 Task: Look for space in Radcliff, United States from 26th August, 2023 to 10th September, 2023 for 6 adults, 2 children in price range Rs.10000 to Rs.15000. Place can be entire place or shared room with 6 bedrooms having 6 beds and 6 bathrooms. Property type can be house, flat, guest house. Amenities needed are: wifi, TV, free parkinig on premises, gym, breakfast. Booking option can be shelf check-in. Required host language is English.
Action: Mouse moved to (410, 106)
Screenshot: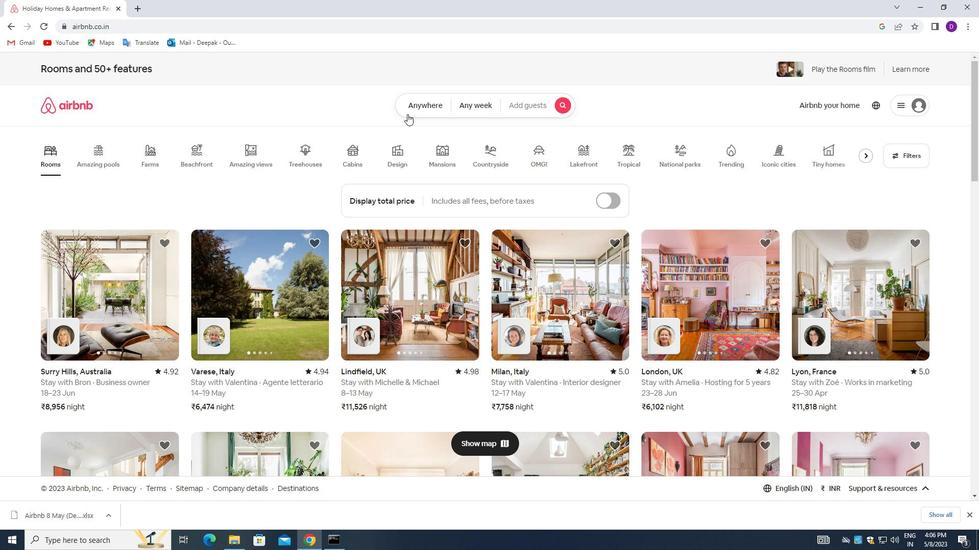 
Action: Mouse pressed left at (410, 106)
Screenshot: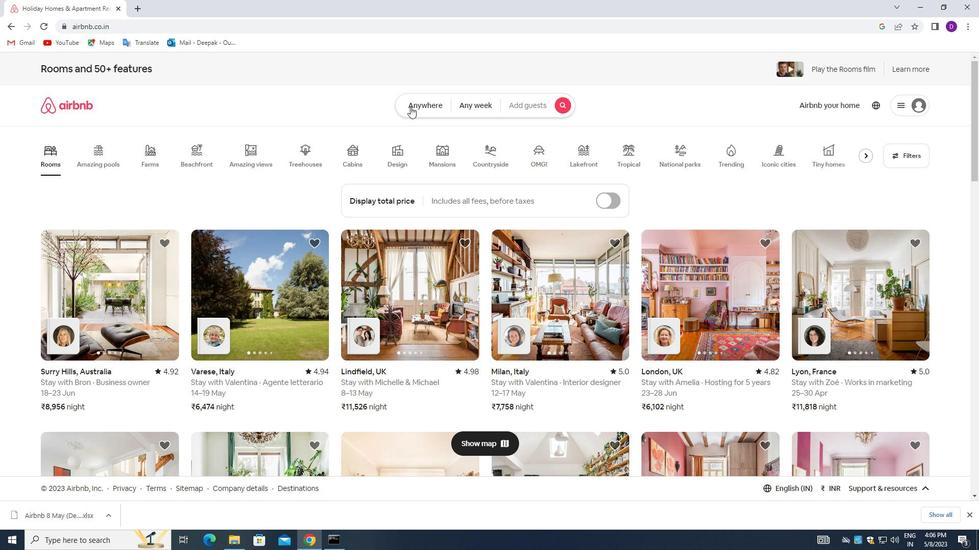 
Action: Mouse moved to (372, 146)
Screenshot: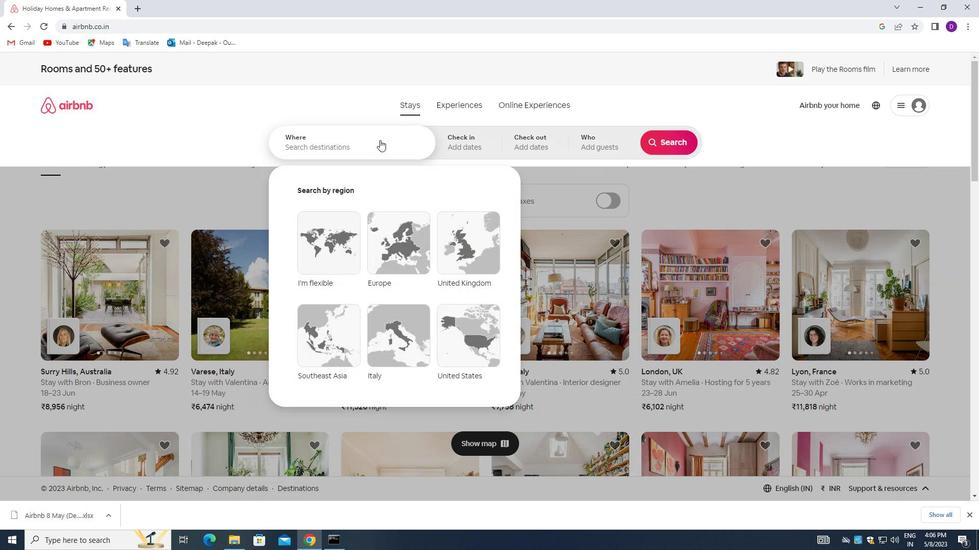 
Action: Mouse pressed left at (372, 146)
Screenshot: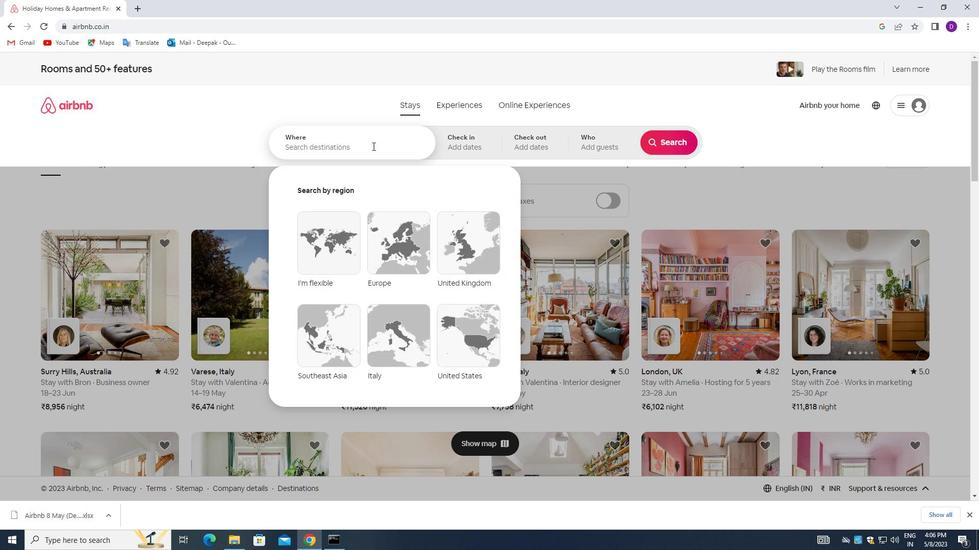 
Action: Mouse moved to (181, 228)
Screenshot: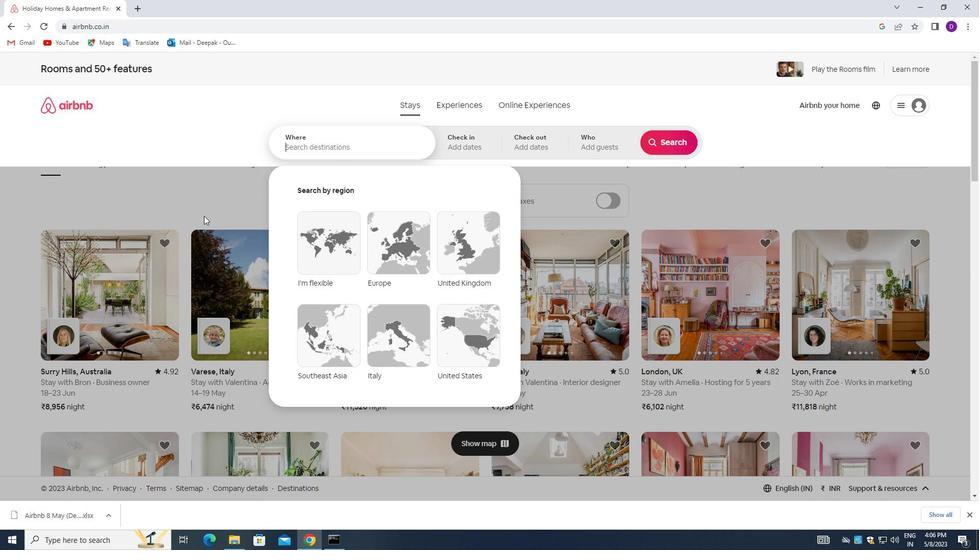 
Action: Key pressed <Key.shift_r>Radcliff,<Key.space><Key.shift>UNITED<Key.space><Key.shift_r>STATES<Key.enter>
Screenshot: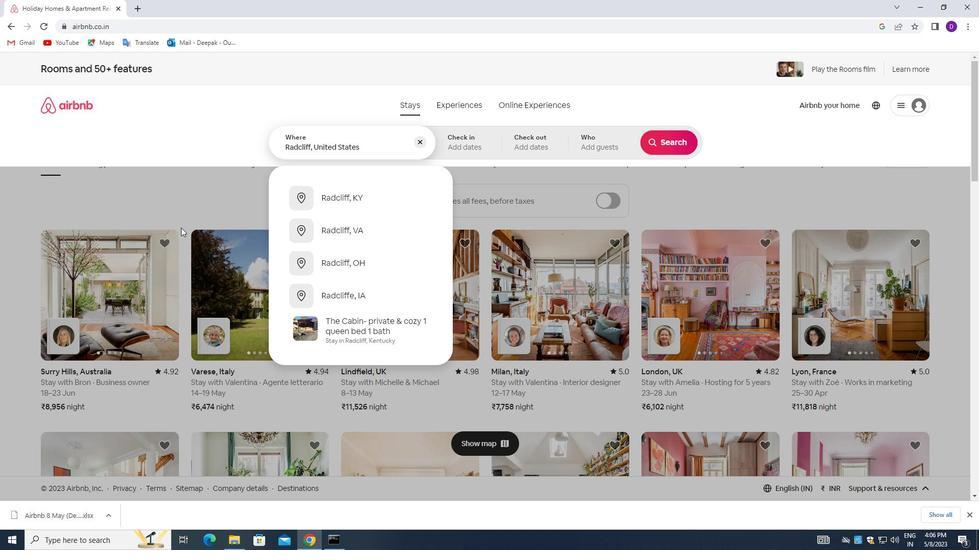 
Action: Mouse moved to (663, 225)
Screenshot: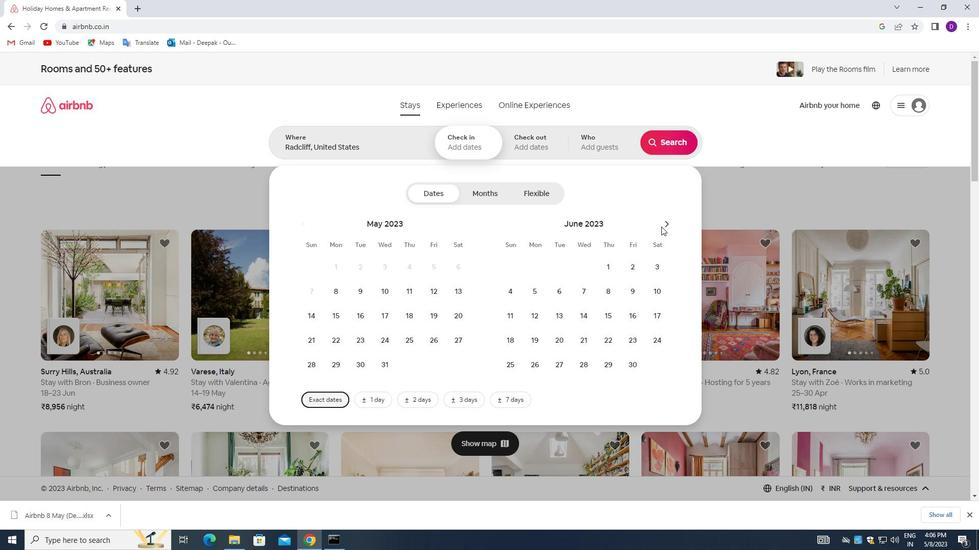 
Action: Mouse pressed left at (663, 225)
Screenshot: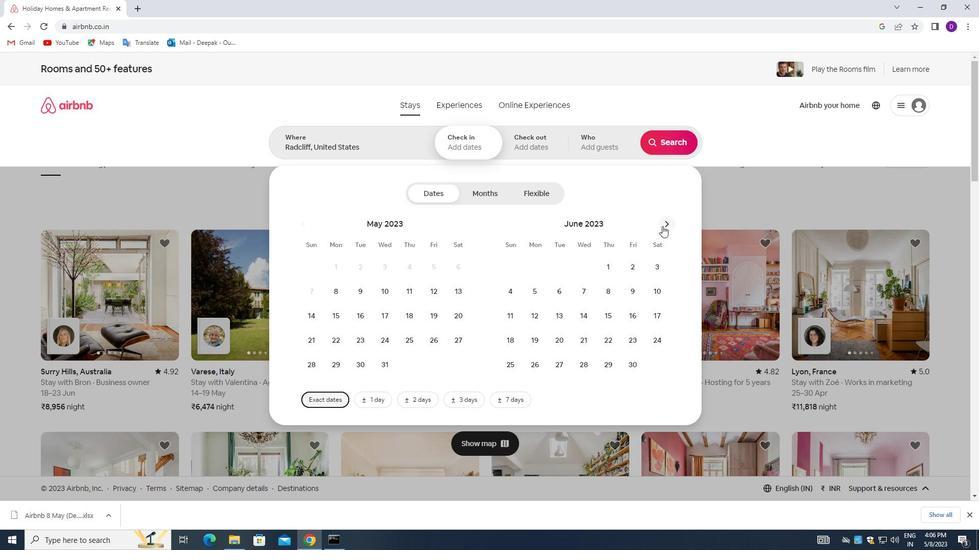
Action: Mouse pressed left at (663, 225)
Screenshot: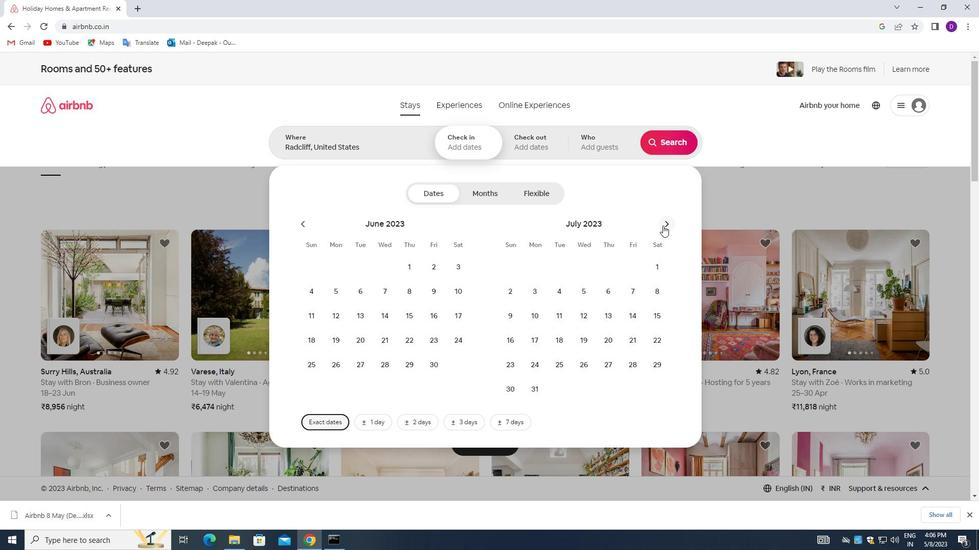 
Action: Mouse pressed left at (663, 225)
Screenshot: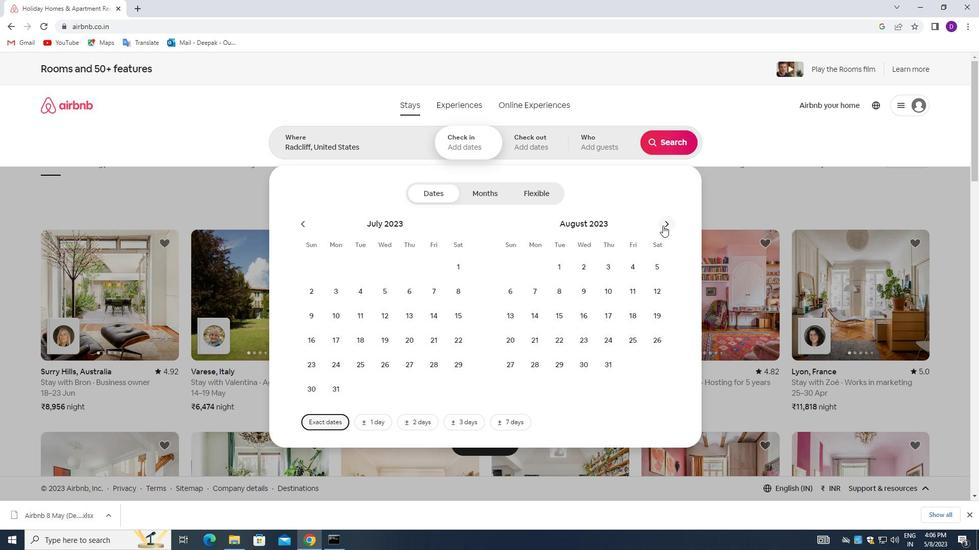 
Action: Mouse moved to (451, 339)
Screenshot: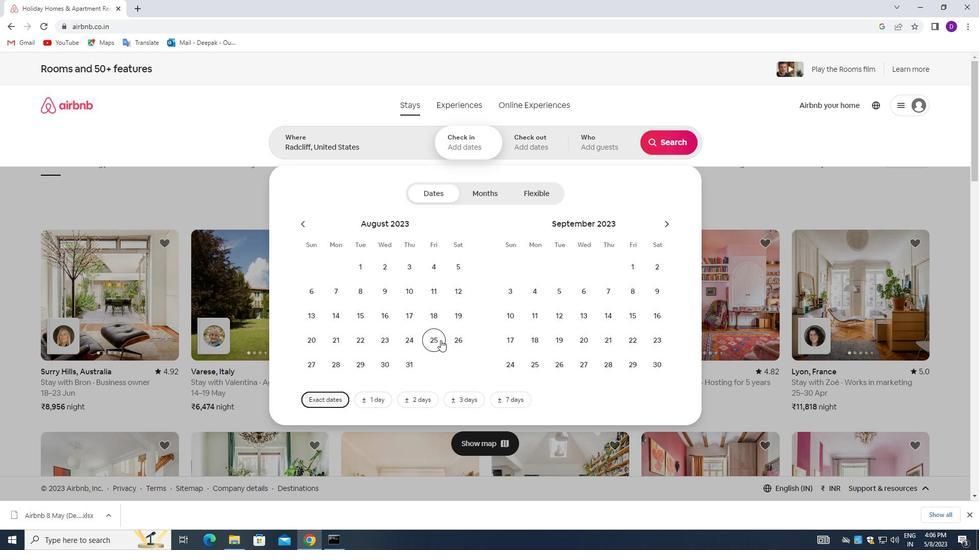 
Action: Mouse pressed left at (451, 339)
Screenshot: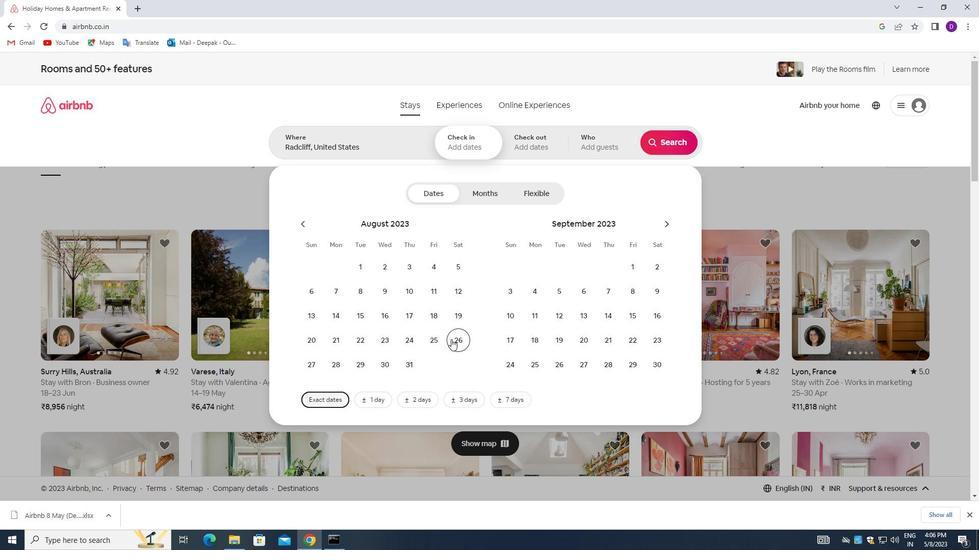 
Action: Mouse moved to (509, 319)
Screenshot: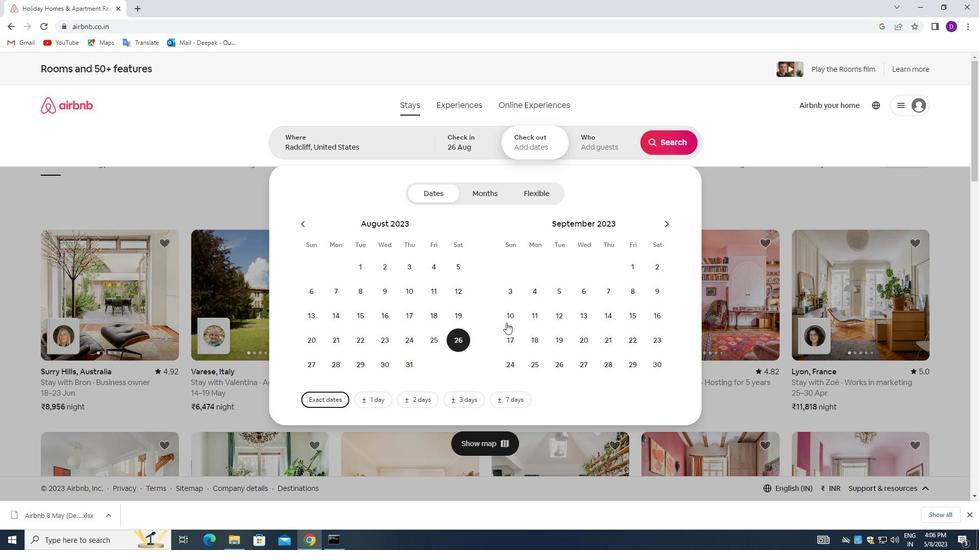 
Action: Mouse pressed left at (509, 319)
Screenshot: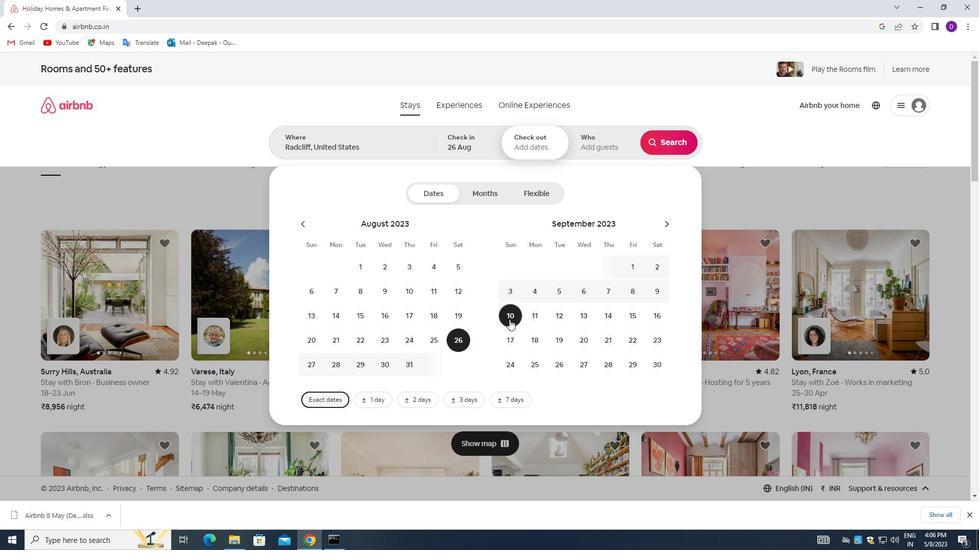 
Action: Mouse moved to (587, 144)
Screenshot: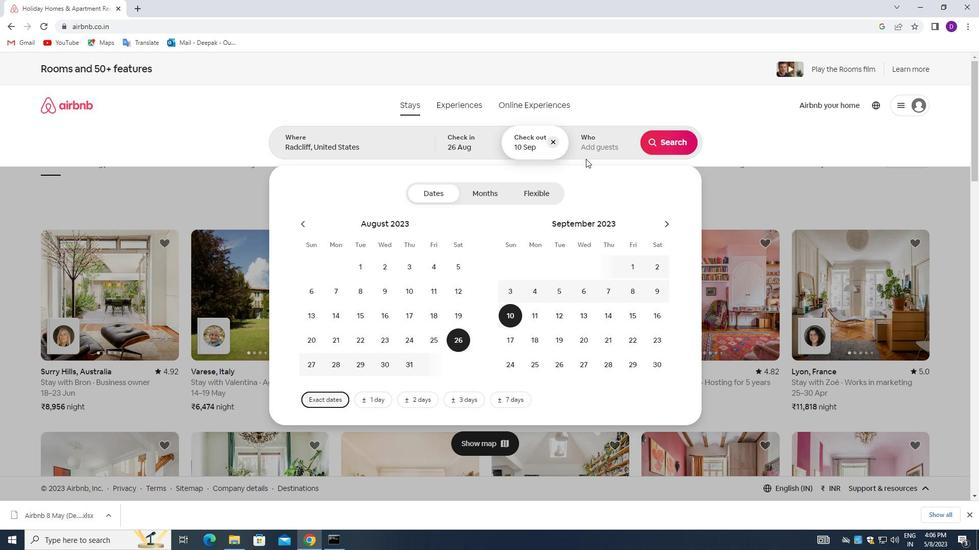 
Action: Mouse pressed left at (587, 144)
Screenshot: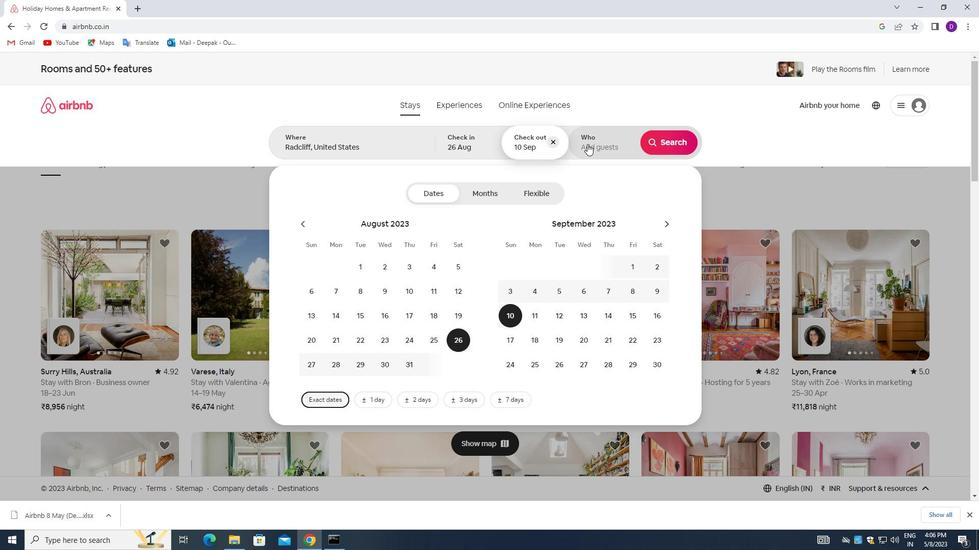 
Action: Mouse moved to (676, 197)
Screenshot: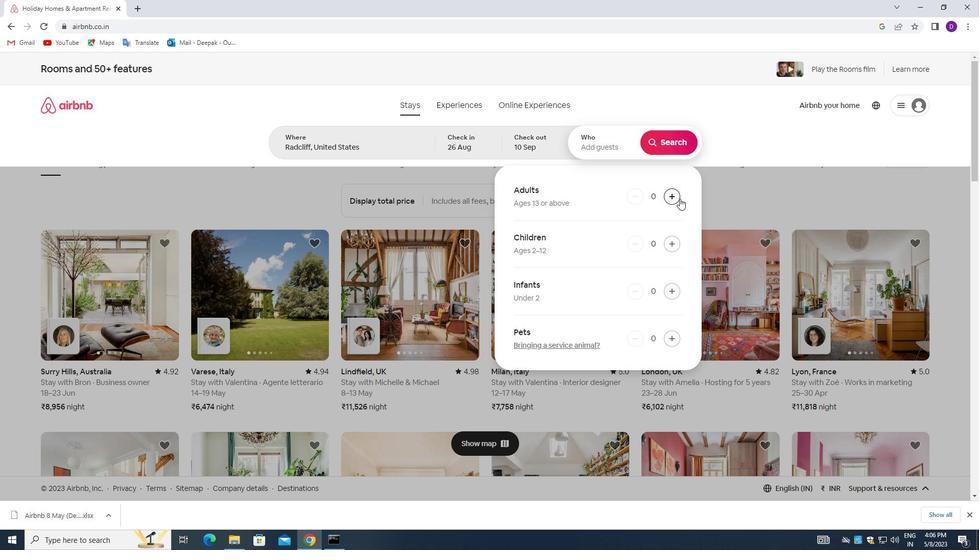 
Action: Mouse pressed left at (676, 197)
Screenshot: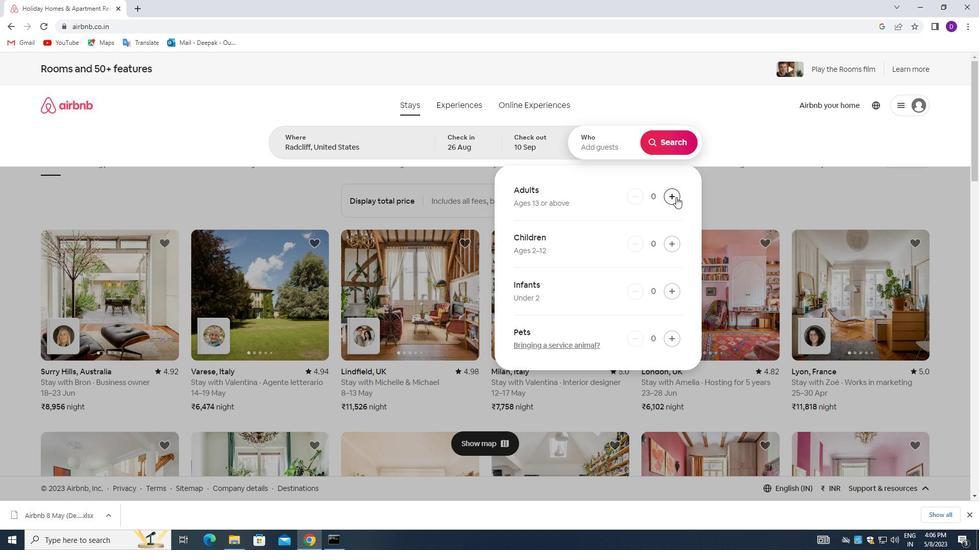 
Action: Mouse pressed left at (676, 197)
Screenshot: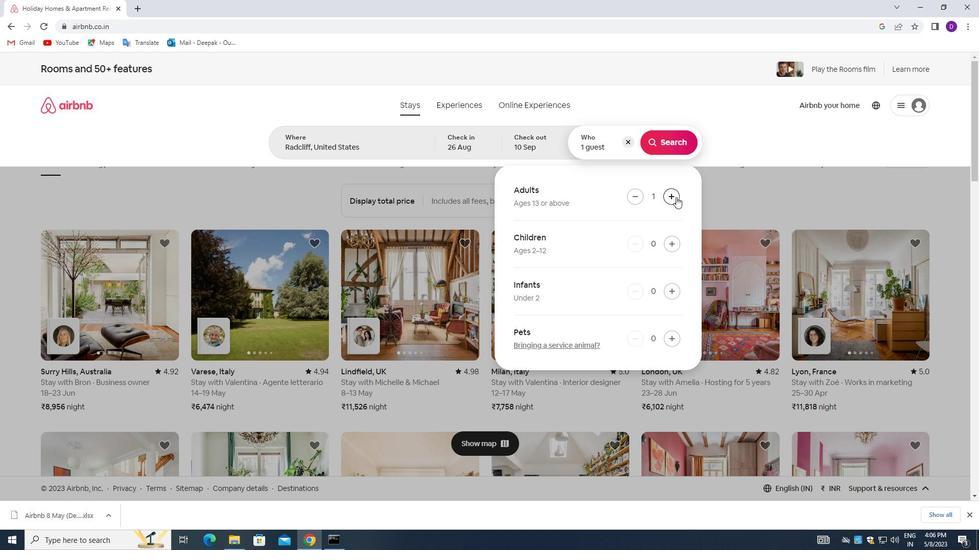 
Action: Mouse pressed left at (676, 197)
Screenshot: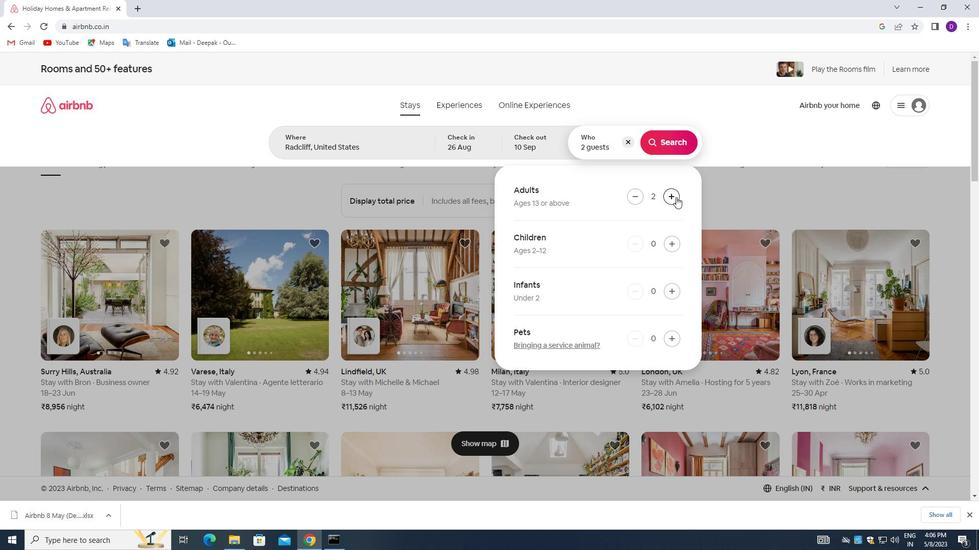 
Action: Mouse pressed left at (676, 197)
Screenshot: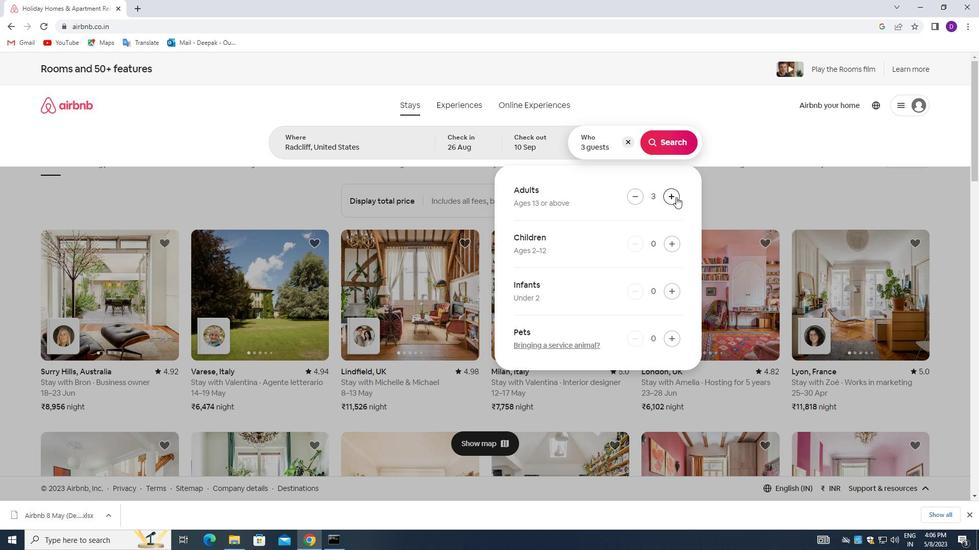
Action: Mouse pressed left at (676, 197)
Screenshot: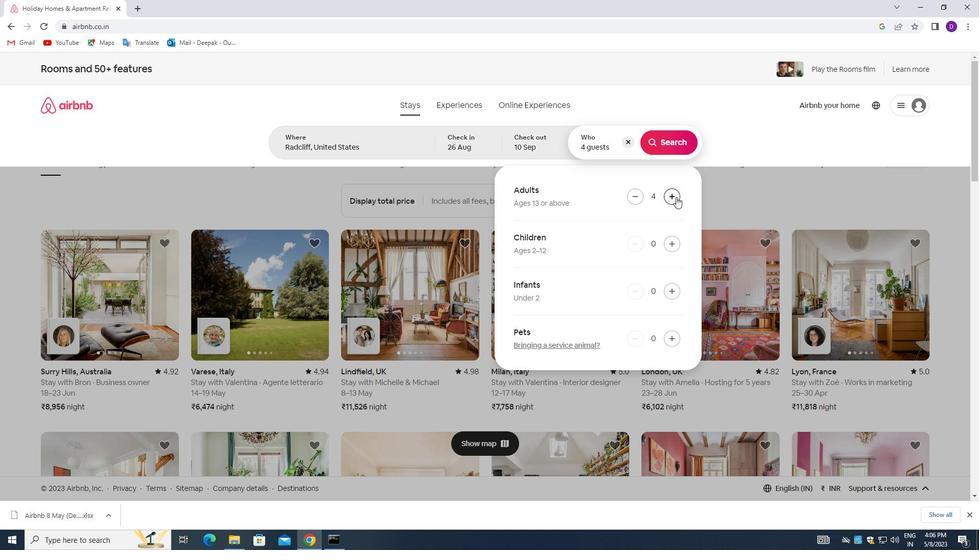 
Action: Mouse pressed left at (676, 197)
Screenshot: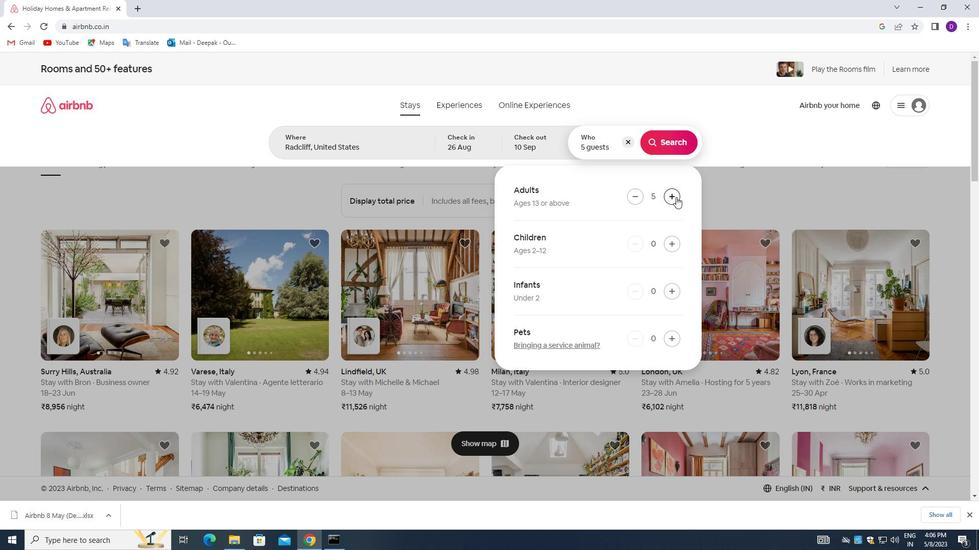 
Action: Mouse moved to (672, 239)
Screenshot: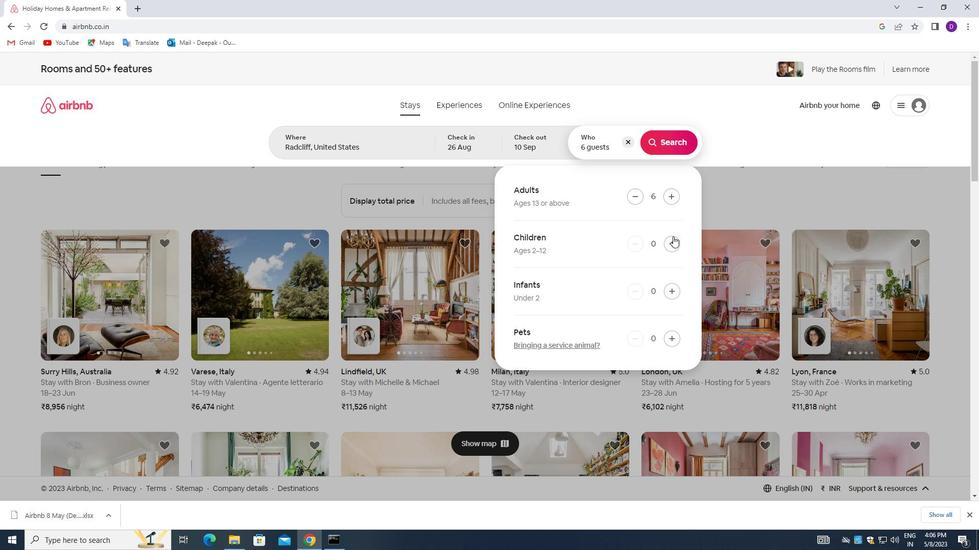 
Action: Mouse pressed left at (672, 239)
Screenshot: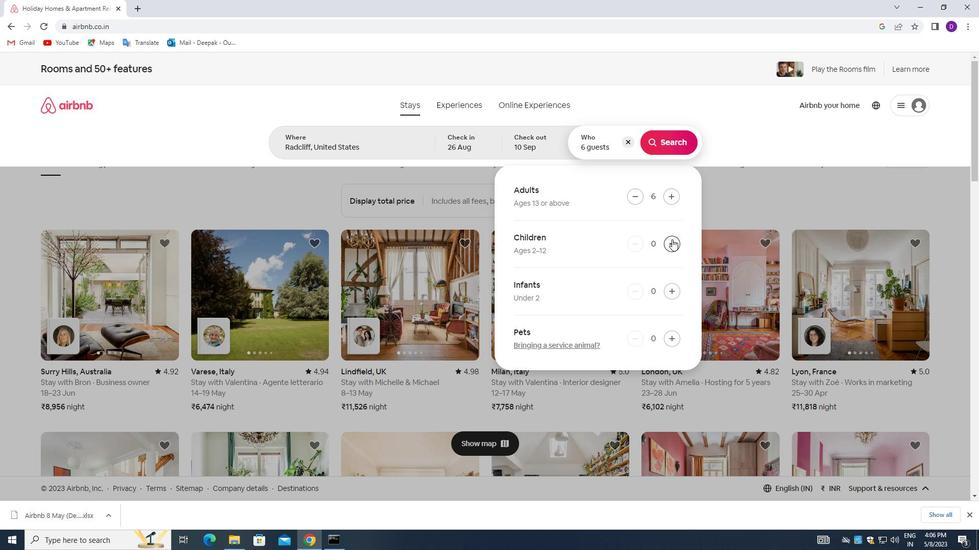 
Action: Mouse pressed left at (672, 239)
Screenshot: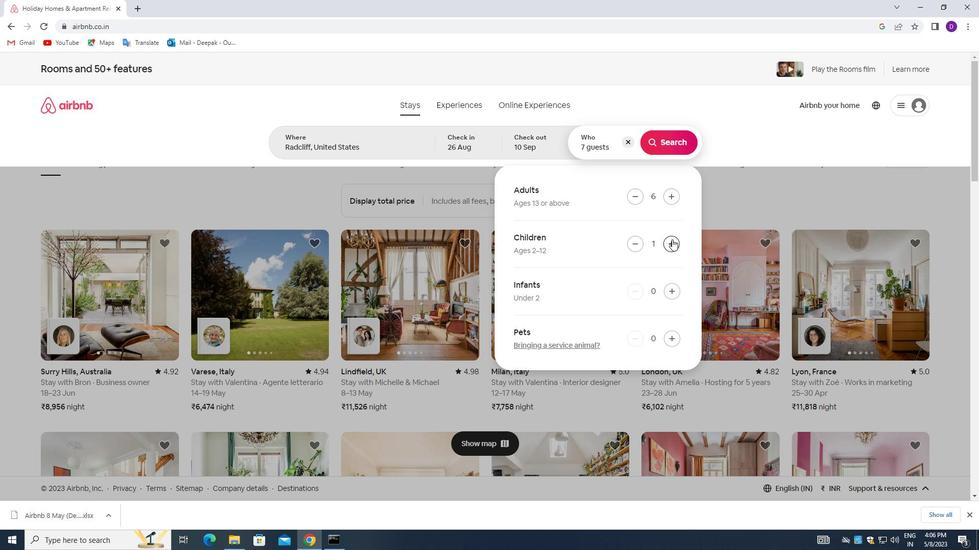 
Action: Mouse moved to (666, 137)
Screenshot: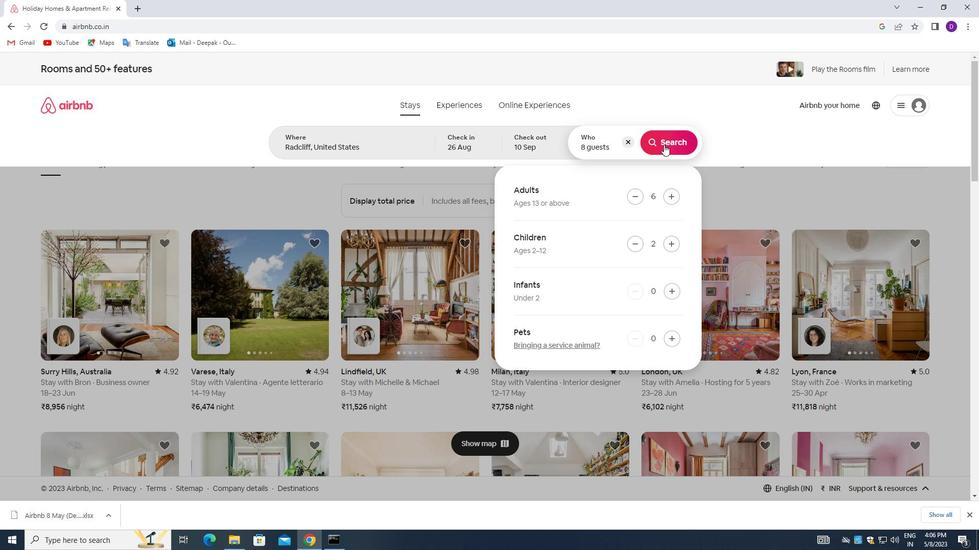 
Action: Mouse pressed left at (666, 137)
Screenshot: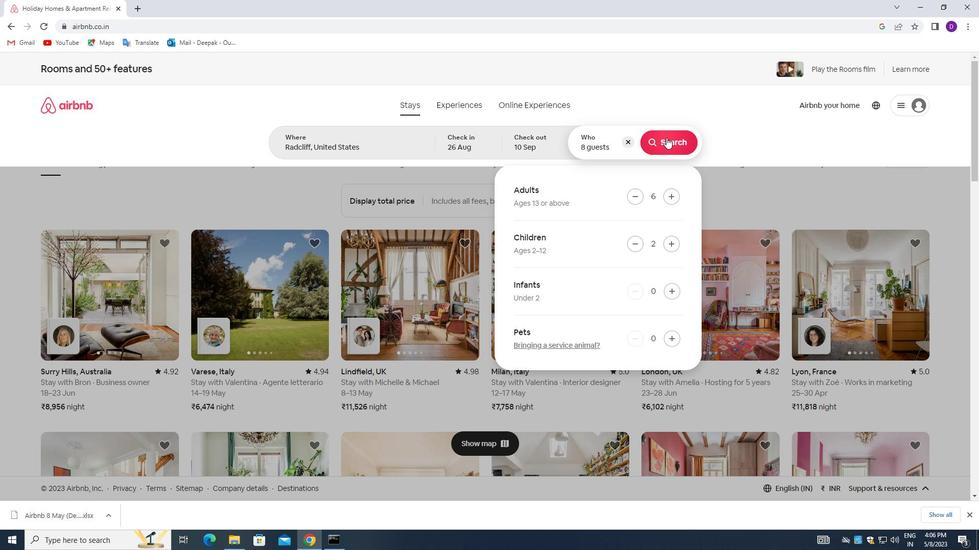 
Action: Mouse moved to (919, 110)
Screenshot: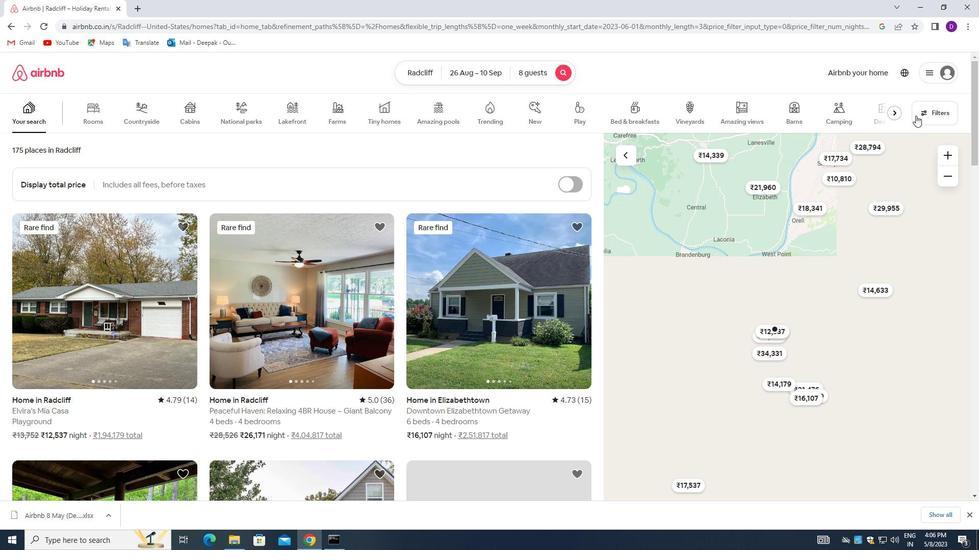 
Action: Mouse pressed left at (919, 110)
Screenshot: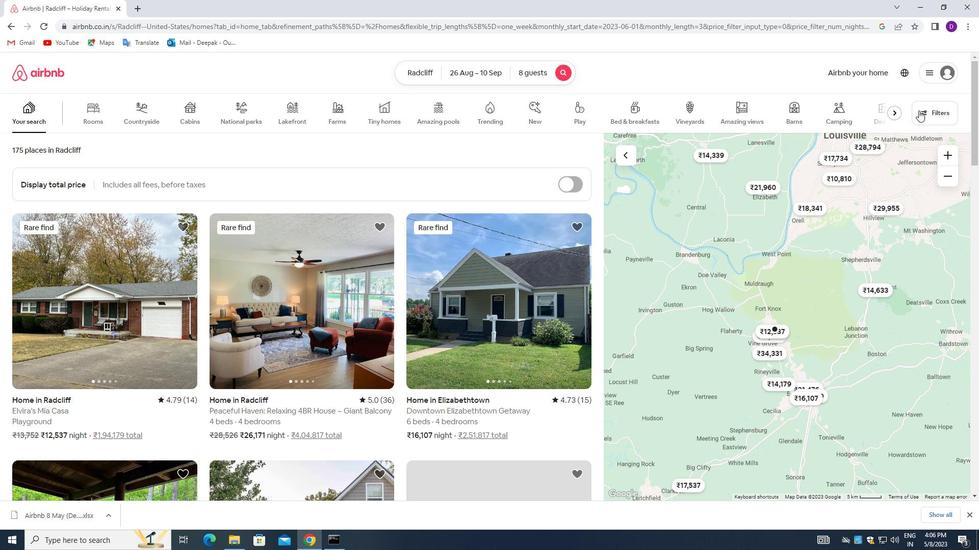 
Action: Mouse moved to (368, 361)
Screenshot: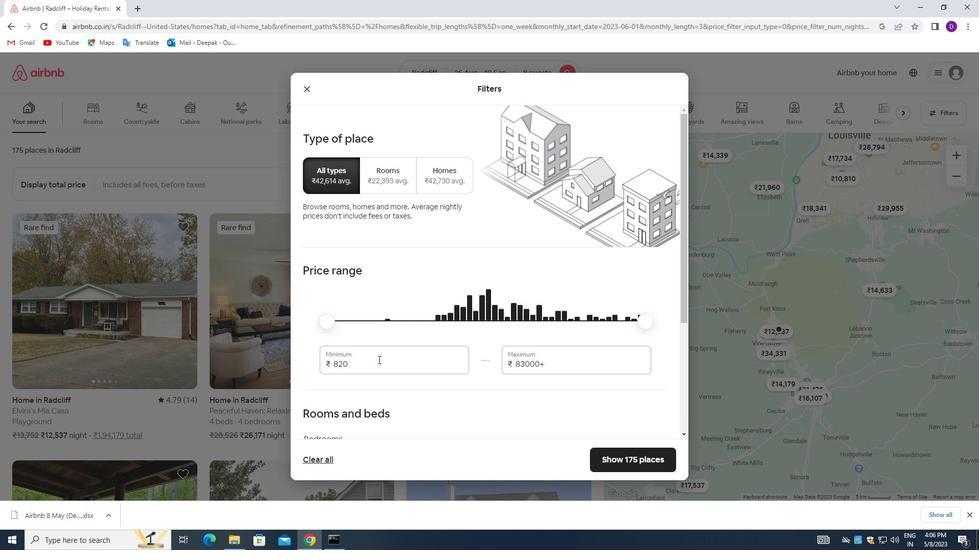 
Action: Mouse pressed left at (368, 361)
Screenshot: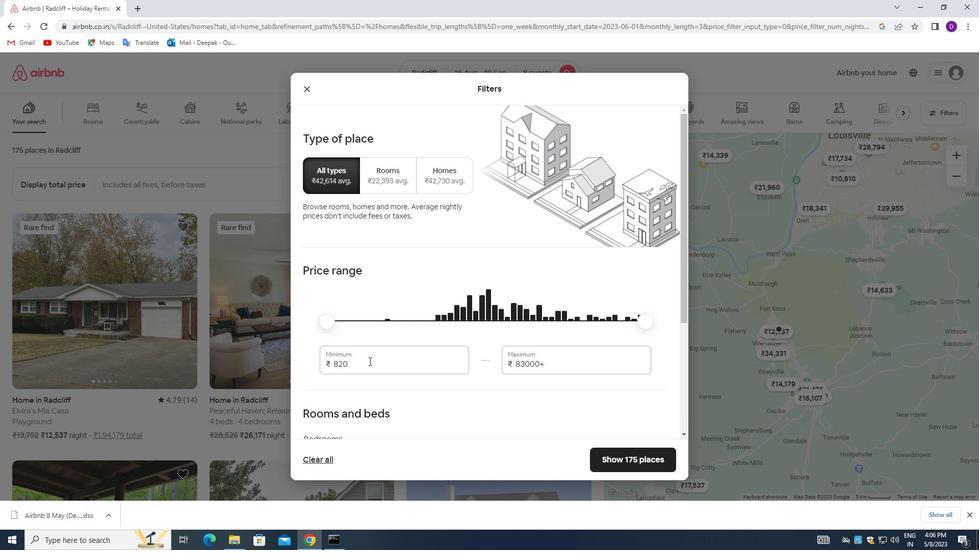 
Action: Mouse pressed left at (368, 361)
Screenshot: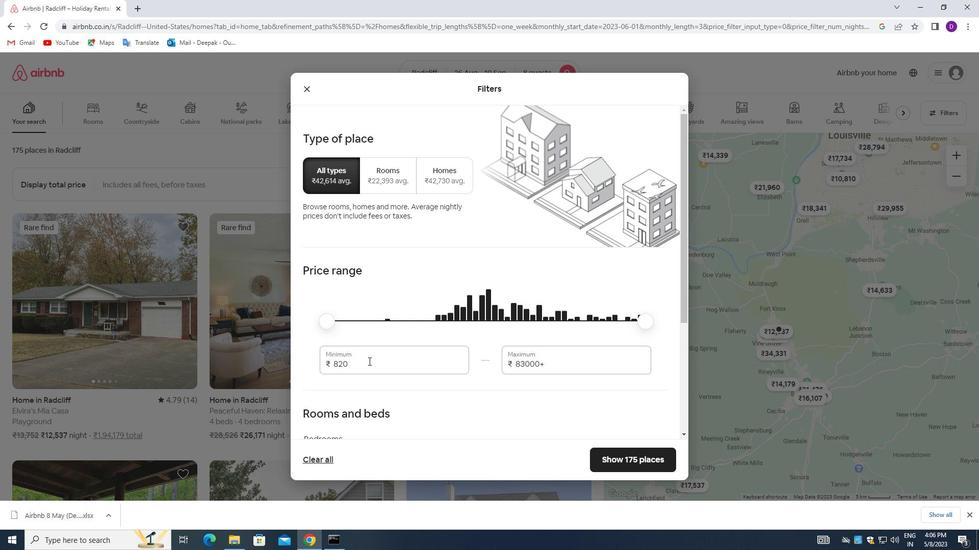 
Action: Mouse moved to (367, 357)
Screenshot: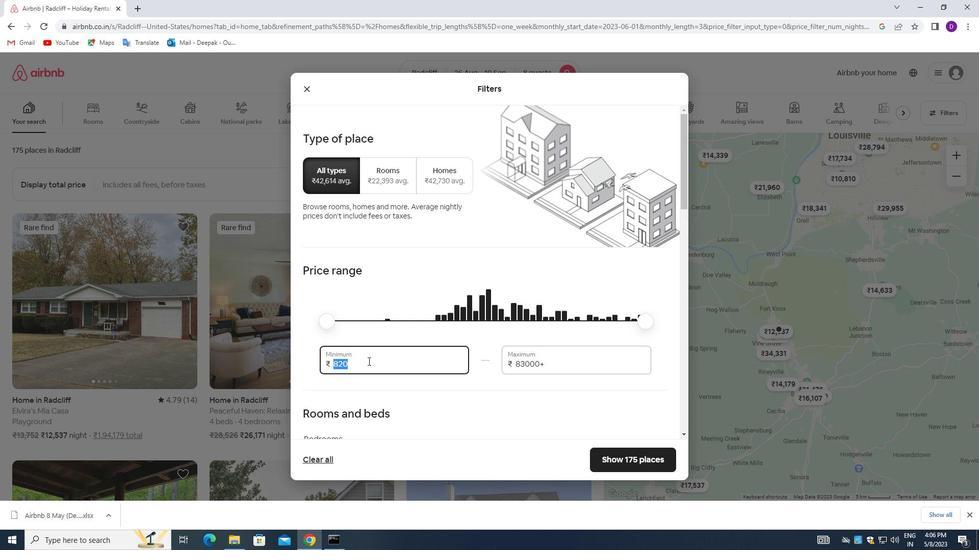 
Action: Key pressed 10000<Key.tab>15000
Screenshot: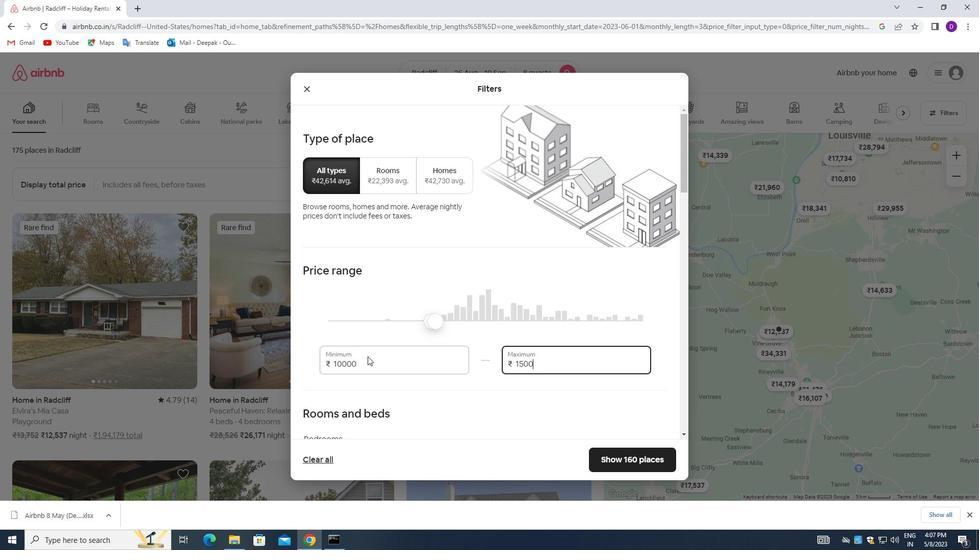 
Action: Mouse moved to (408, 386)
Screenshot: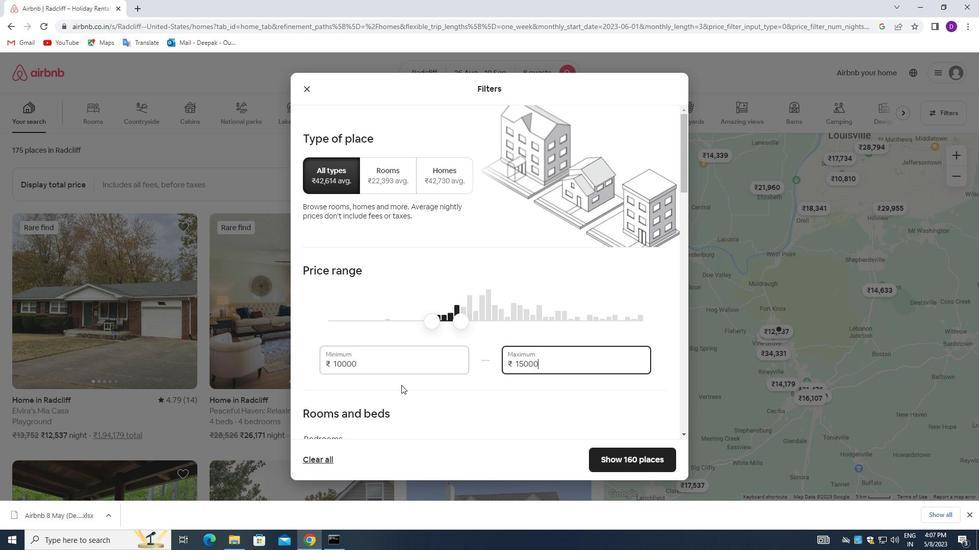 
Action: Mouse scrolled (408, 386) with delta (0, 0)
Screenshot: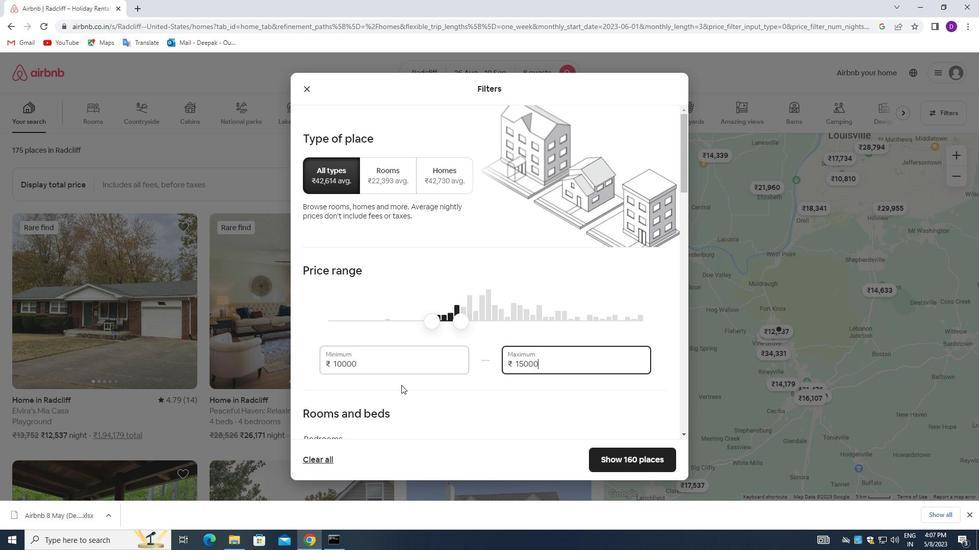
Action: Mouse moved to (412, 383)
Screenshot: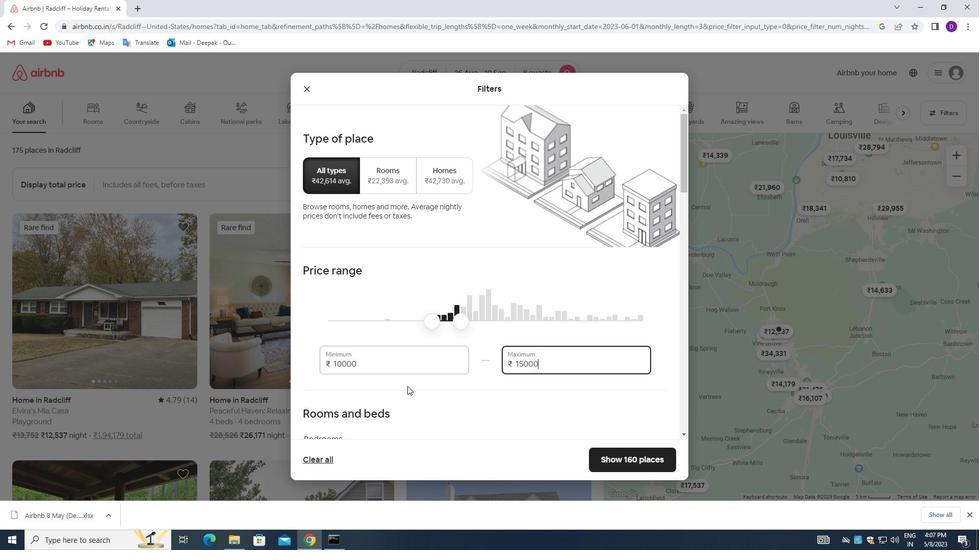 
Action: Mouse scrolled (412, 383) with delta (0, 0)
Screenshot: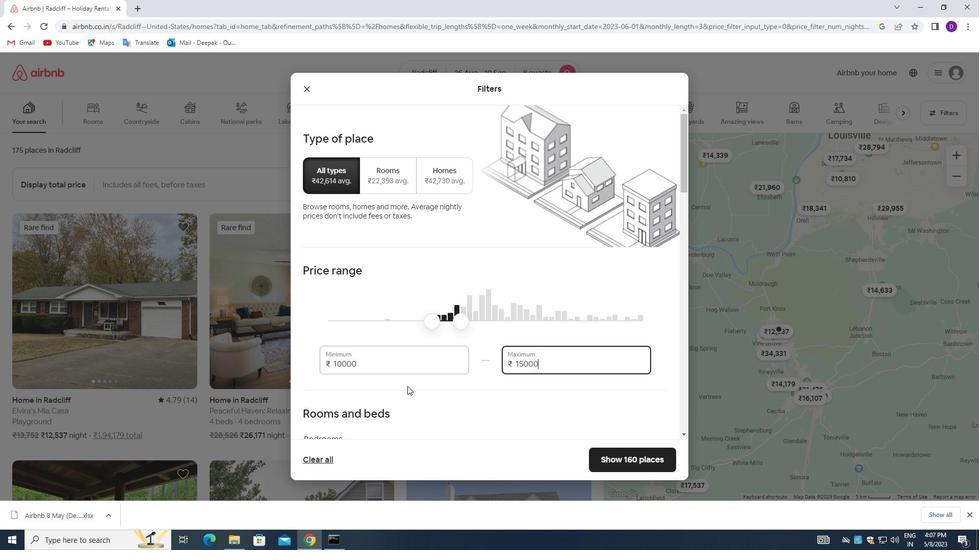 
Action: Mouse moved to (440, 337)
Screenshot: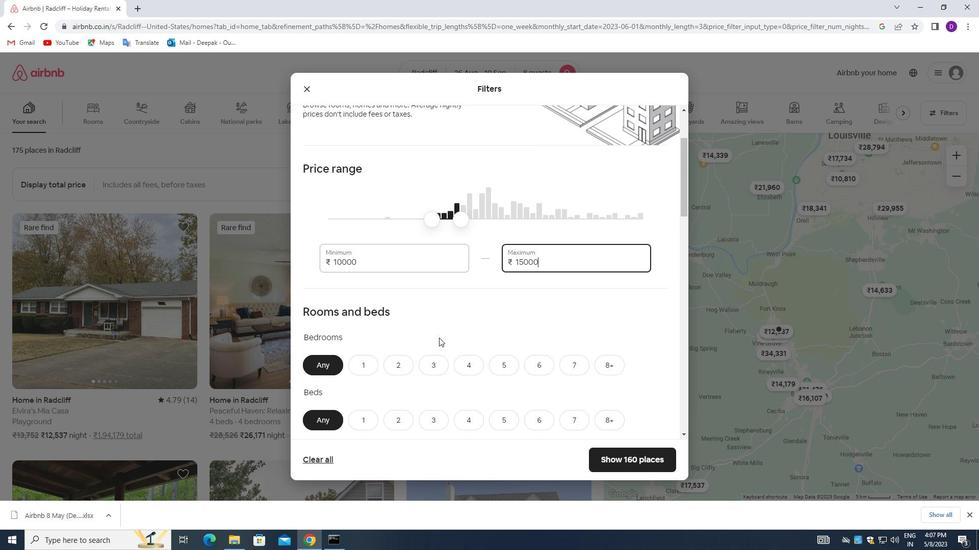 
Action: Mouse scrolled (440, 337) with delta (0, 0)
Screenshot: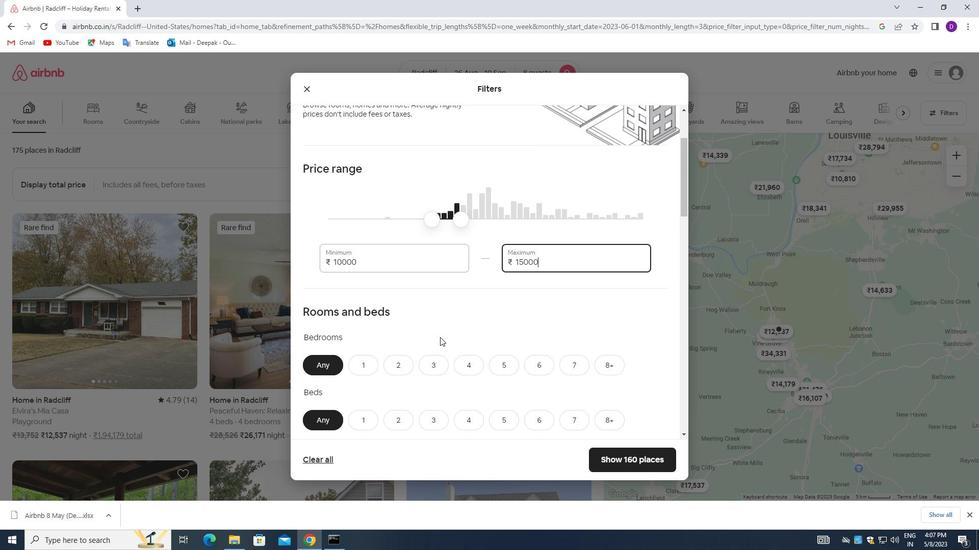 
Action: Mouse scrolled (440, 337) with delta (0, 0)
Screenshot: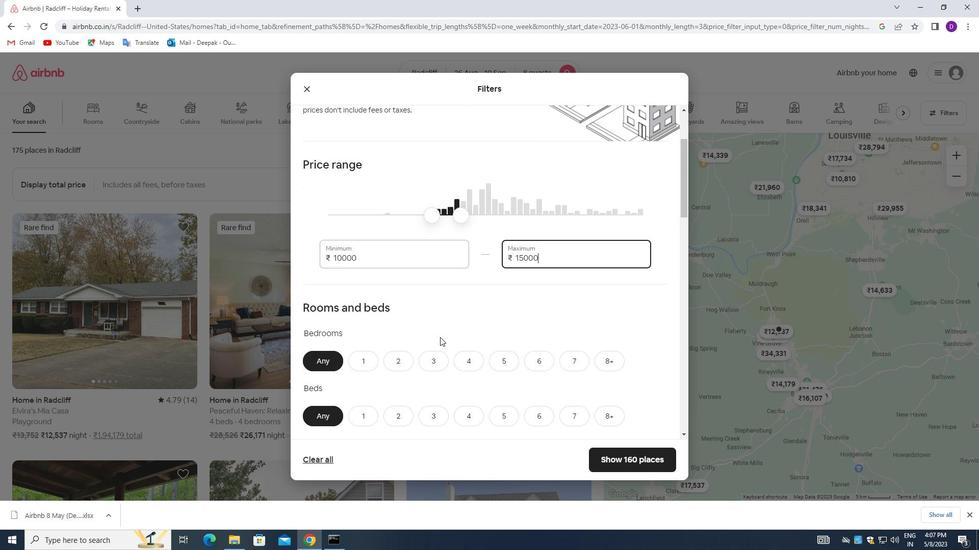 
Action: Mouse moved to (446, 336)
Screenshot: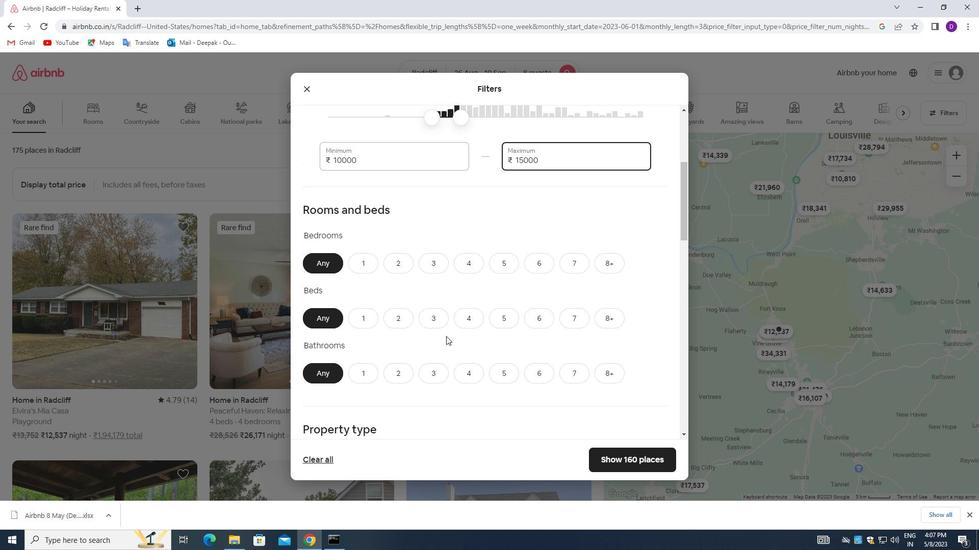 
Action: Mouse scrolled (446, 336) with delta (0, 0)
Screenshot: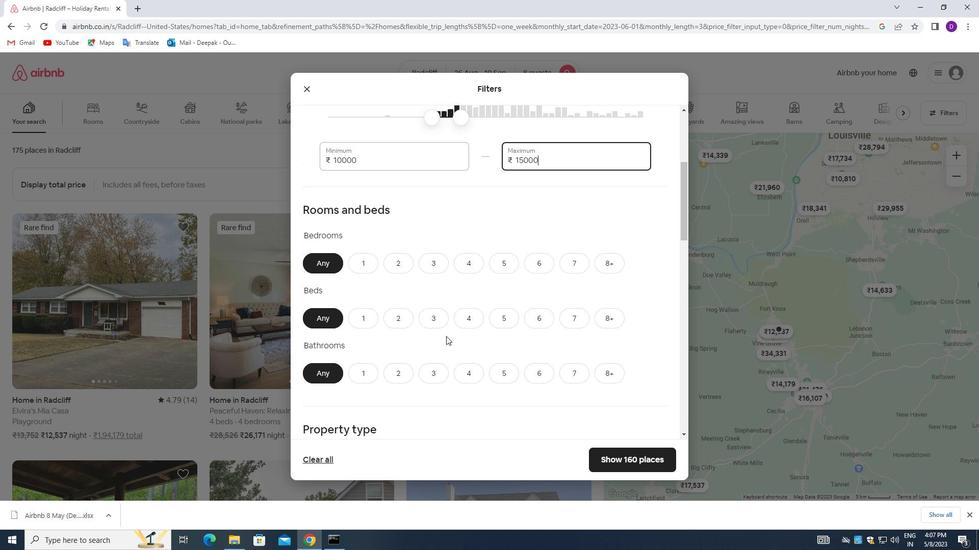 
Action: Mouse scrolled (446, 336) with delta (0, 0)
Screenshot: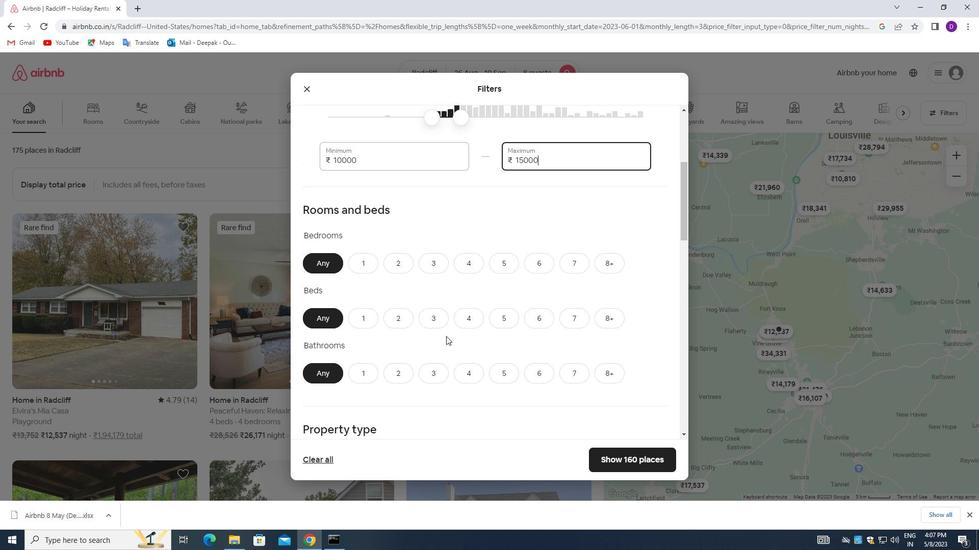 
Action: Mouse moved to (538, 163)
Screenshot: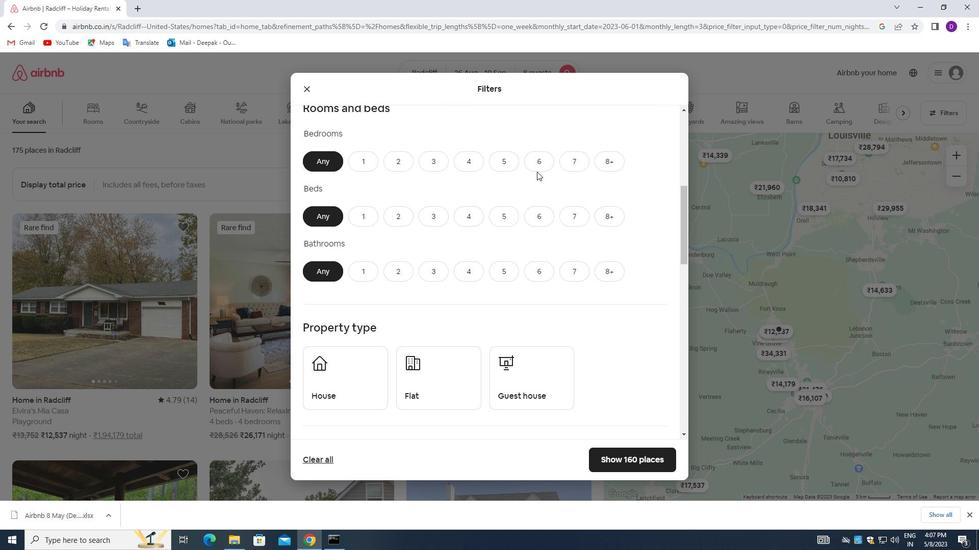 
Action: Mouse pressed left at (538, 163)
Screenshot: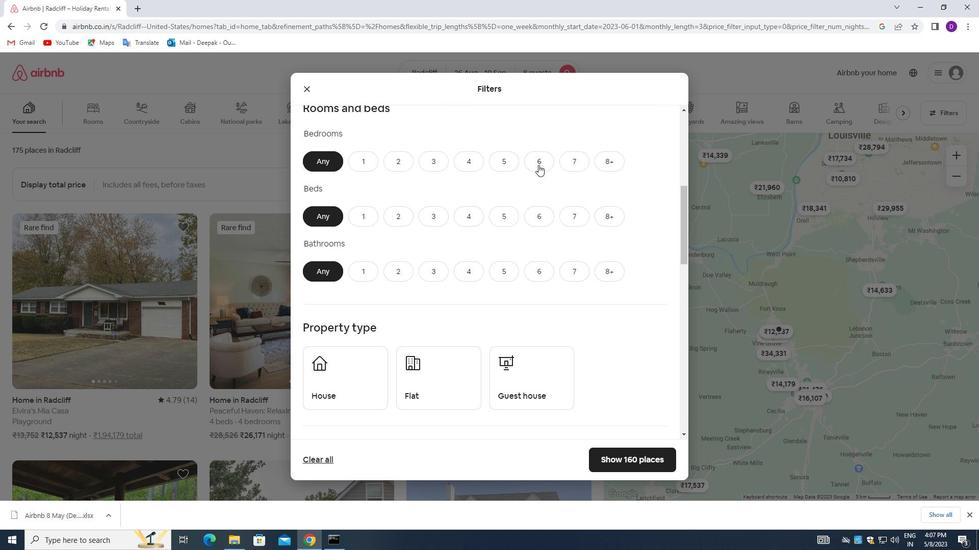 
Action: Mouse moved to (541, 211)
Screenshot: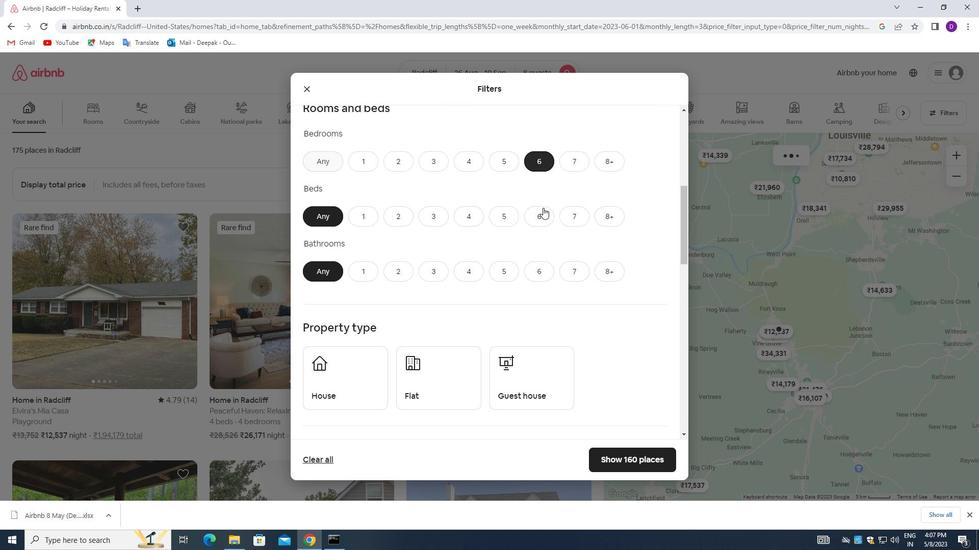 
Action: Mouse pressed left at (541, 211)
Screenshot: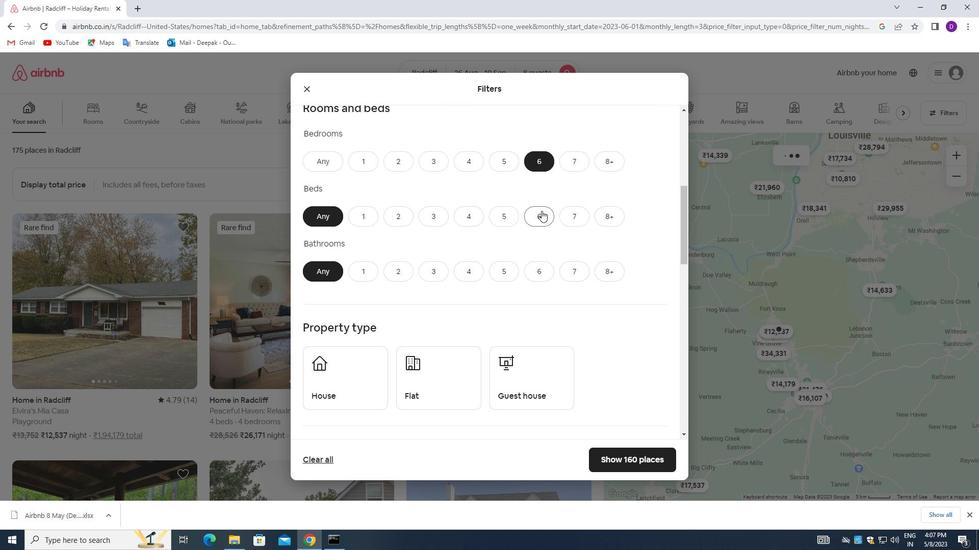
Action: Mouse moved to (541, 265)
Screenshot: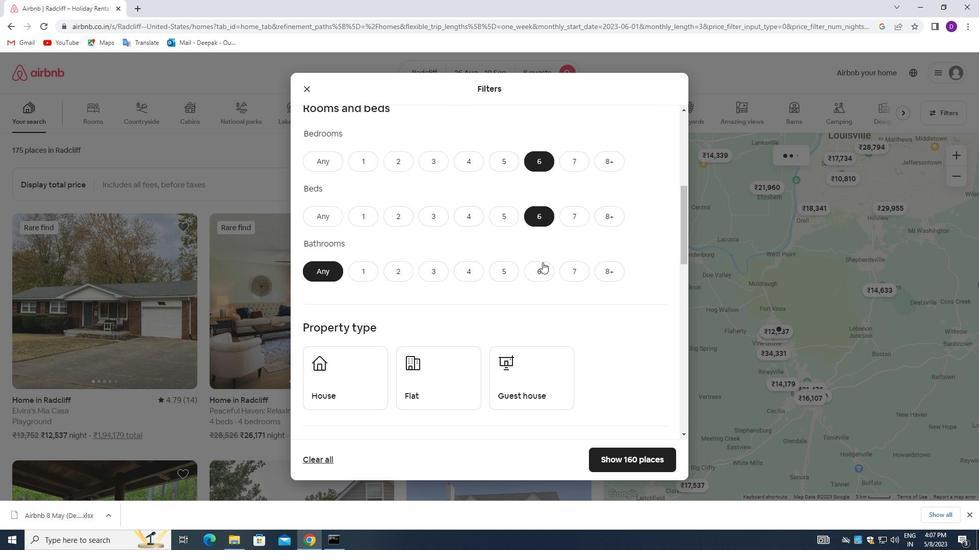 
Action: Mouse pressed left at (541, 265)
Screenshot: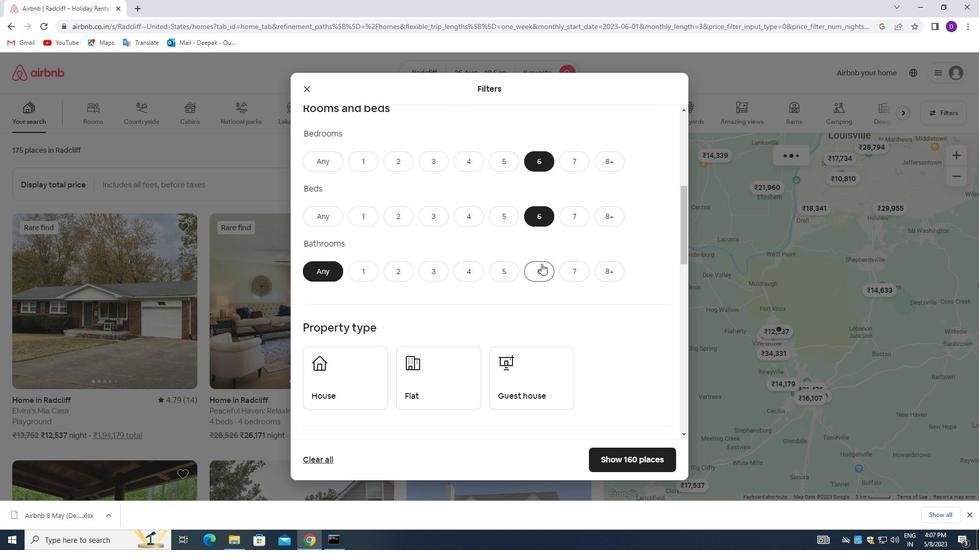 
Action: Mouse moved to (402, 308)
Screenshot: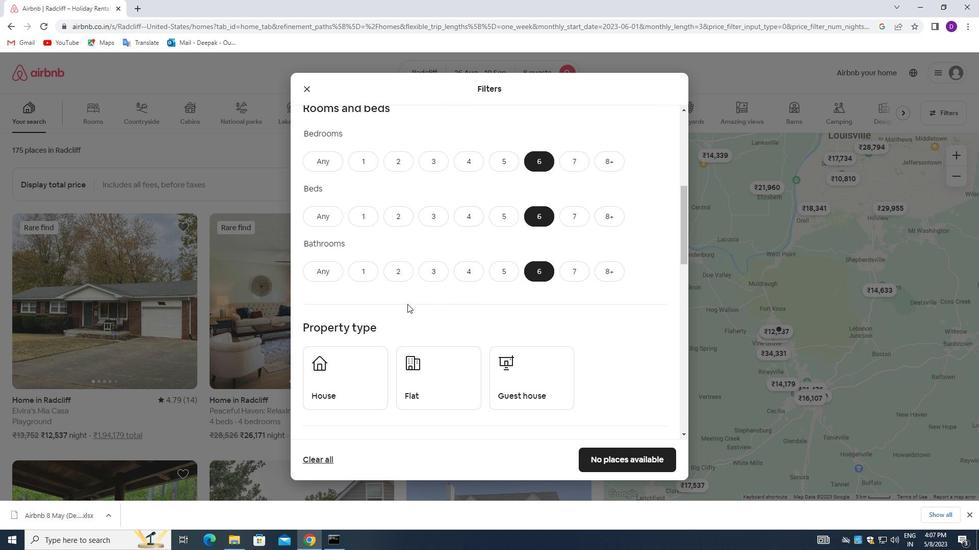 
Action: Mouse scrolled (402, 307) with delta (0, 0)
Screenshot: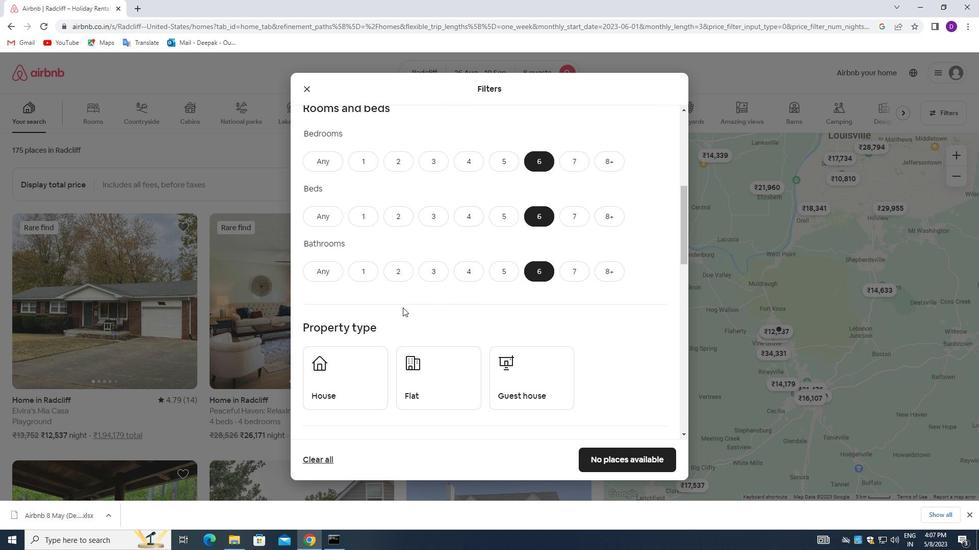 
Action: Mouse moved to (405, 308)
Screenshot: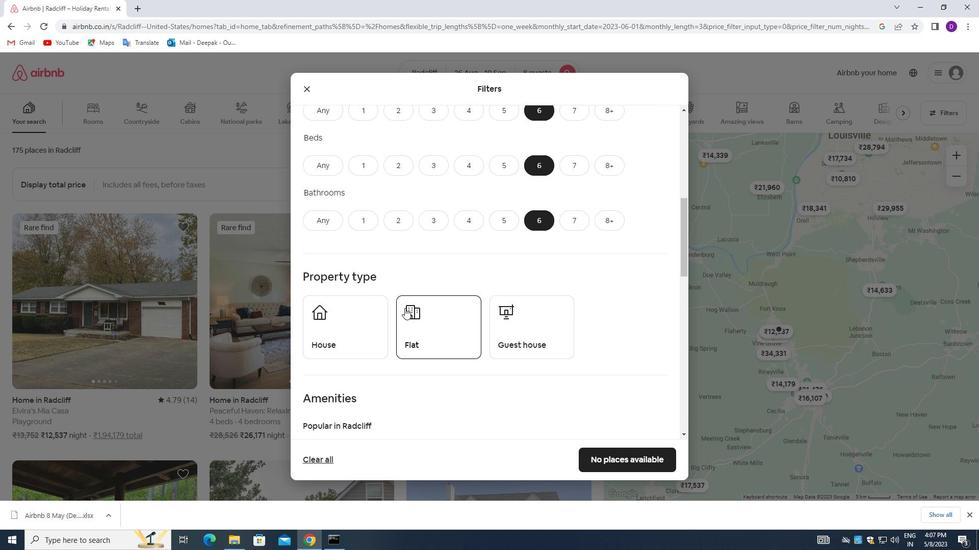 
Action: Mouse scrolled (405, 307) with delta (0, 0)
Screenshot: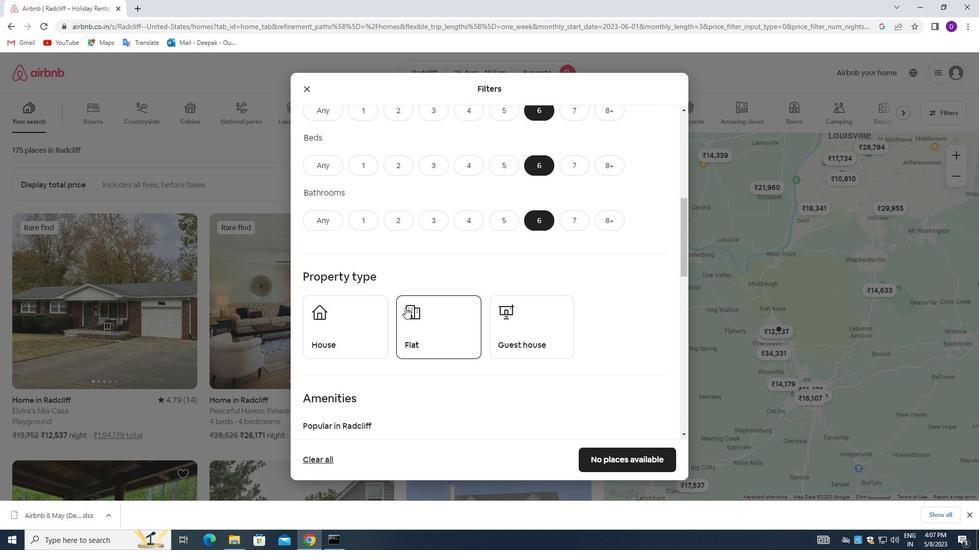 
Action: Mouse moved to (336, 278)
Screenshot: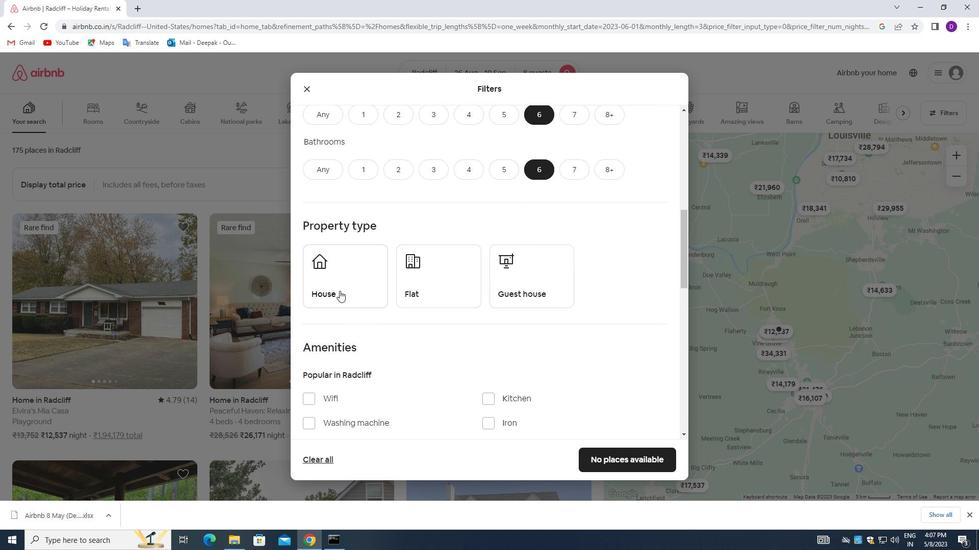
Action: Mouse pressed left at (336, 278)
Screenshot: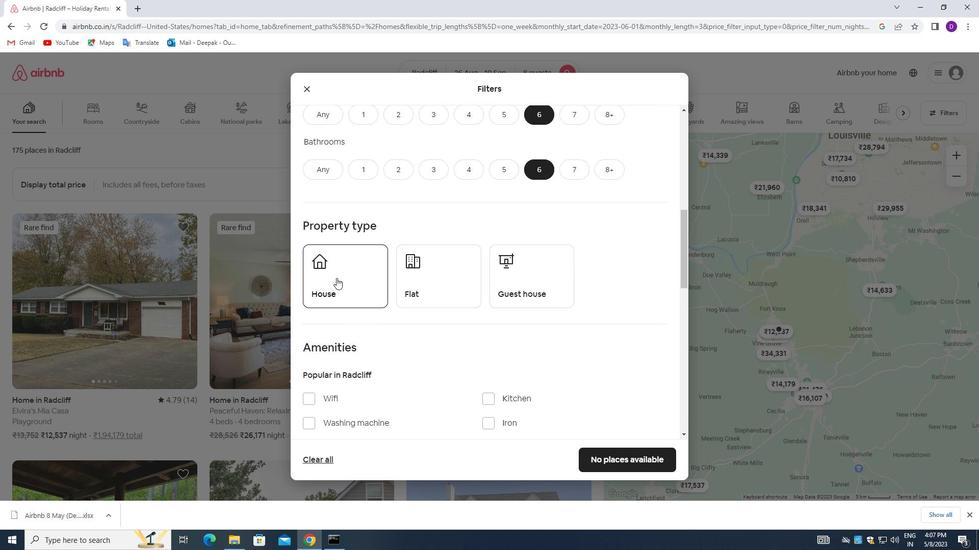 
Action: Mouse moved to (426, 280)
Screenshot: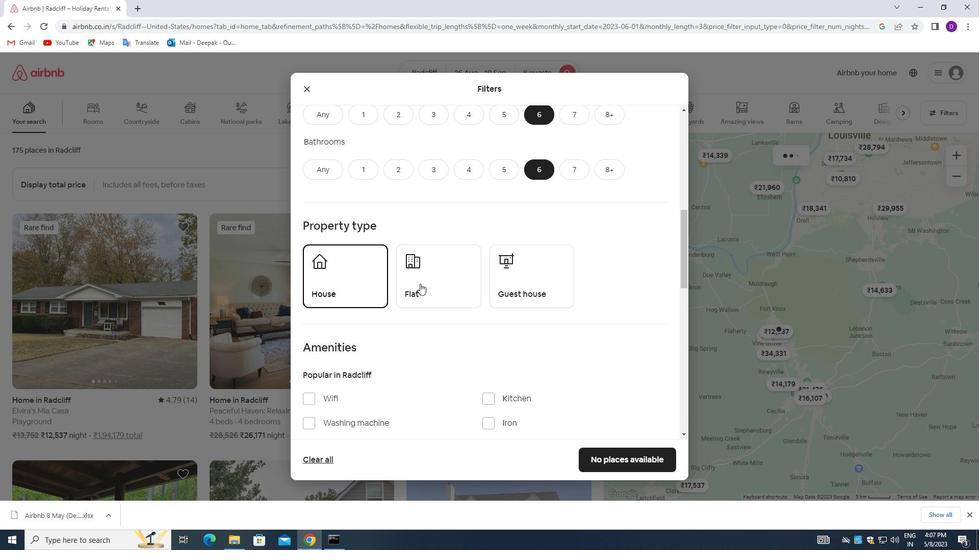 
Action: Mouse pressed left at (426, 280)
Screenshot: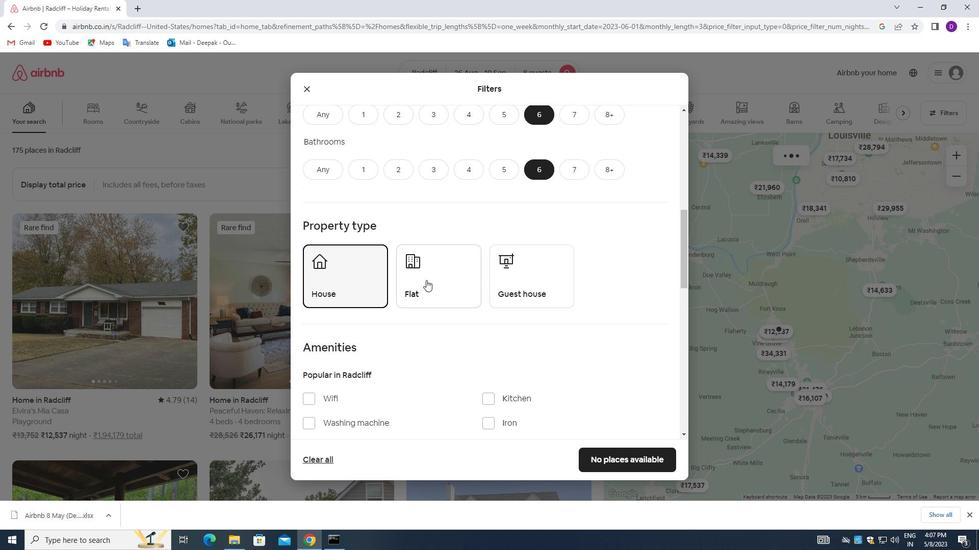 
Action: Mouse moved to (505, 291)
Screenshot: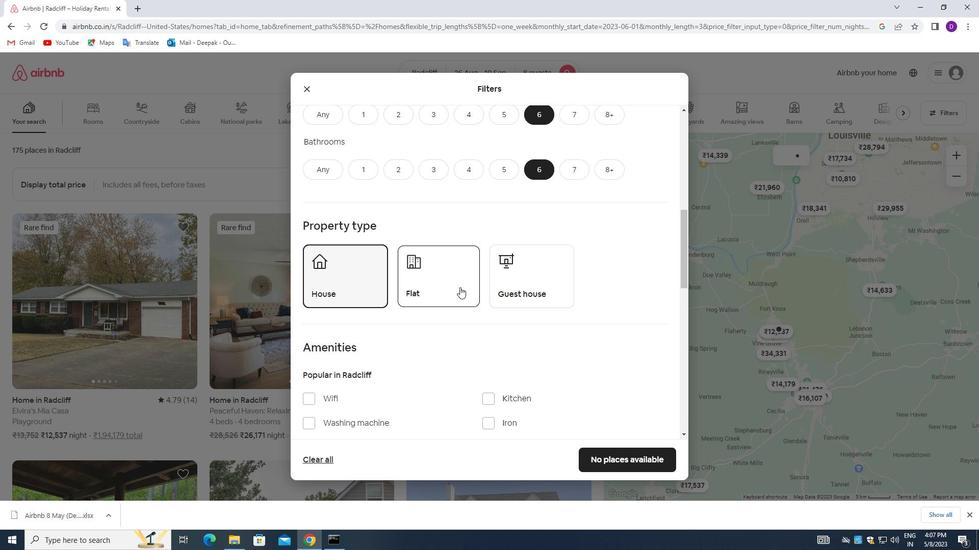 
Action: Mouse pressed left at (505, 291)
Screenshot: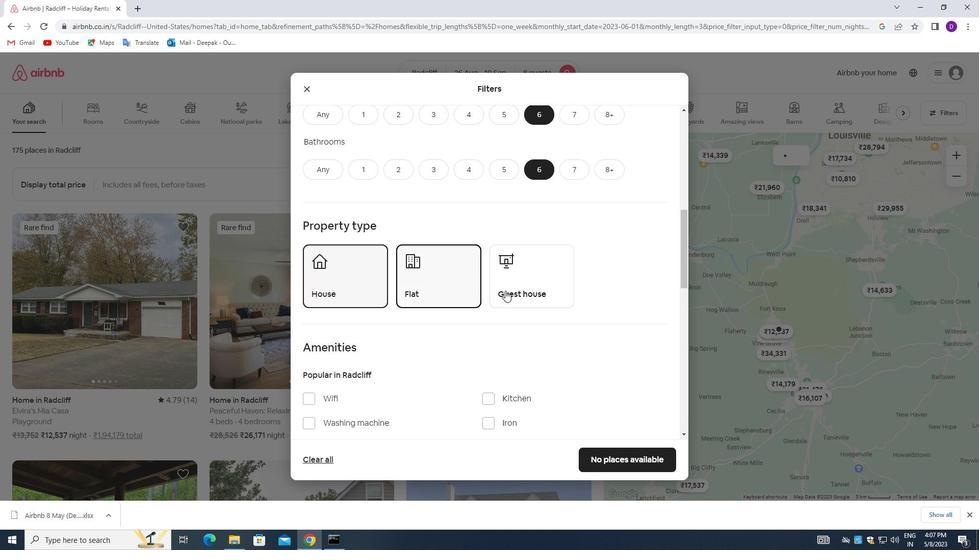 
Action: Mouse moved to (432, 325)
Screenshot: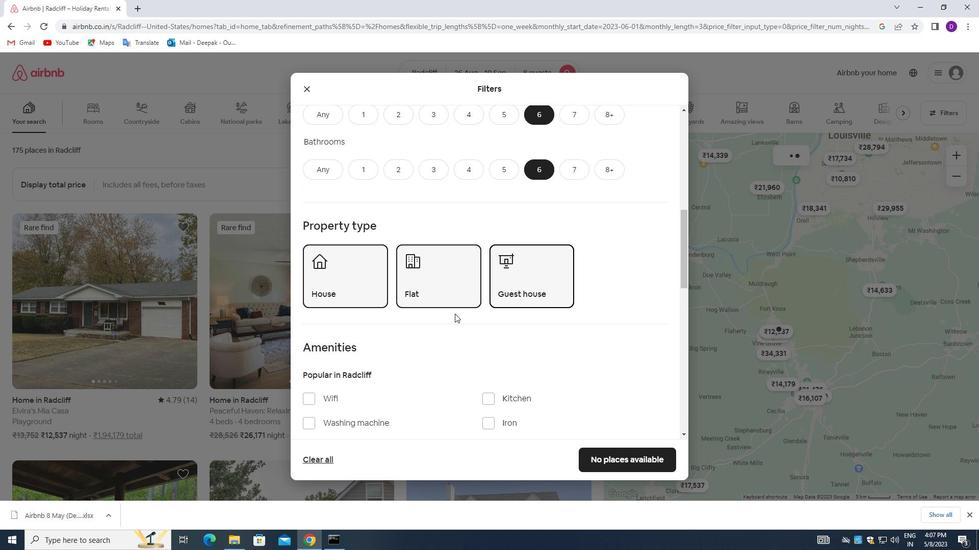 
Action: Mouse scrolled (432, 324) with delta (0, 0)
Screenshot: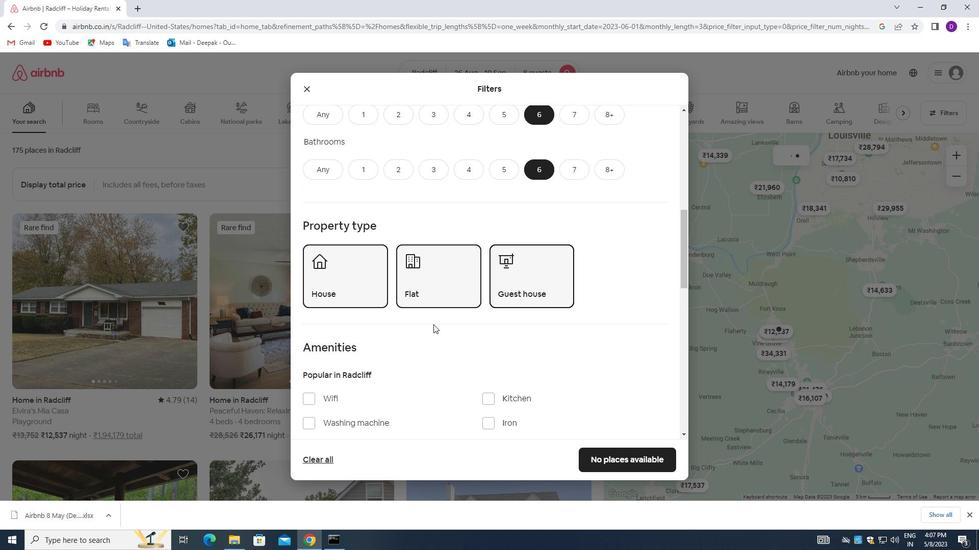 
Action: Mouse moved to (431, 325)
Screenshot: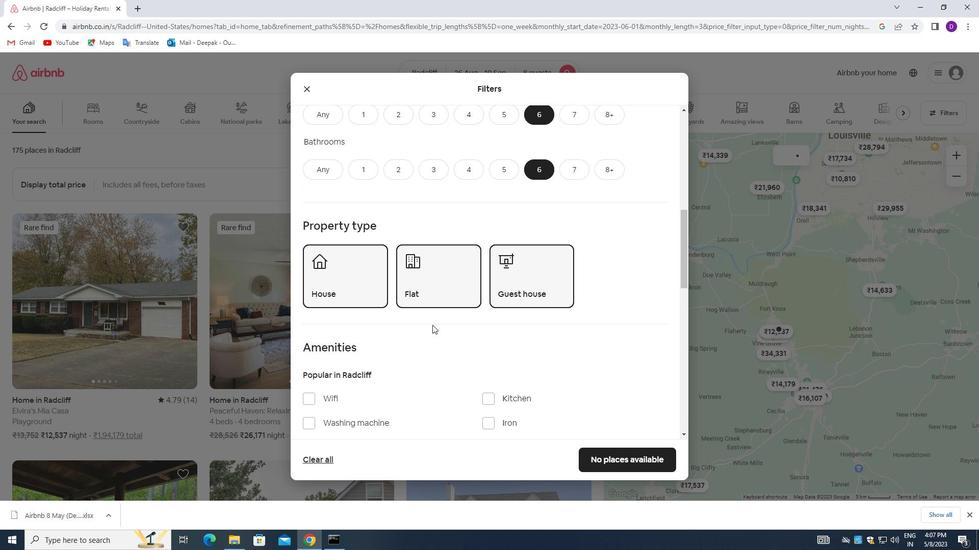 
Action: Mouse scrolled (431, 324) with delta (0, 0)
Screenshot: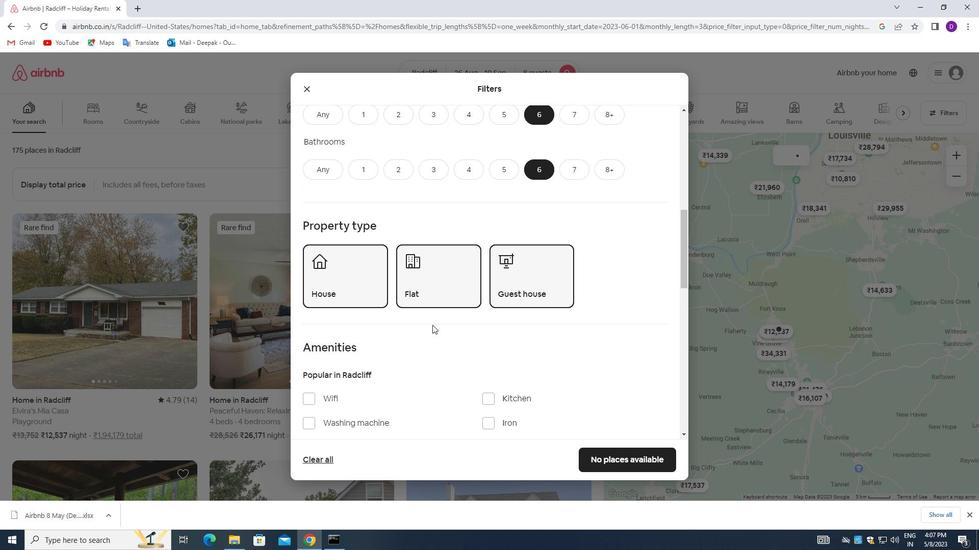 
Action: Mouse moved to (428, 324)
Screenshot: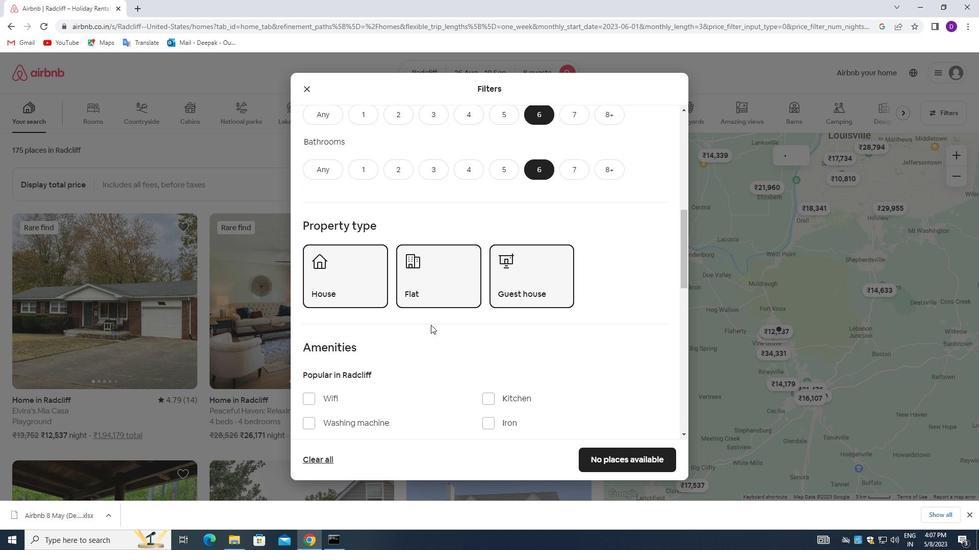 
Action: Mouse scrolled (428, 324) with delta (0, 0)
Screenshot: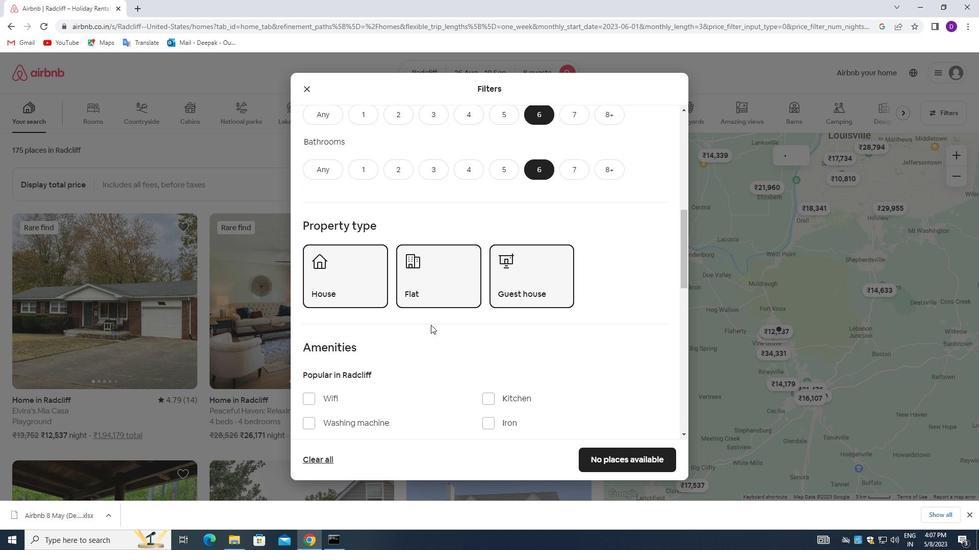 
Action: Mouse moved to (314, 246)
Screenshot: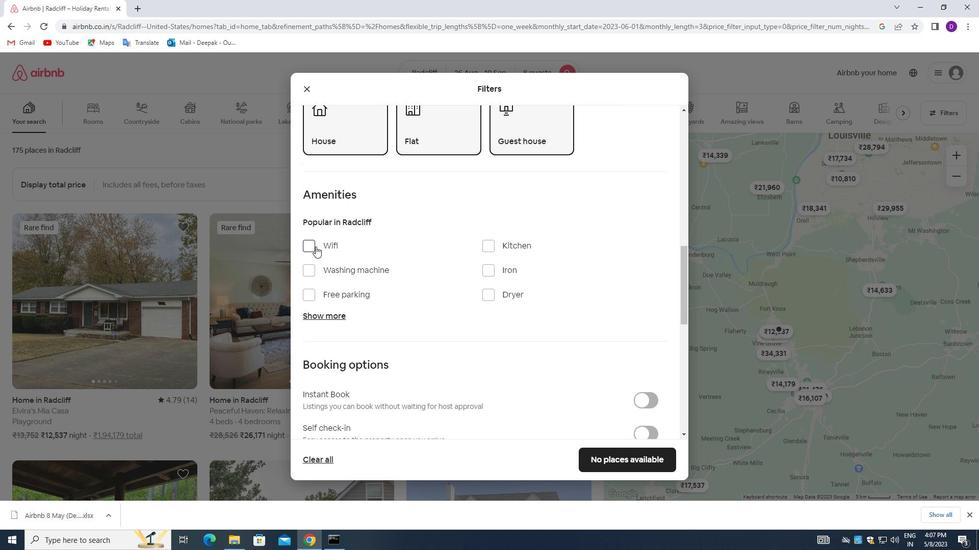 
Action: Mouse pressed left at (314, 246)
Screenshot: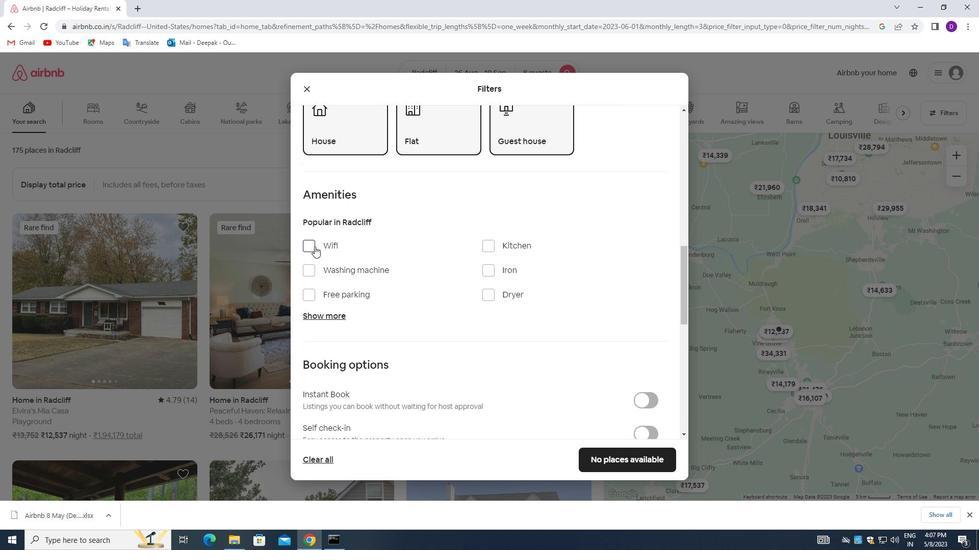 
Action: Mouse moved to (316, 298)
Screenshot: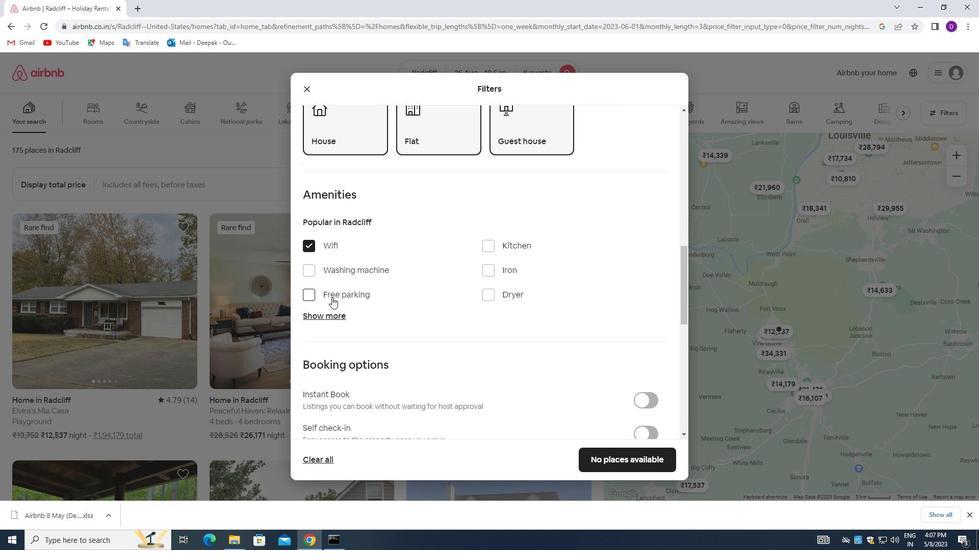 
Action: Mouse pressed left at (316, 298)
Screenshot: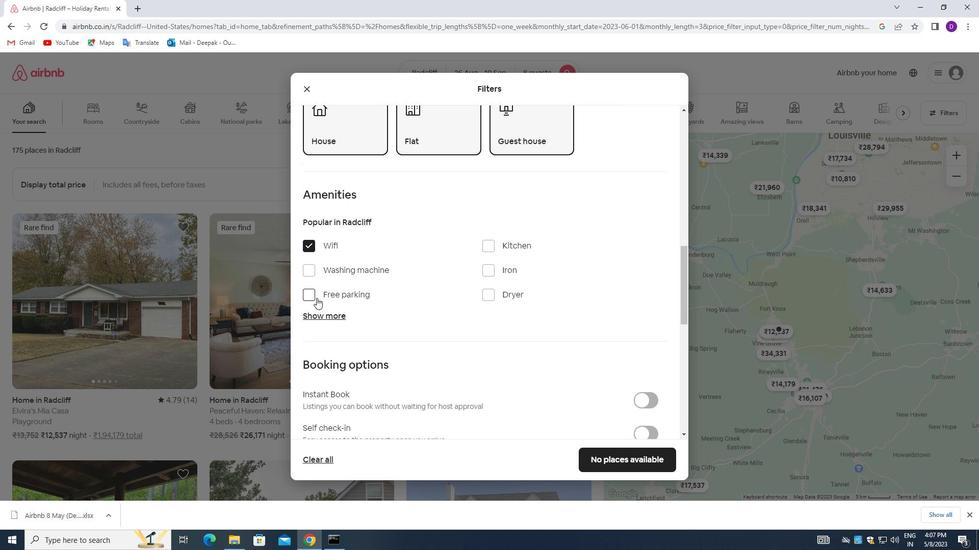 
Action: Mouse moved to (335, 317)
Screenshot: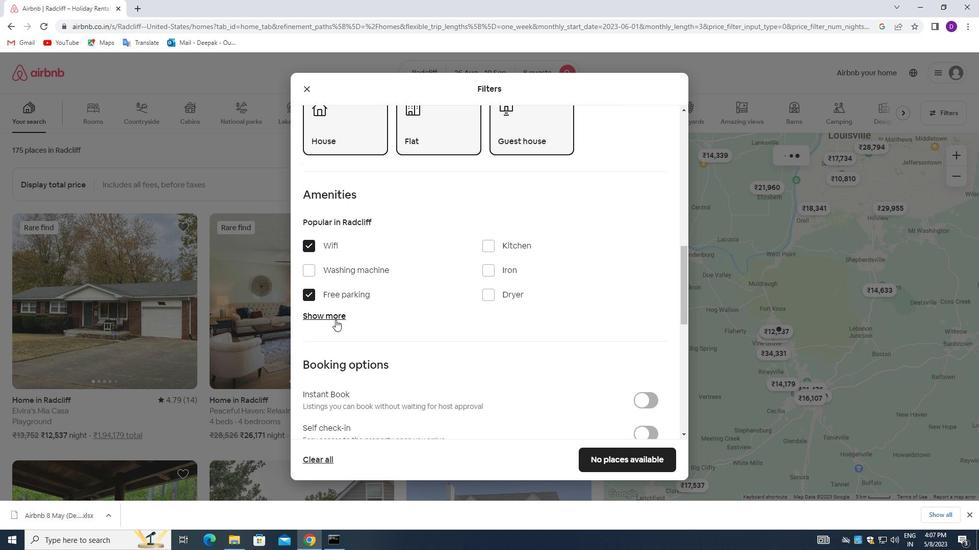 
Action: Mouse pressed left at (335, 317)
Screenshot: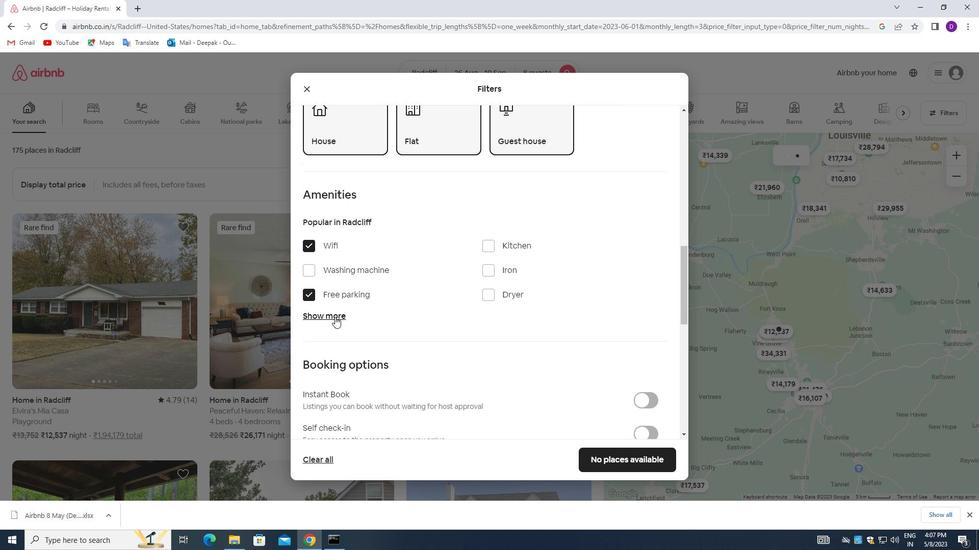 
Action: Mouse moved to (455, 313)
Screenshot: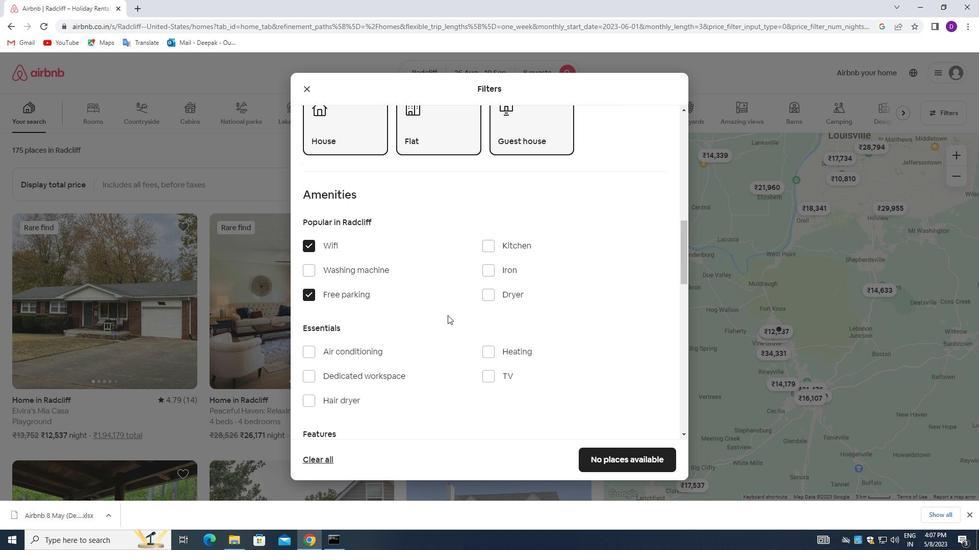 
Action: Mouse scrolled (455, 313) with delta (0, 0)
Screenshot: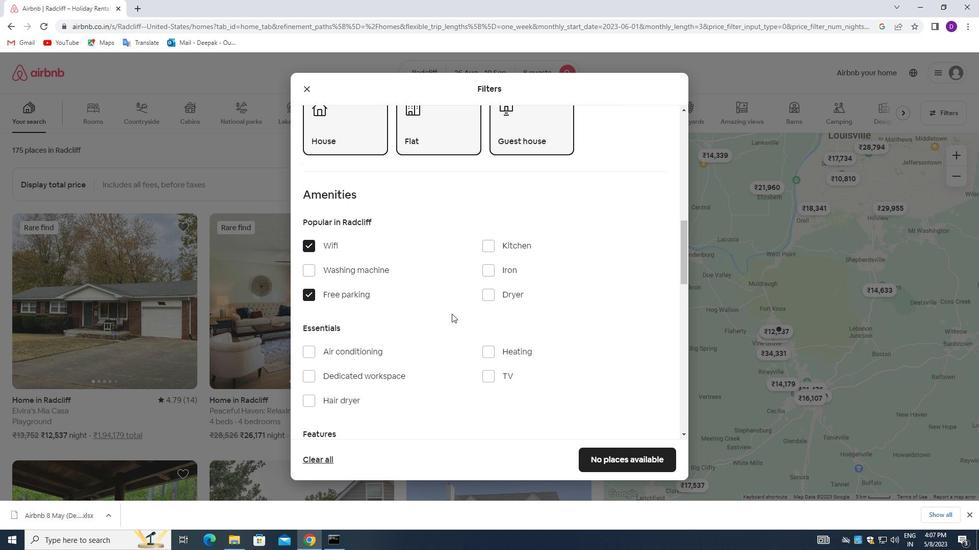 
Action: Mouse scrolled (455, 313) with delta (0, 0)
Screenshot: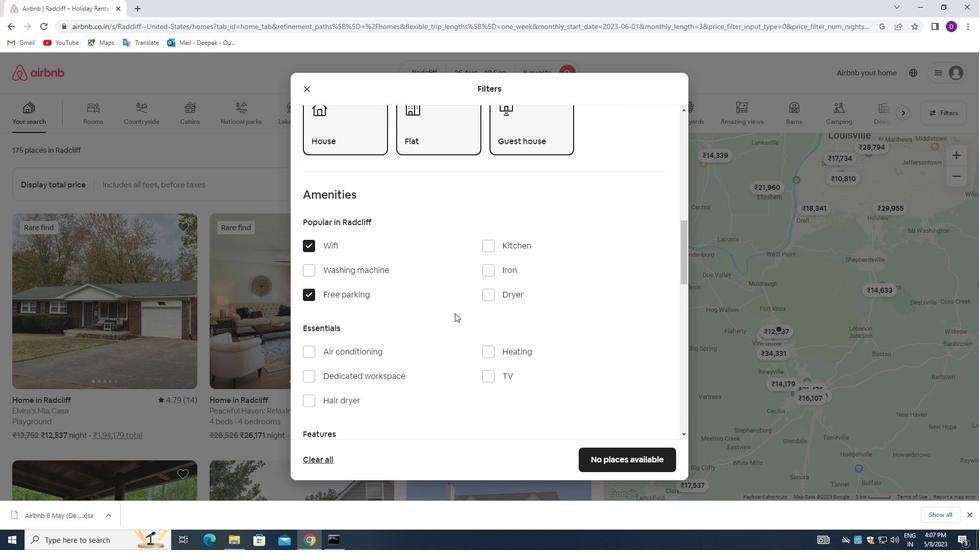 
Action: Mouse moved to (488, 279)
Screenshot: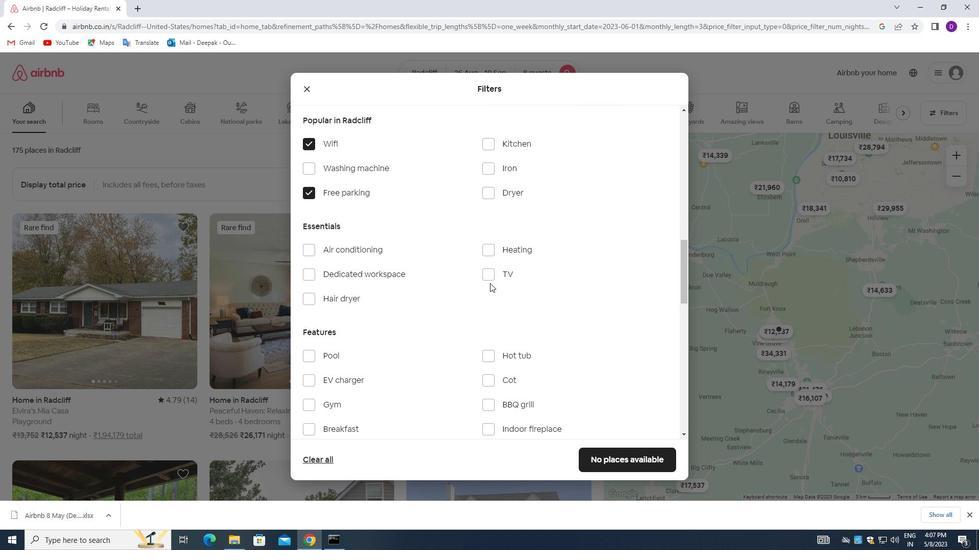 
Action: Mouse pressed left at (488, 279)
Screenshot: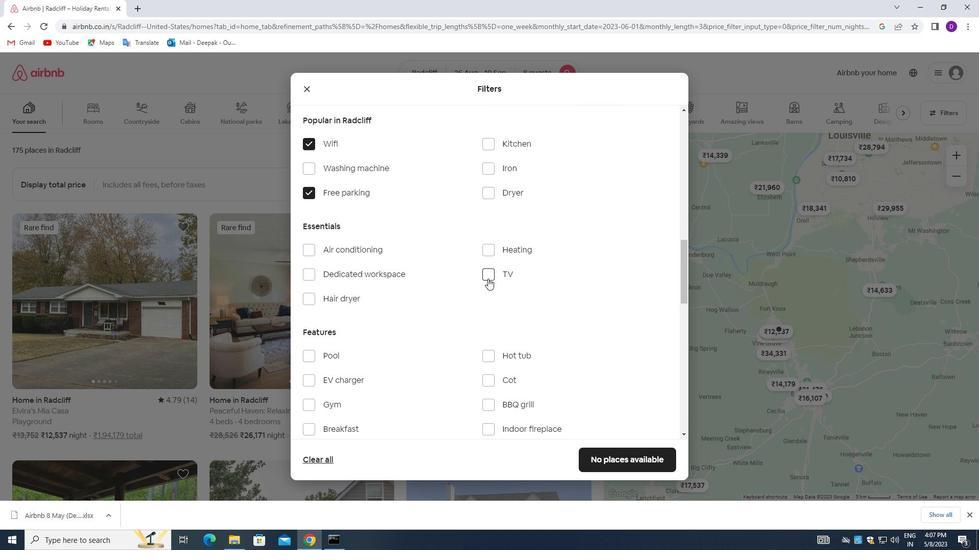
Action: Mouse moved to (407, 314)
Screenshot: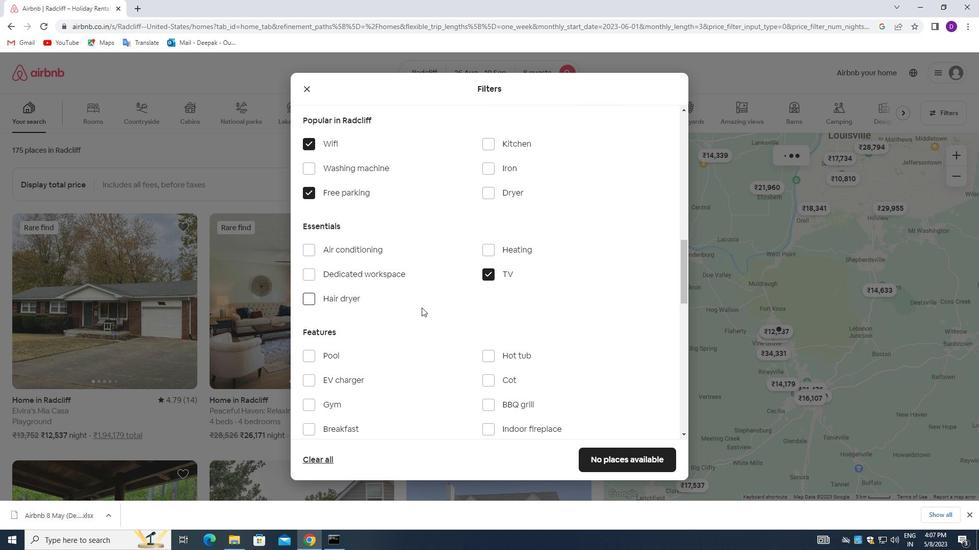
Action: Mouse scrolled (407, 313) with delta (0, 0)
Screenshot: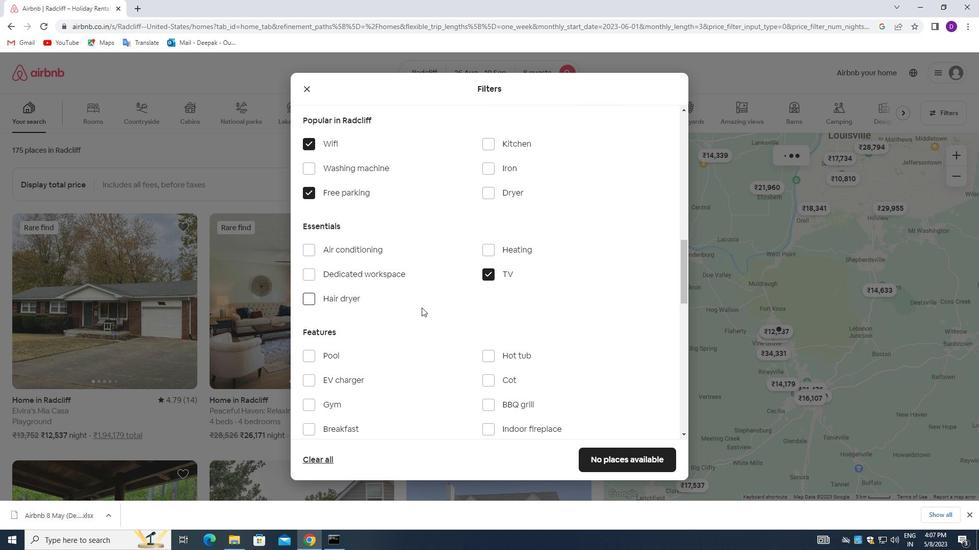 
Action: Mouse moved to (404, 310)
Screenshot: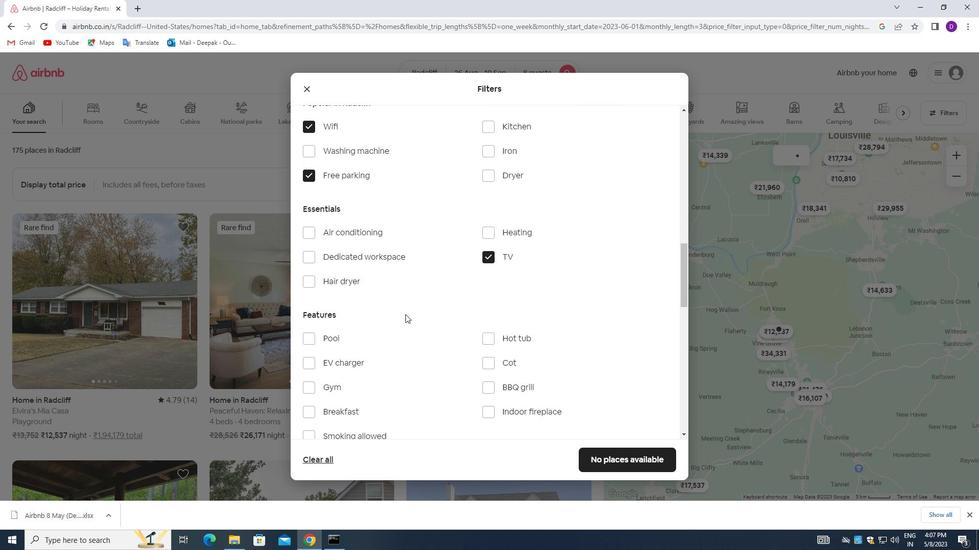 
Action: Mouse scrolled (404, 310) with delta (0, 0)
Screenshot: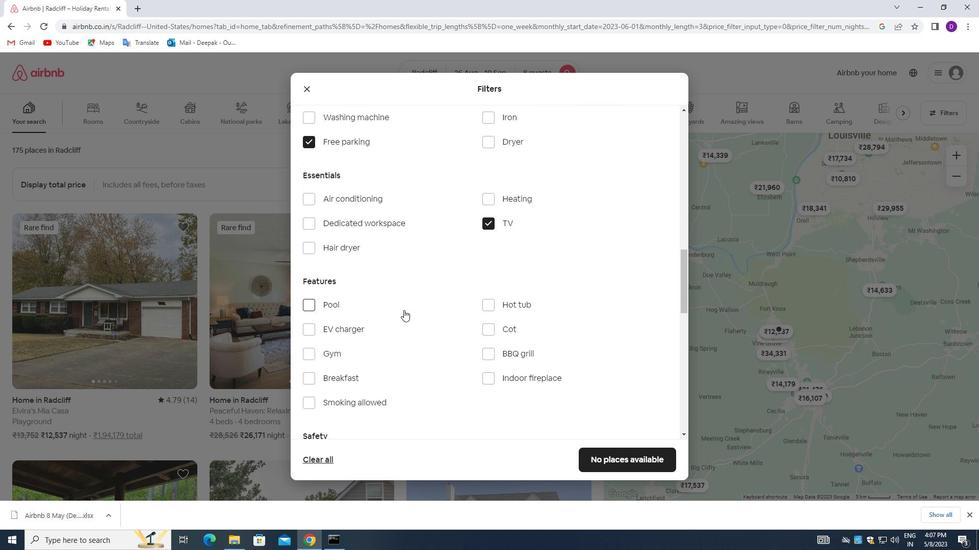 
Action: Mouse scrolled (404, 310) with delta (0, 0)
Screenshot: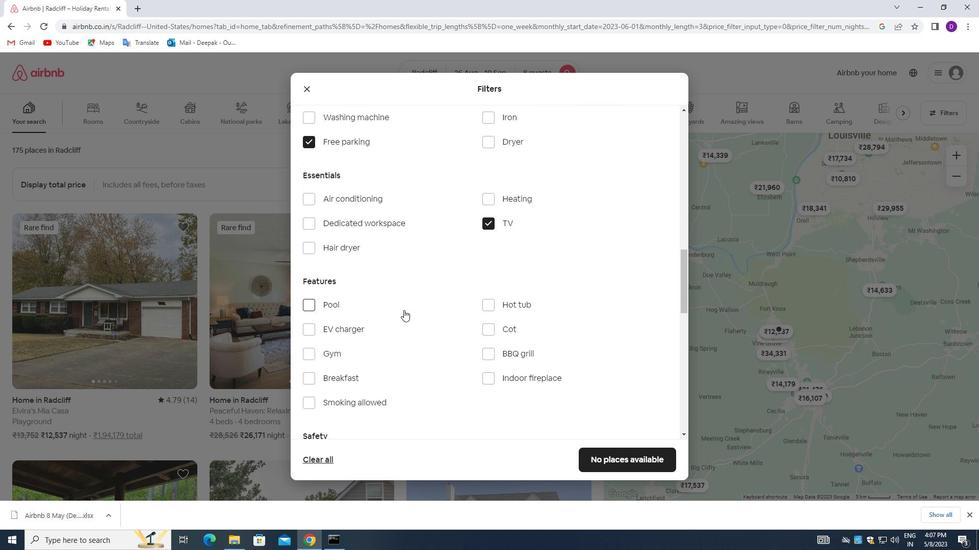
Action: Mouse moved to (308, 252)
Screenshot: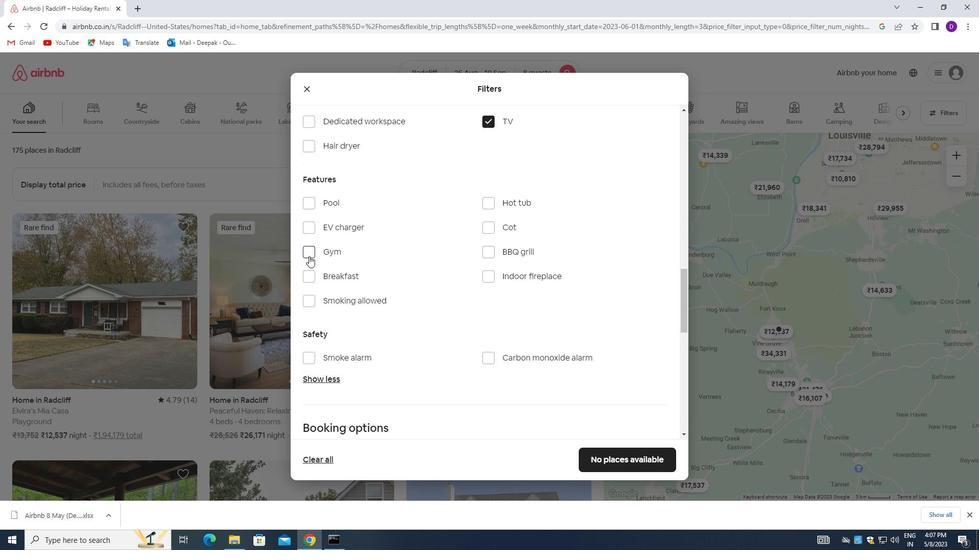 
Action: Mouse pressed left at (308, 252)
Screenshot: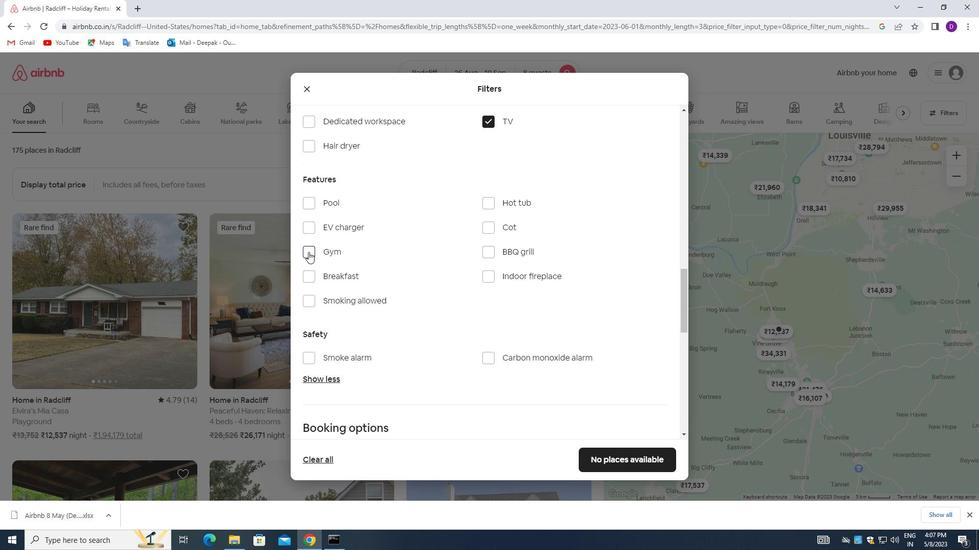 
Action: Mouse moved to (309, 272)
Screenshot: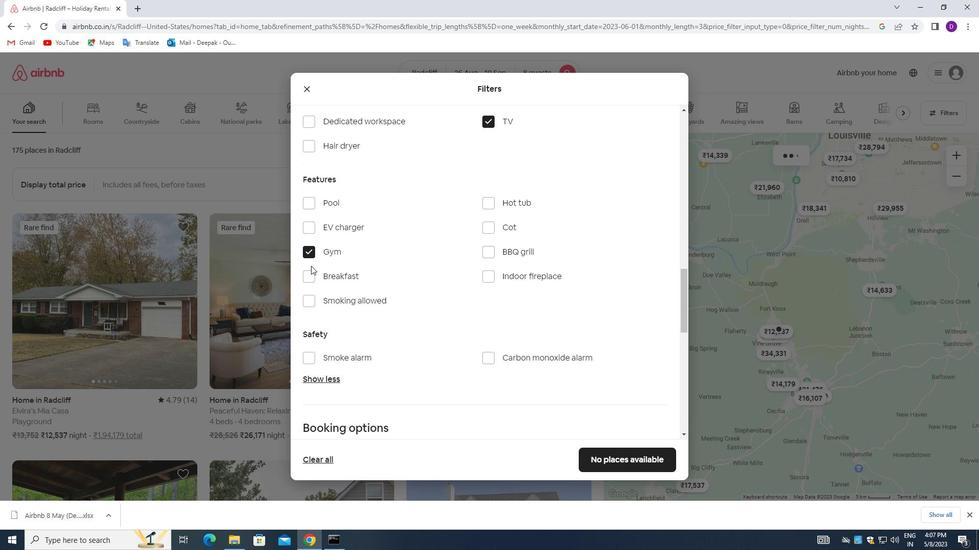 
Action: Mouse pressed left at (309, 272)
Screenshot: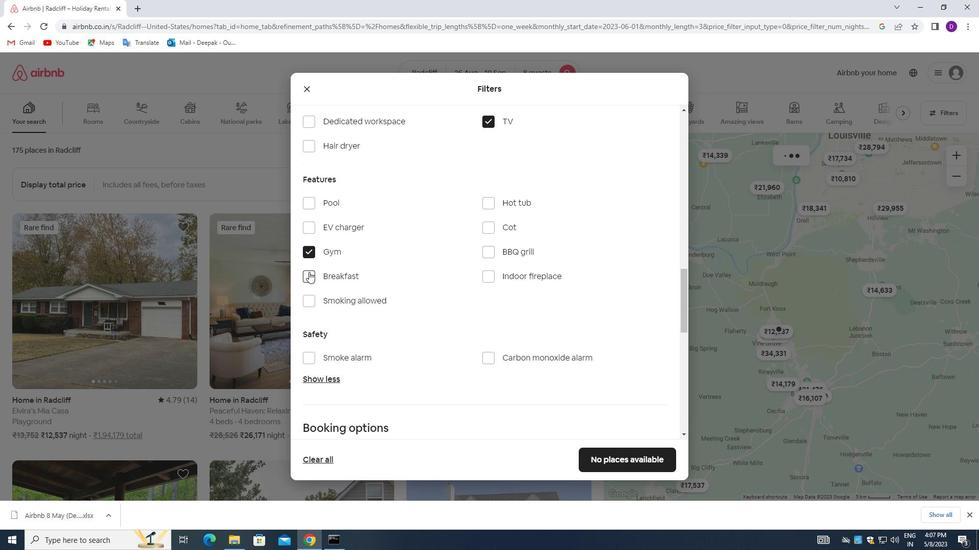 
Action: Mouse moved to (406, 261)
Screenshot: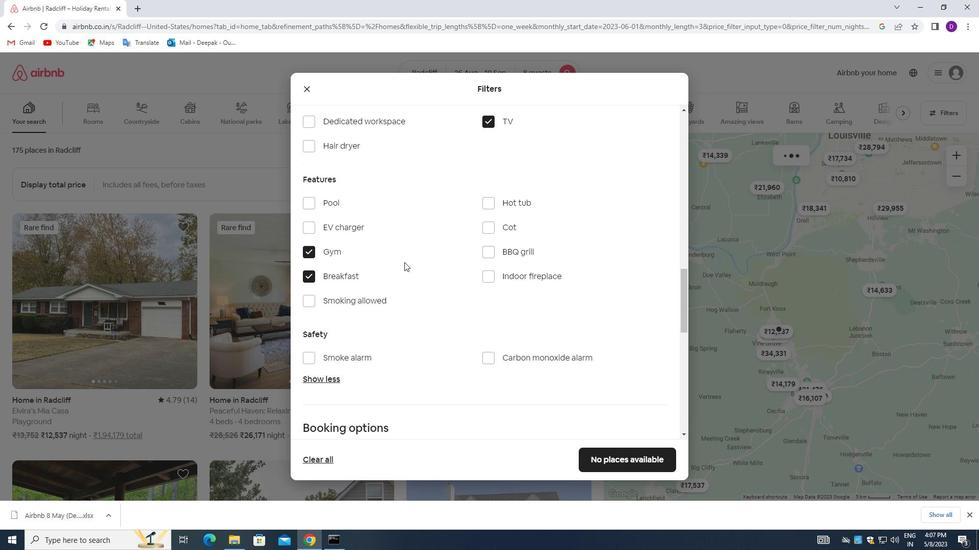 
Action: Mouse scrolled (406, 261) with delta (0, 0)
Screenshot: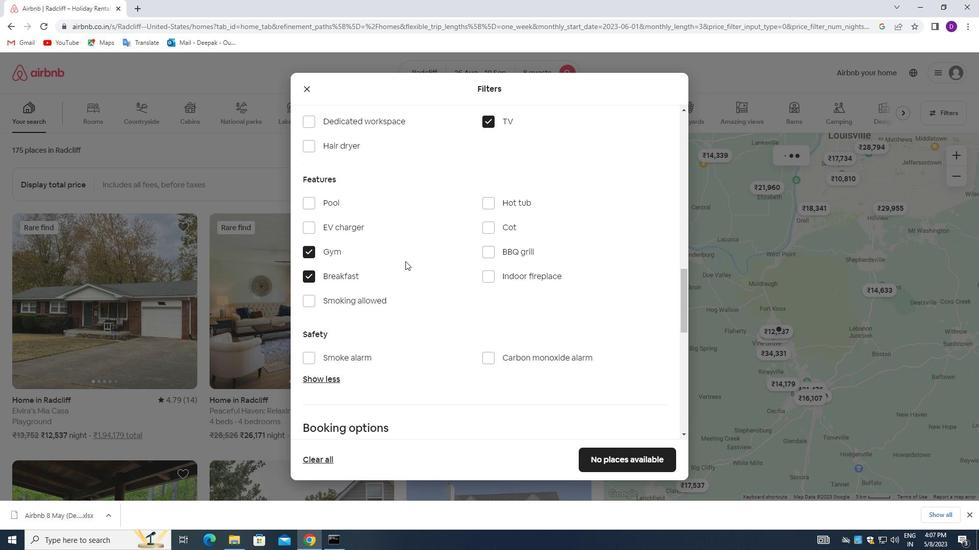 
Action: Mouse moved to (405, 261)
Screenshot: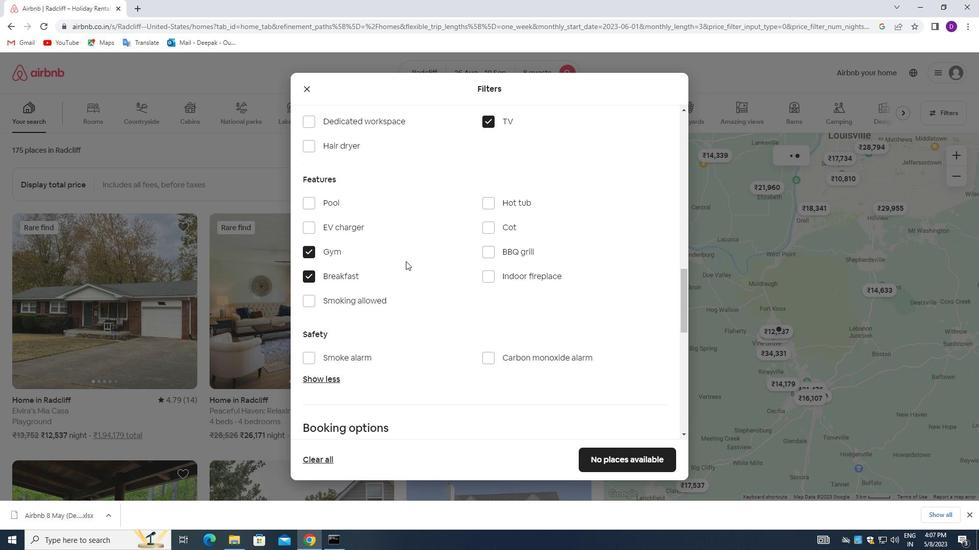 
Action: Mouse scrolled (405, 261) with delta (0, 0)
Screenshot: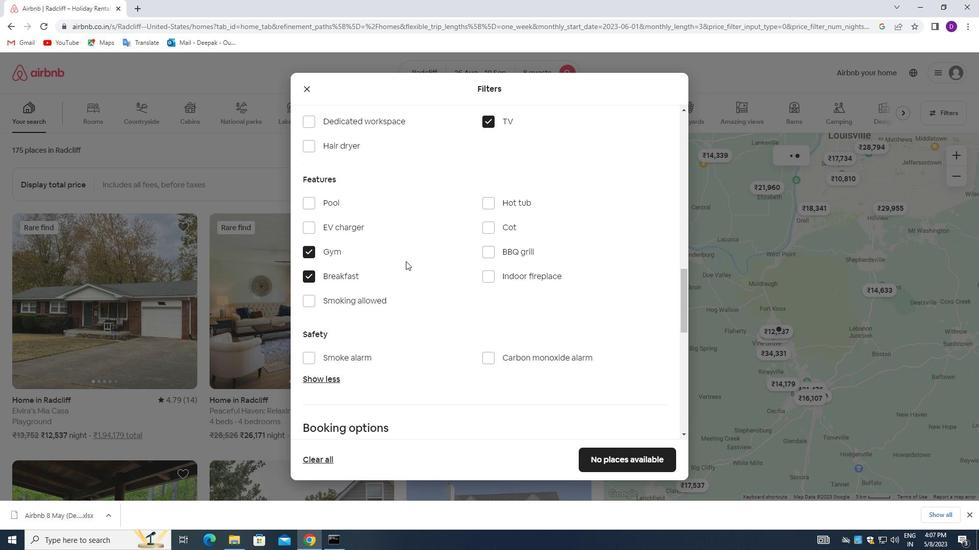 
Action: Mouse moved to (409, 271)
Screenshot: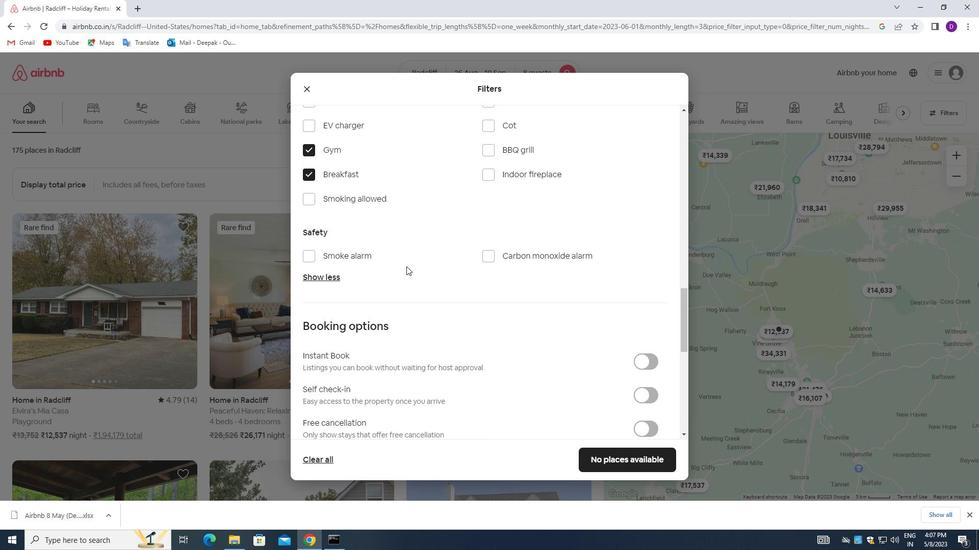 
Action: Mouse scrolled (409, 270) with delta (0, 0)
Screenshot: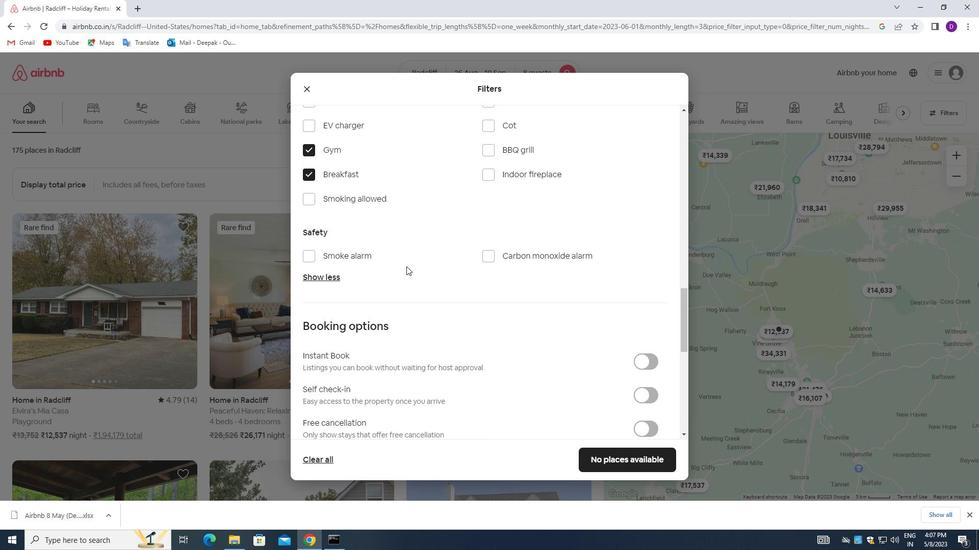 
Action: Mouse moved to (410, 272)
Screenshot: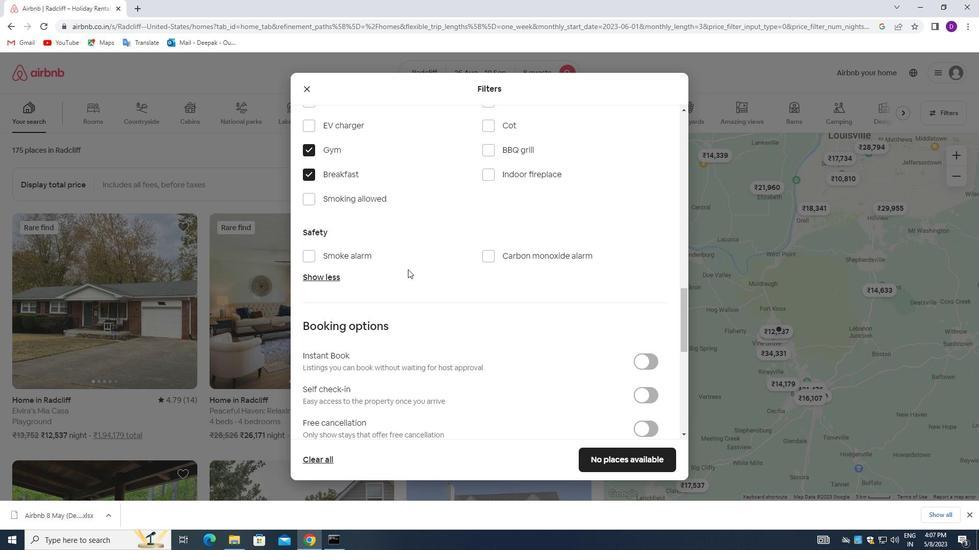 
Action: Mouse scrolled (410, 272) with delta (0, 0)
Screenshot: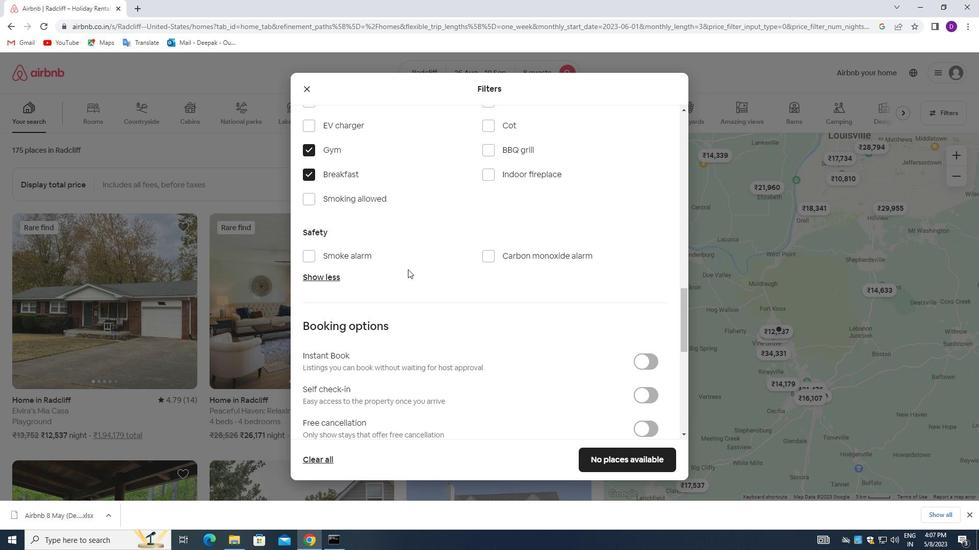 
Action: Mouse moved to (645, 291)
Screenshot: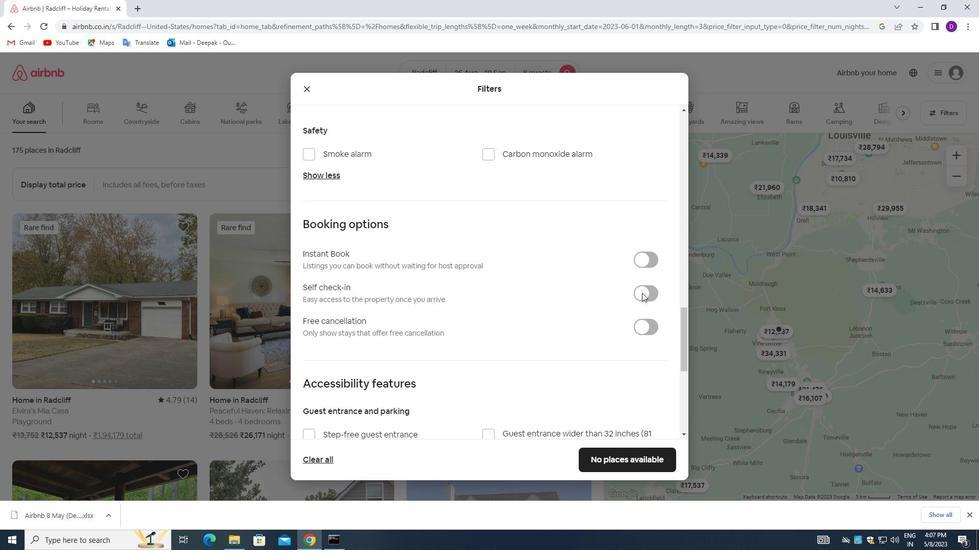 
Action: Mouse pressed left at (645, 291)
Screenshot: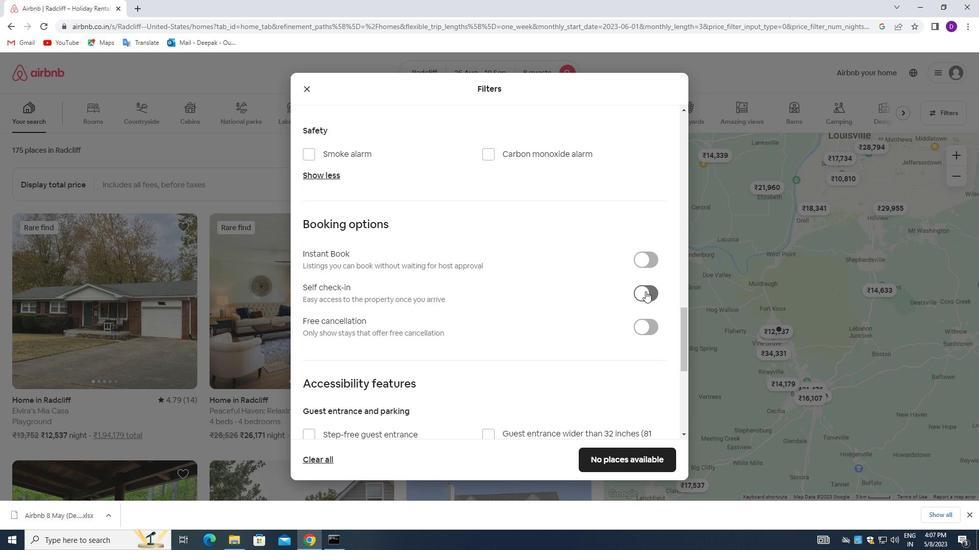 
Action: Mouse moved to (470, 335)
Screenshot: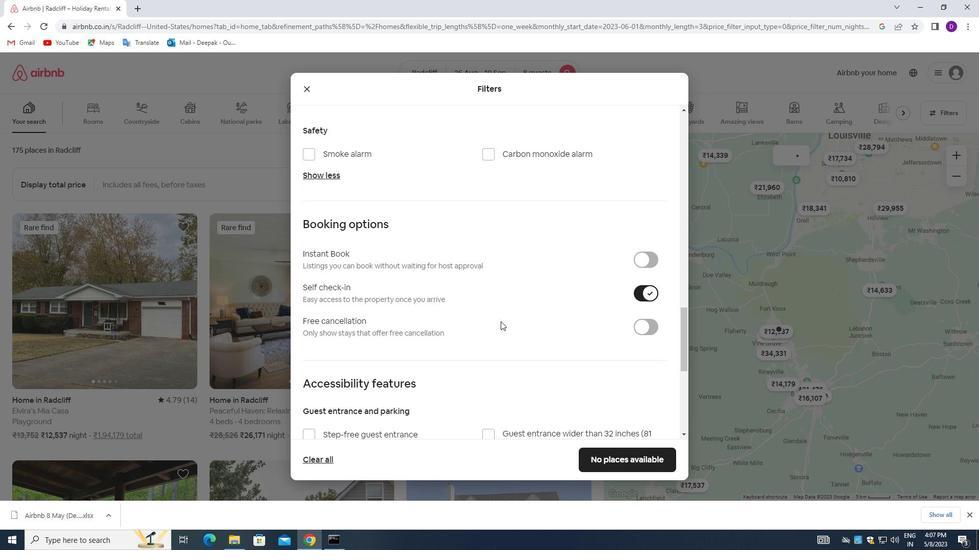 
Action: Mouse scrolled (470, 335) with delta (0, 0)
Screenshot: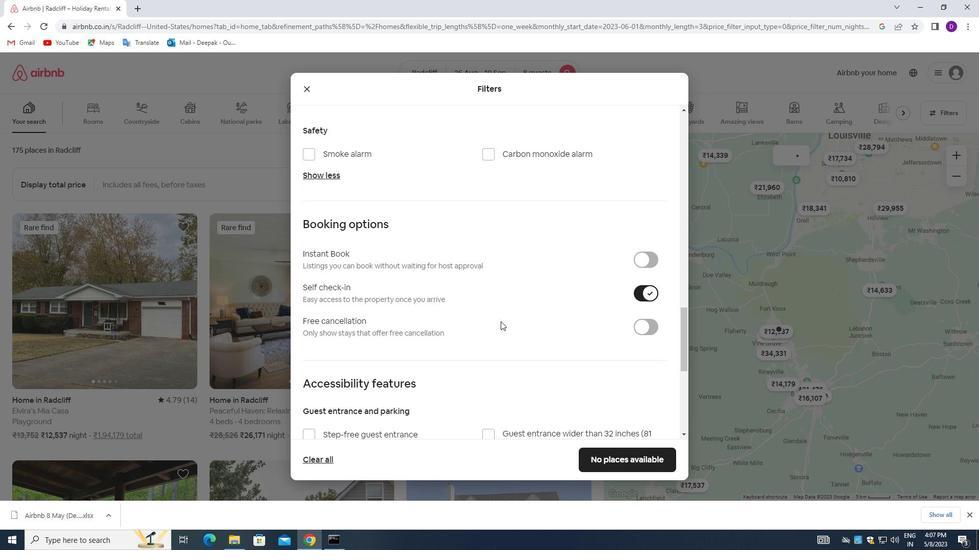 
Action: Mouse moved to (467, 336)
Screenshot: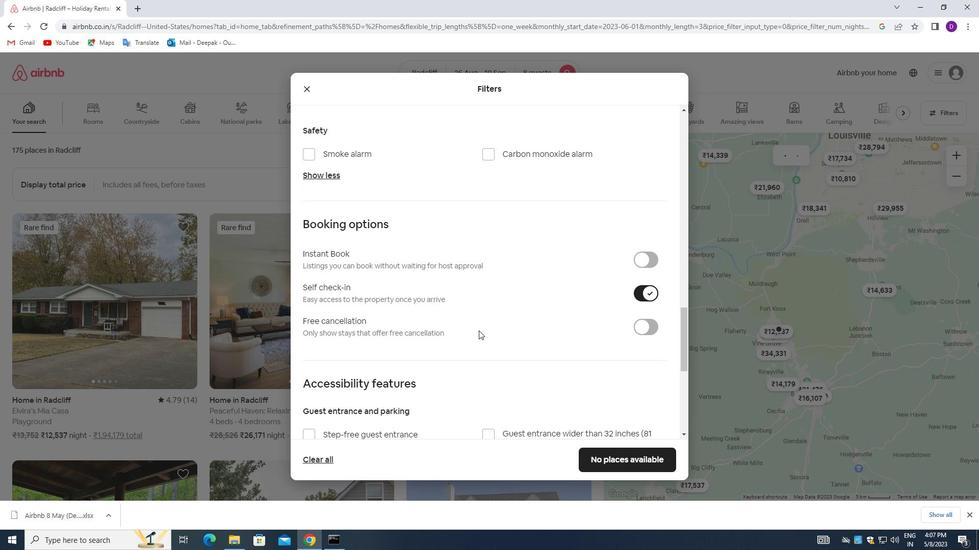 
Action: Mouse scrolled (467, 335) with delta (0, 0)
Screenshot: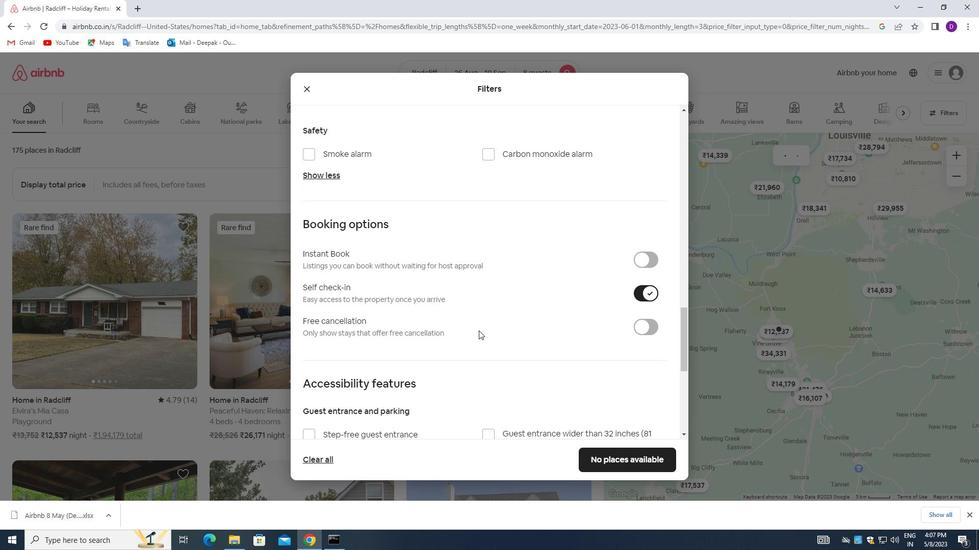 
Action: Mouse moved to (464, 334)
Screenshot: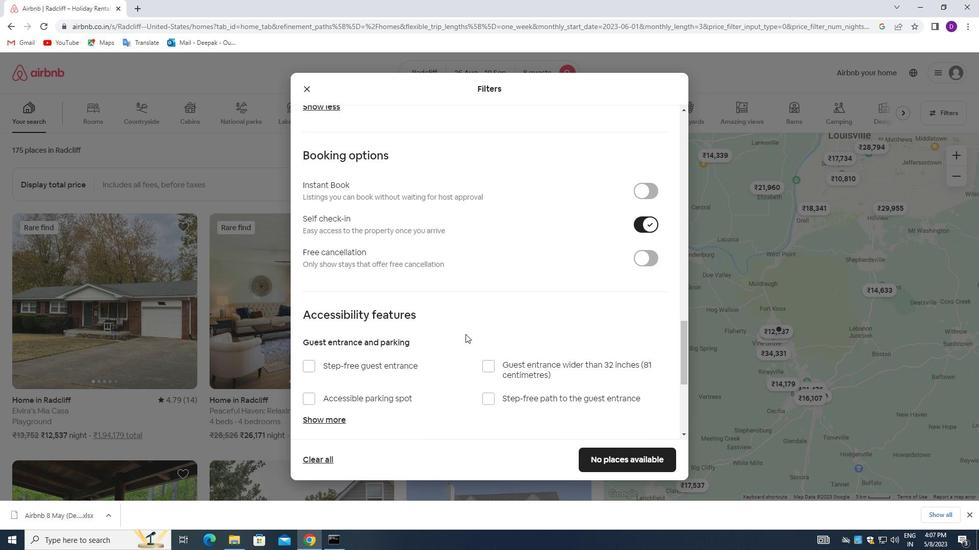 
Action: Mouse scrolled (464, 334) with delta (0, 0)
Screenshot: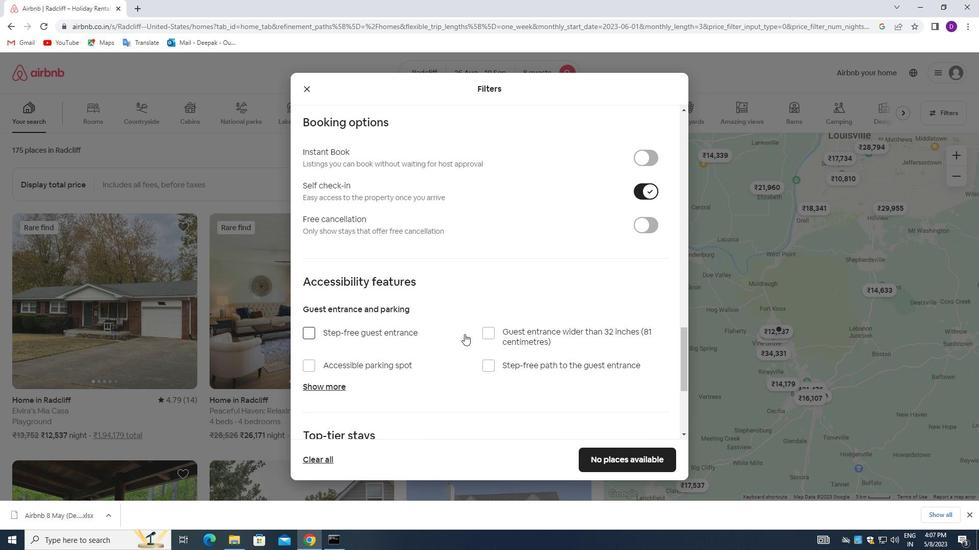 
Action: Mouse moved to (464, 334)
Screenshot: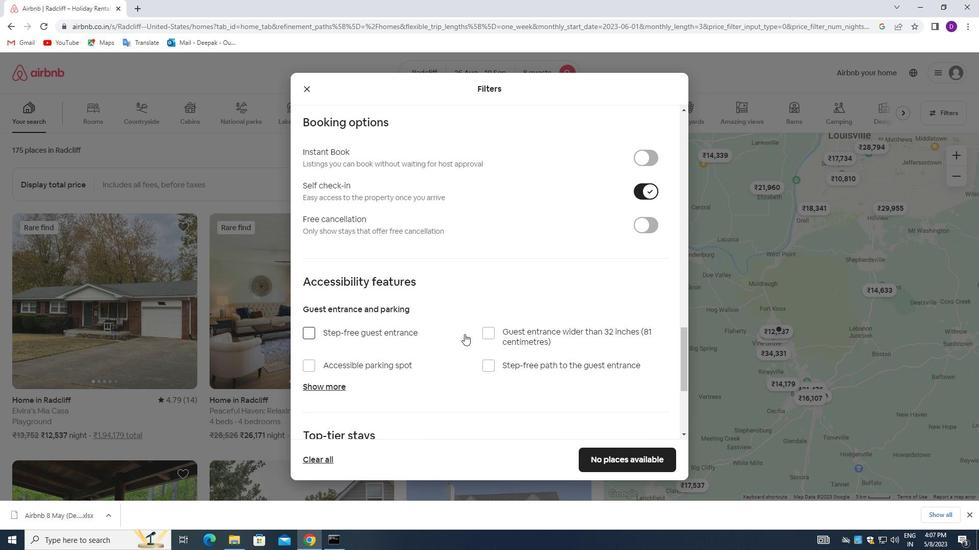 
Action: Mouse scrolled (464, 334) with delta (0, 0)
Screenshot: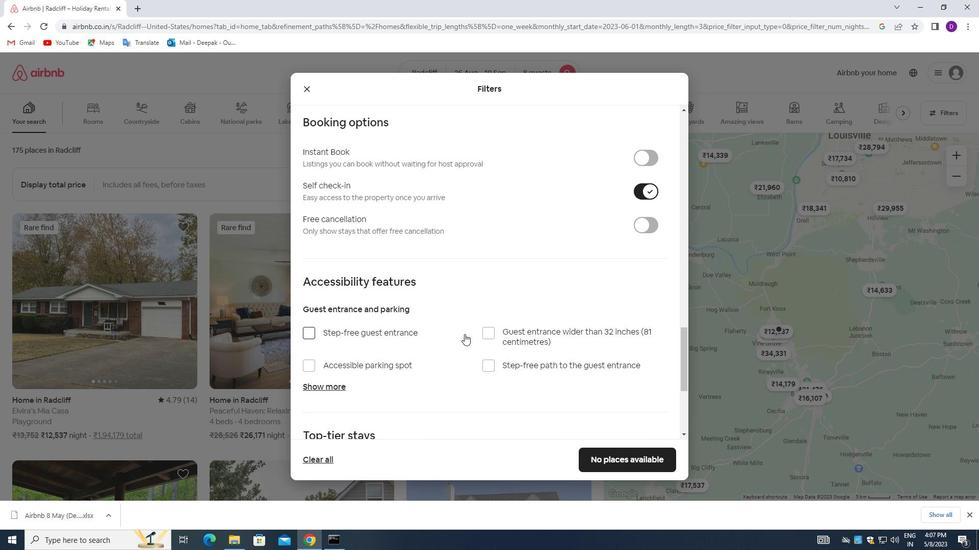 
Action: Mouse moved to (463, 334)
Screenshot: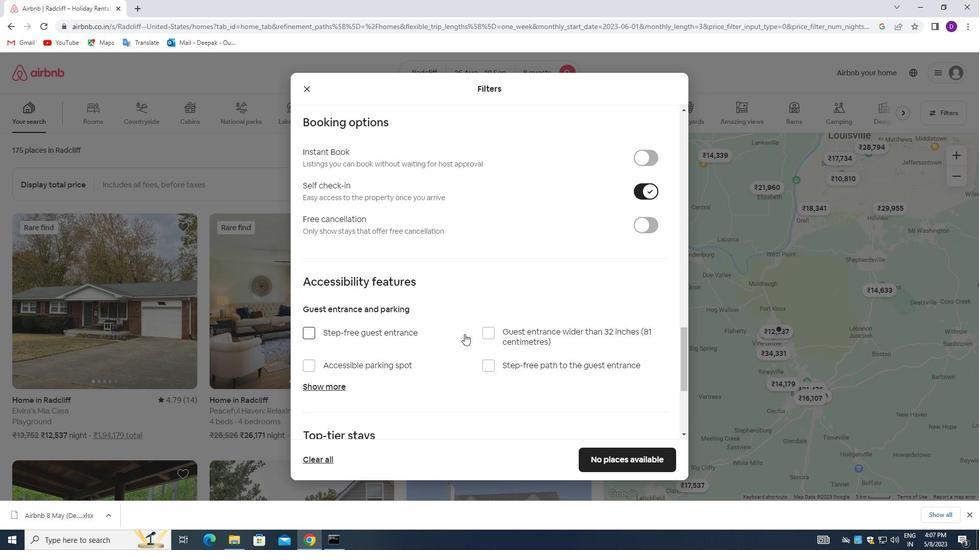 
Action: Mouse scrolled (463, 334) with delta (0, 0)
Screenshot: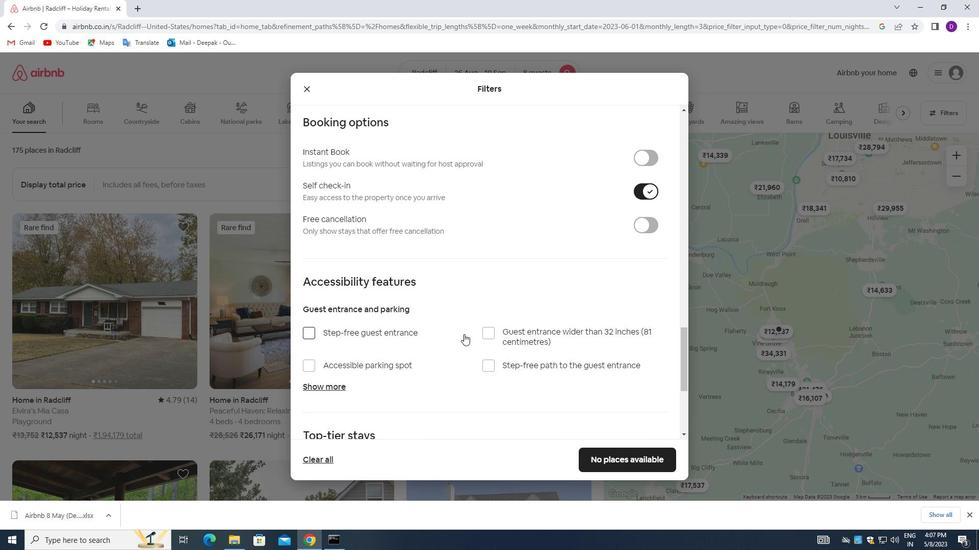 
Action: Mouse moved to (453, 340)
Screenshot: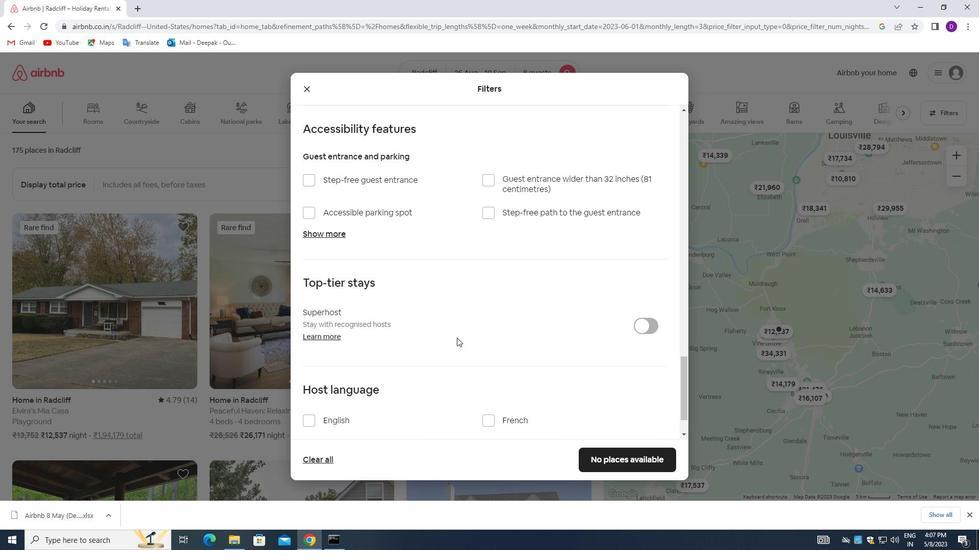 
Action: Mouse scrolled (453, 340) with delta (0, 0)
Screenshot: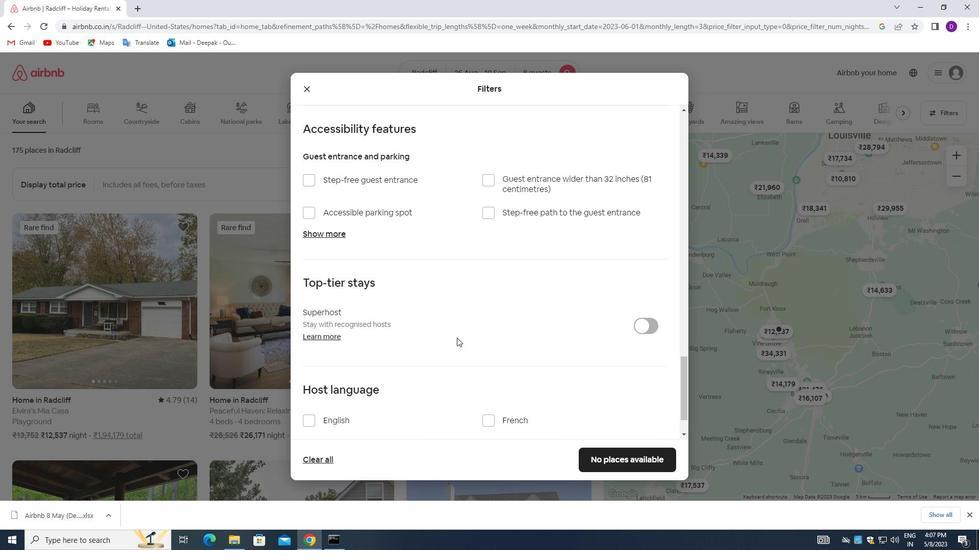 
Action: Mouse moved to (453, 342)
Screenshot: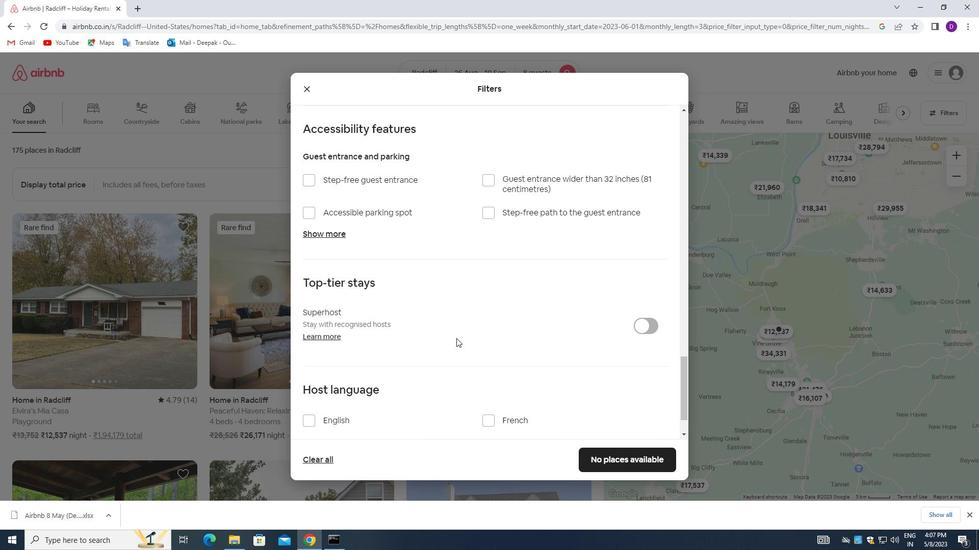 
Action: Mouse scrolled (453, 341) with delta (0, 0)
Screenshot: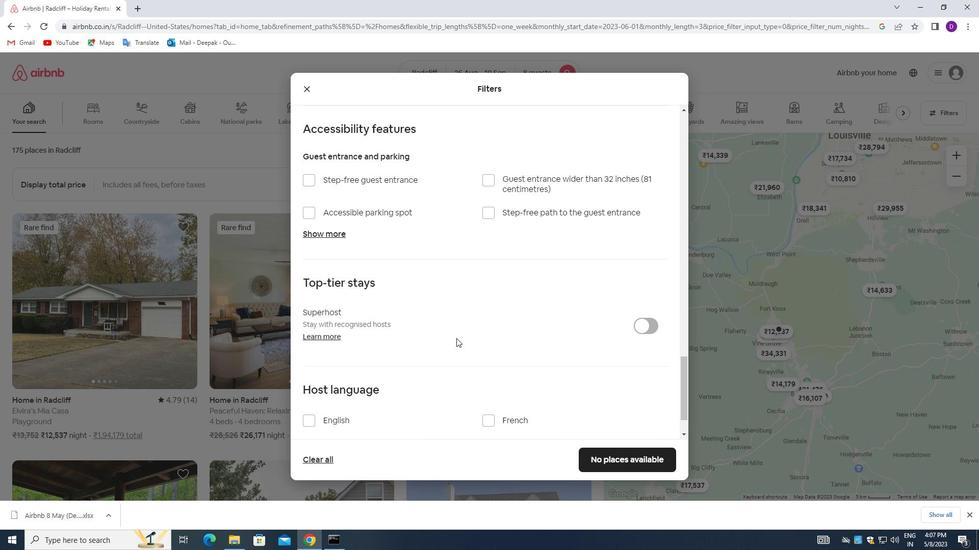 
Action: Mouse moved to (452, 344)
Screenshot: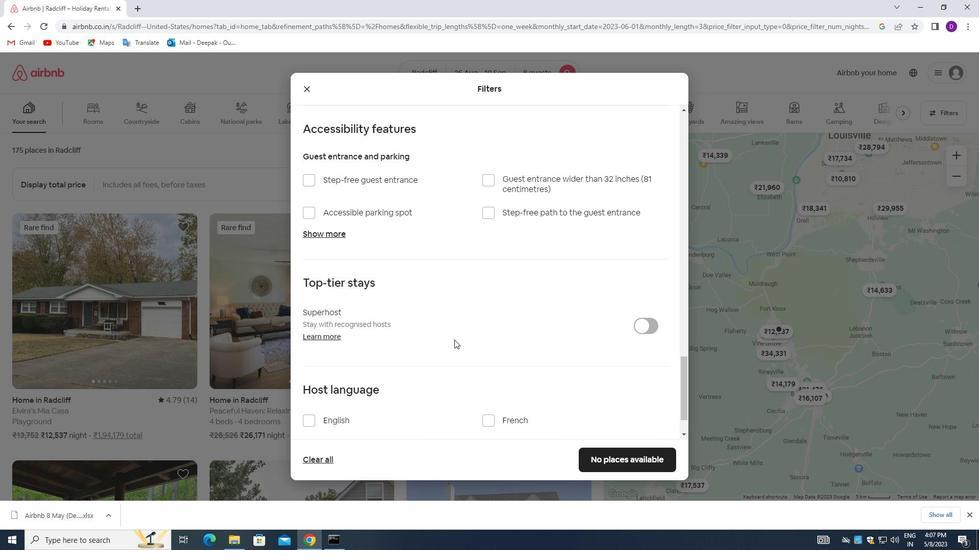 
Action: Mouse scrolled (452, 343) with delta (0, 0)
Screenshot: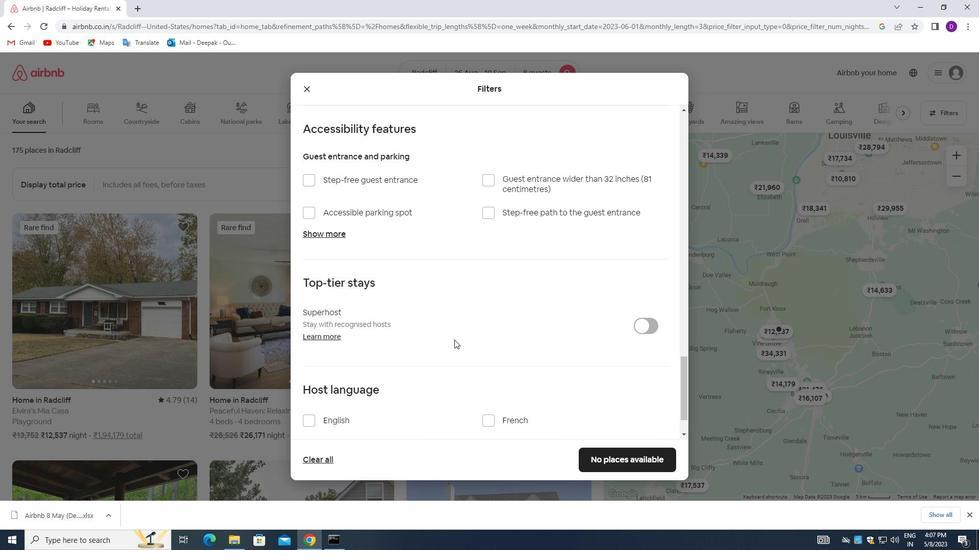 
Action: Mouse moved to (451, 346)
Screenshot: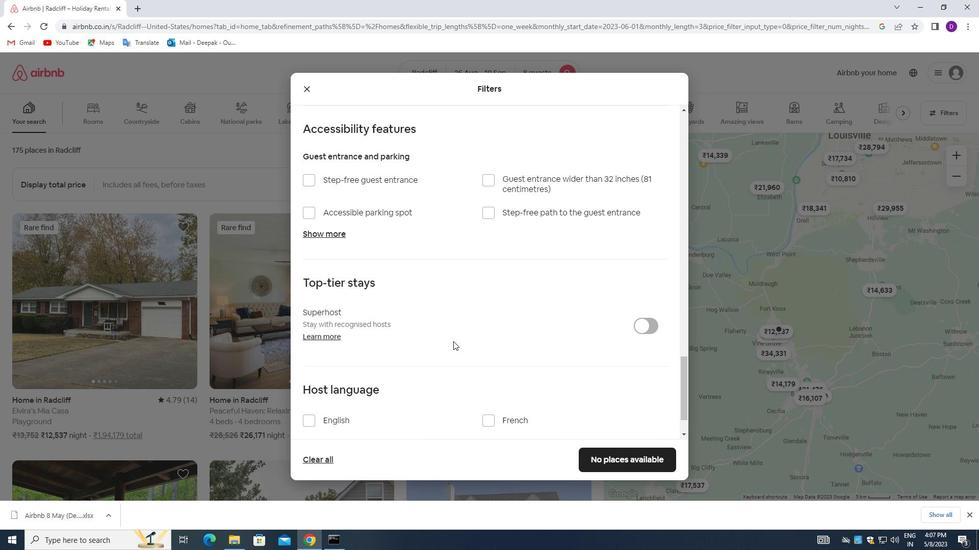 
Action: Mouse scrolled (451, 345) with delta (0, 0)
Screenshot: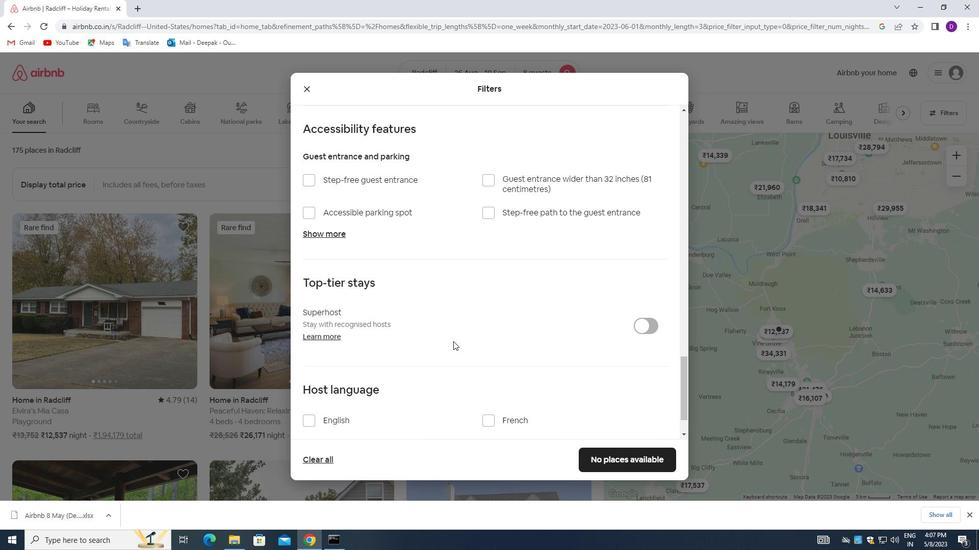 
Action: Mouse moved to (424, 359)
Screenshot: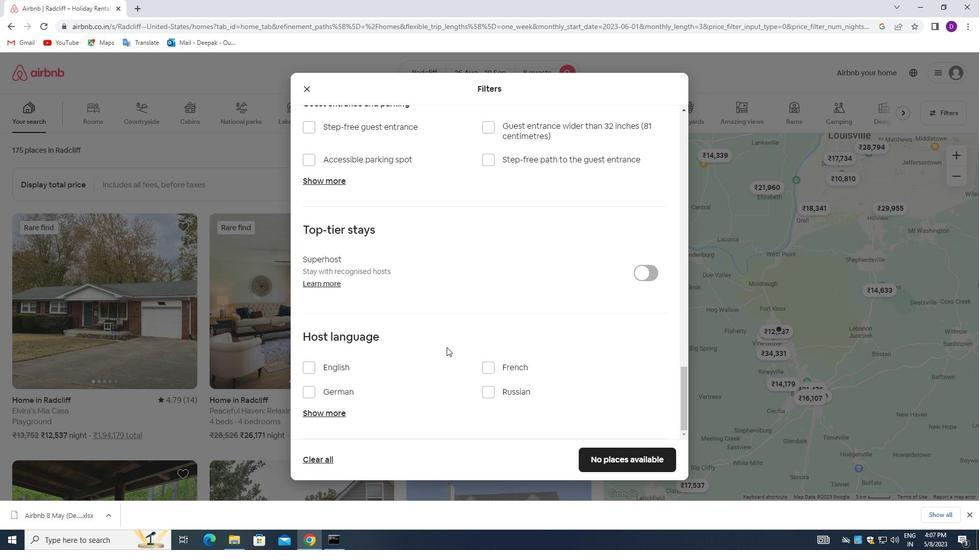 
Action: Mouse scrolled (424, 359) with delta (0, 0)
Screenshot: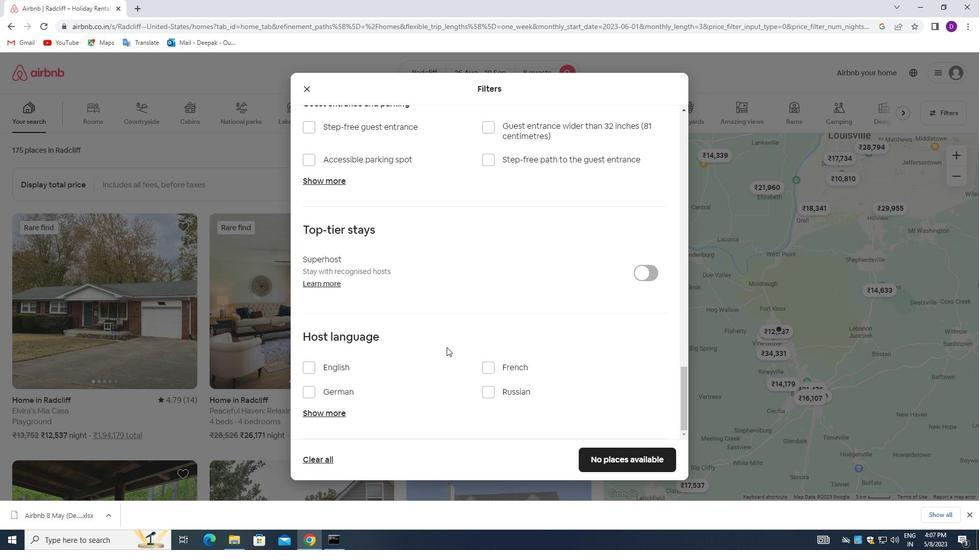 
Action: Mouse moved to (409, 363)
Screenshot: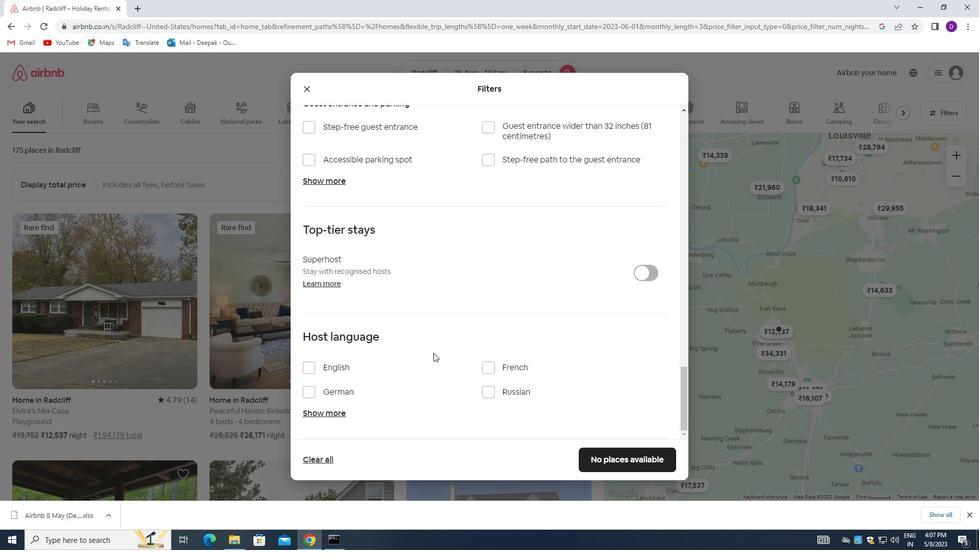 
Action: Mouse scrolled (409, 363) with delta (0, 0)
Screenshot: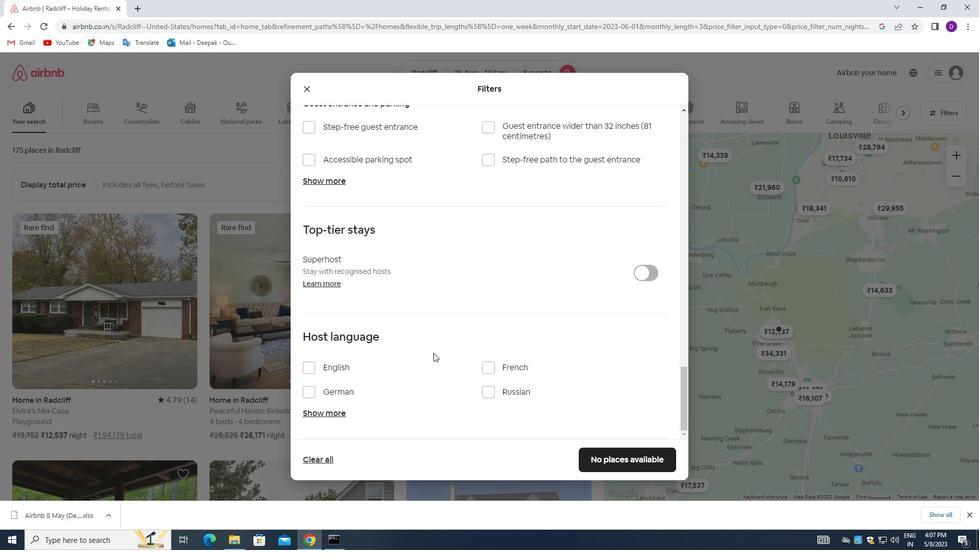 
Action: Mouse moved to (312, 369)
Screenshot: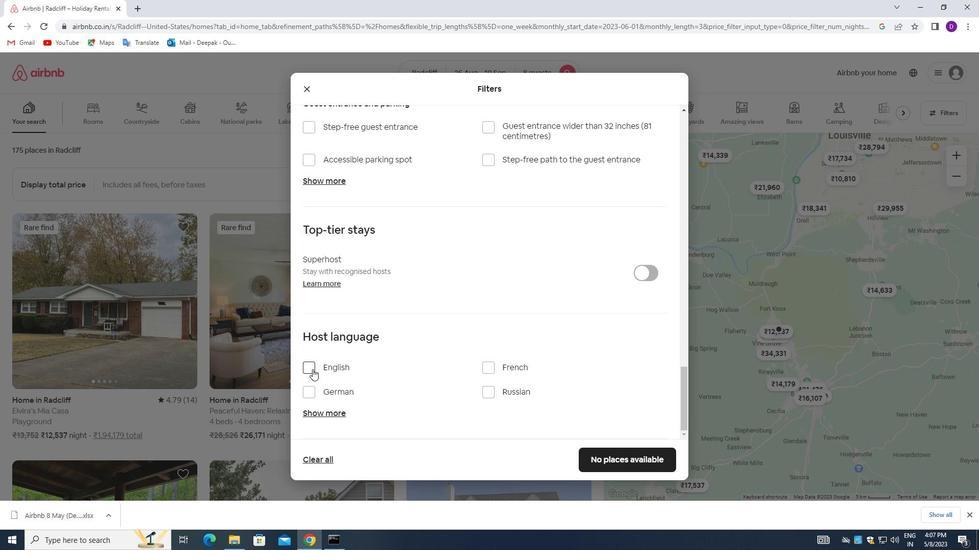 
Action: Mouse pressed left at (312, 369)
Screenshot: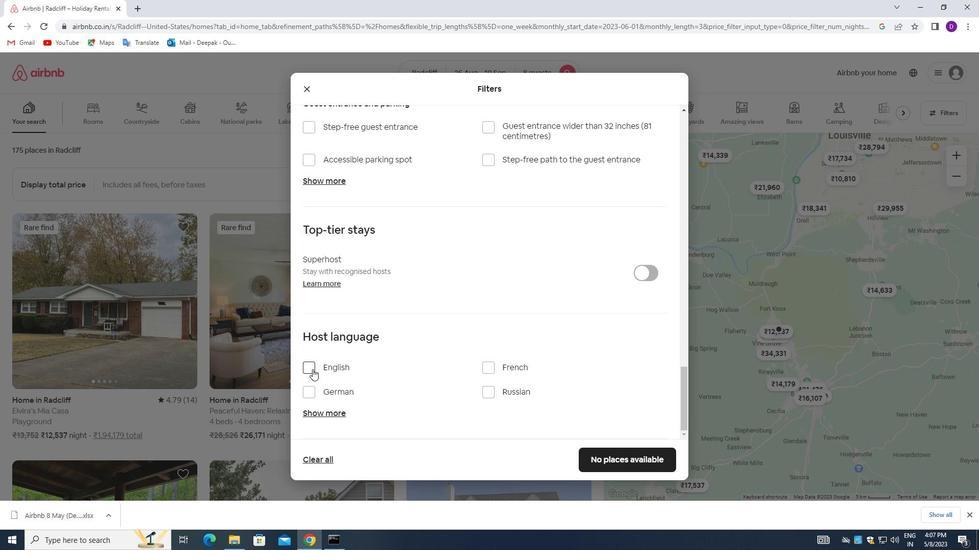 
Action: Mouse moved to (595, 420)
Screenshot: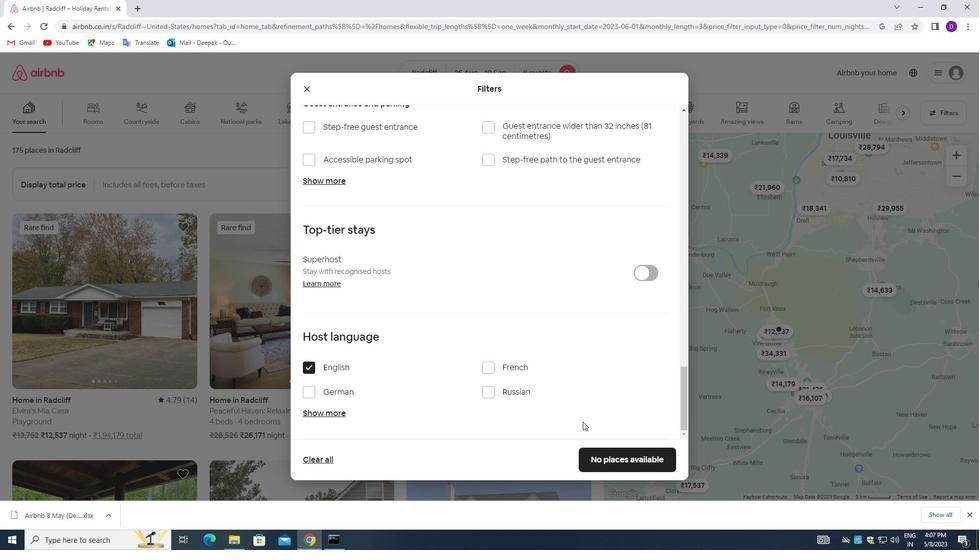 
Action: Mouse scrolled (595, 420) with delta (0, 0)
Screenshot: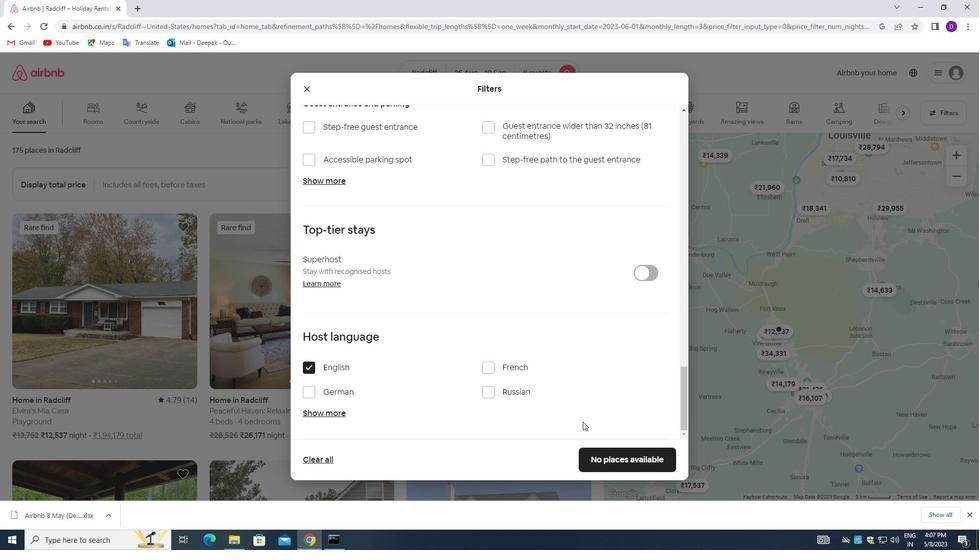 
Action: Mouse moved to (597, 419)
Screenshot: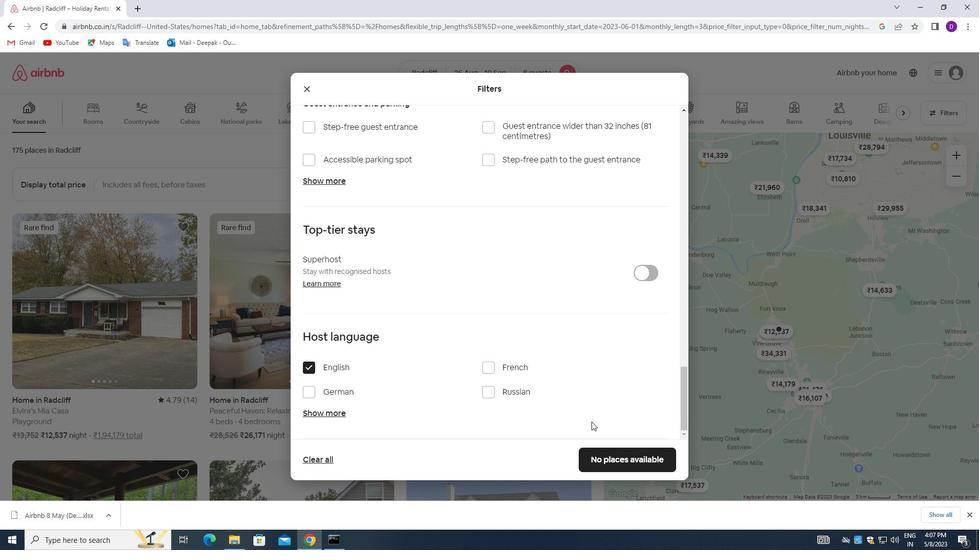 
Action: Mouse scrolled (597, 418) with delta (0, 0)
Screenshot: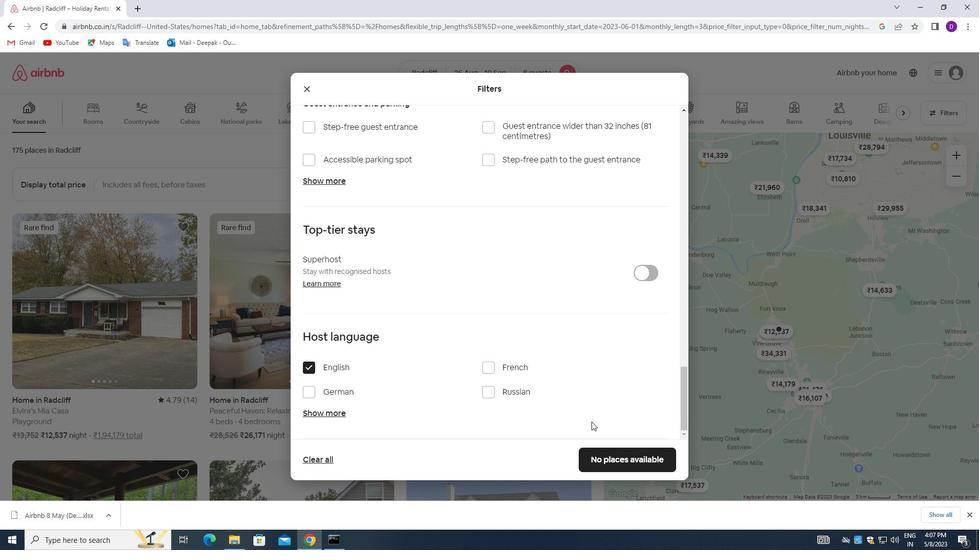 
Action: Mouse moved to (597, 418)
Screenshot: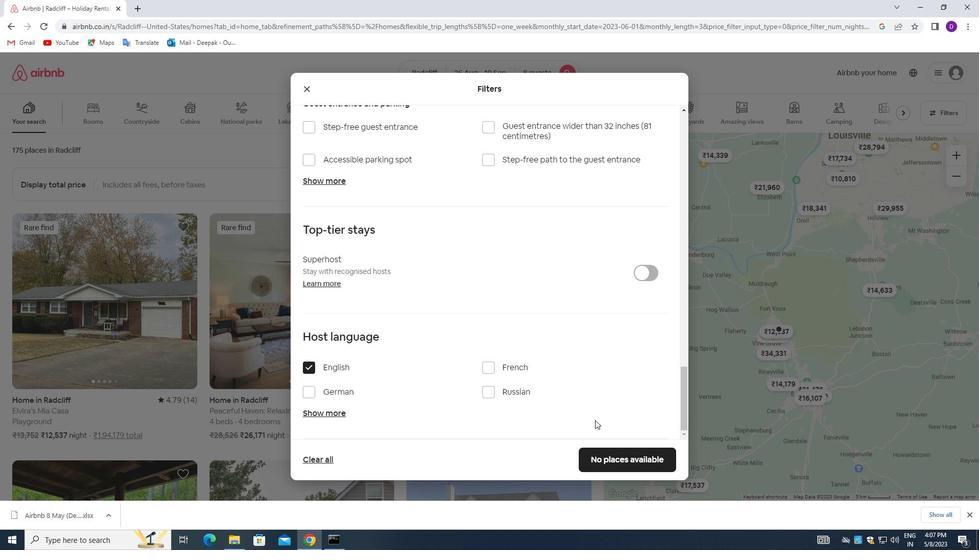 
Action: Mouse scrolled (597, 418) with delta (0, 0)
Screenshot: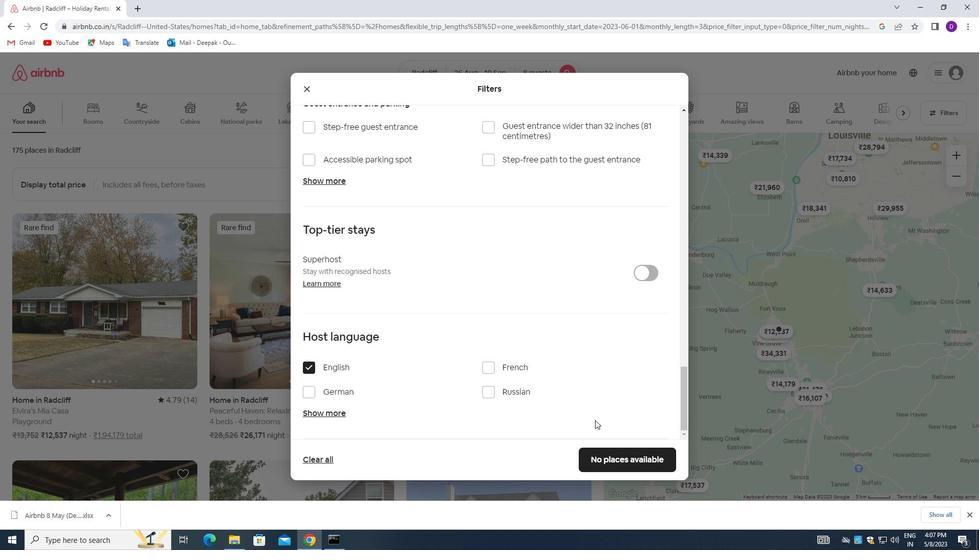 
Action: Mouse moved to (595, 455)
Screenshot: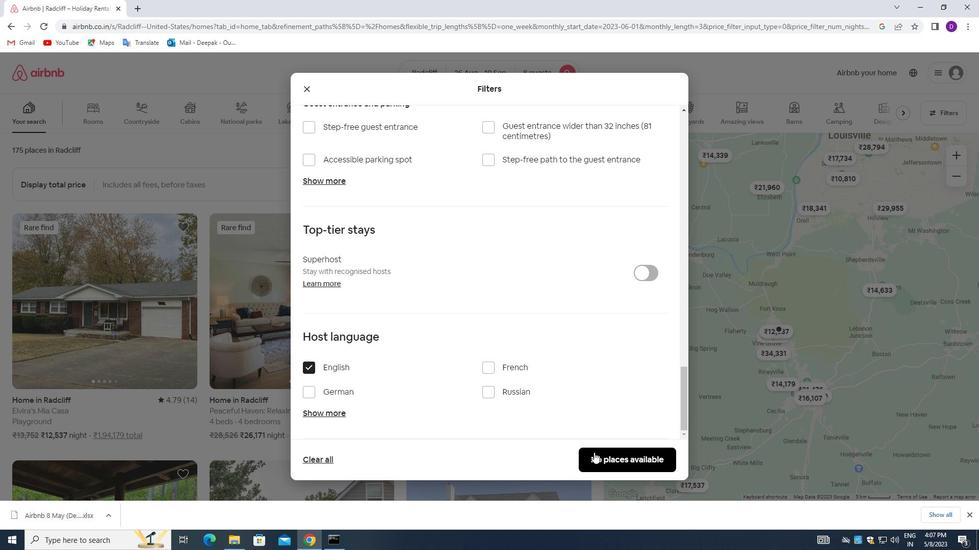 
Action: Mouse pressed left at (595, 455)
Screenshot: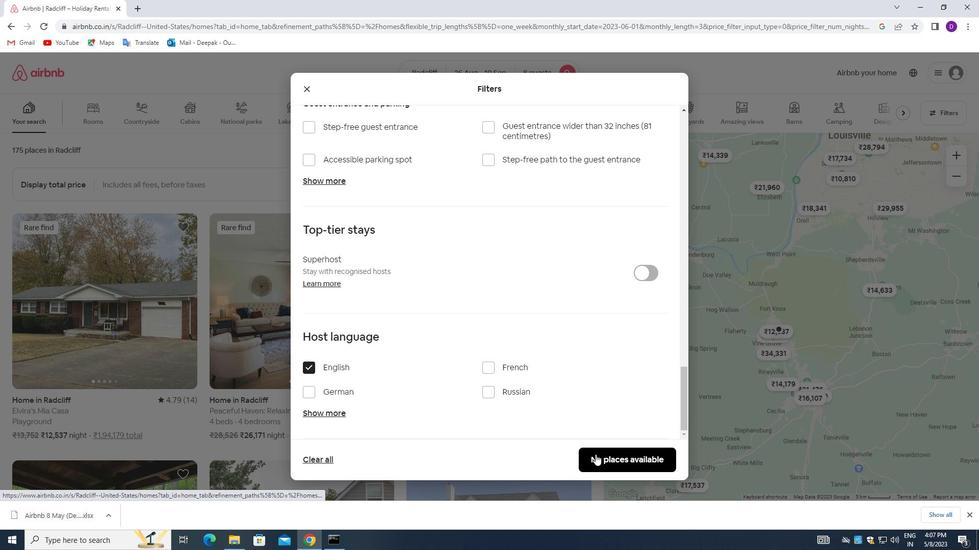 
Action: Mouse moved to (570, 338)
Screenshot: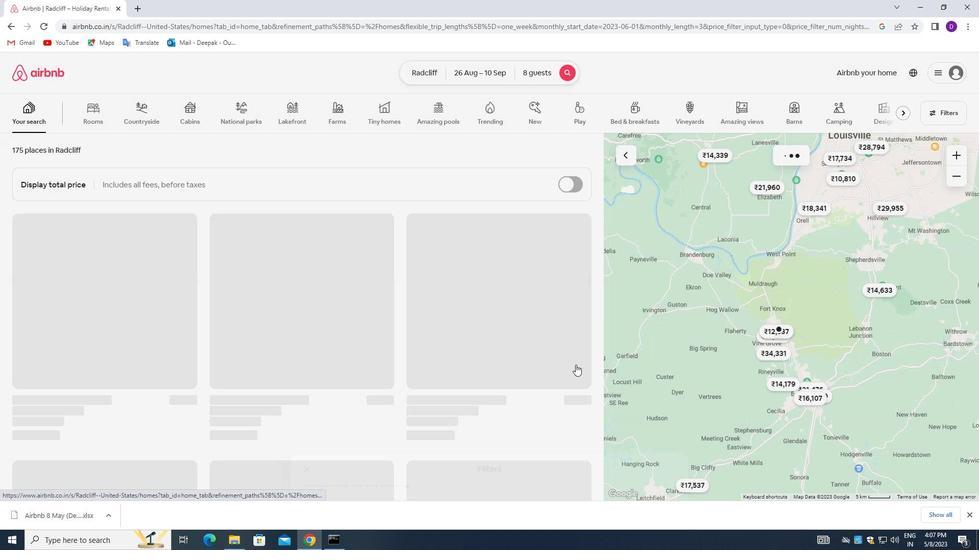 
